 Task: Find connections with filter location Mallawī with filter topic #homedecor with filter profile language French with filter current company Agappe Diagnostics Ltd with filter school Dr. Harisingh Gour University (Sagar University) with filter industry Glass Product Manufacturing with filter service category Project Management with filter keywords title UPS Driver
Action: Mouse moved to (651, 91)
Screenshot: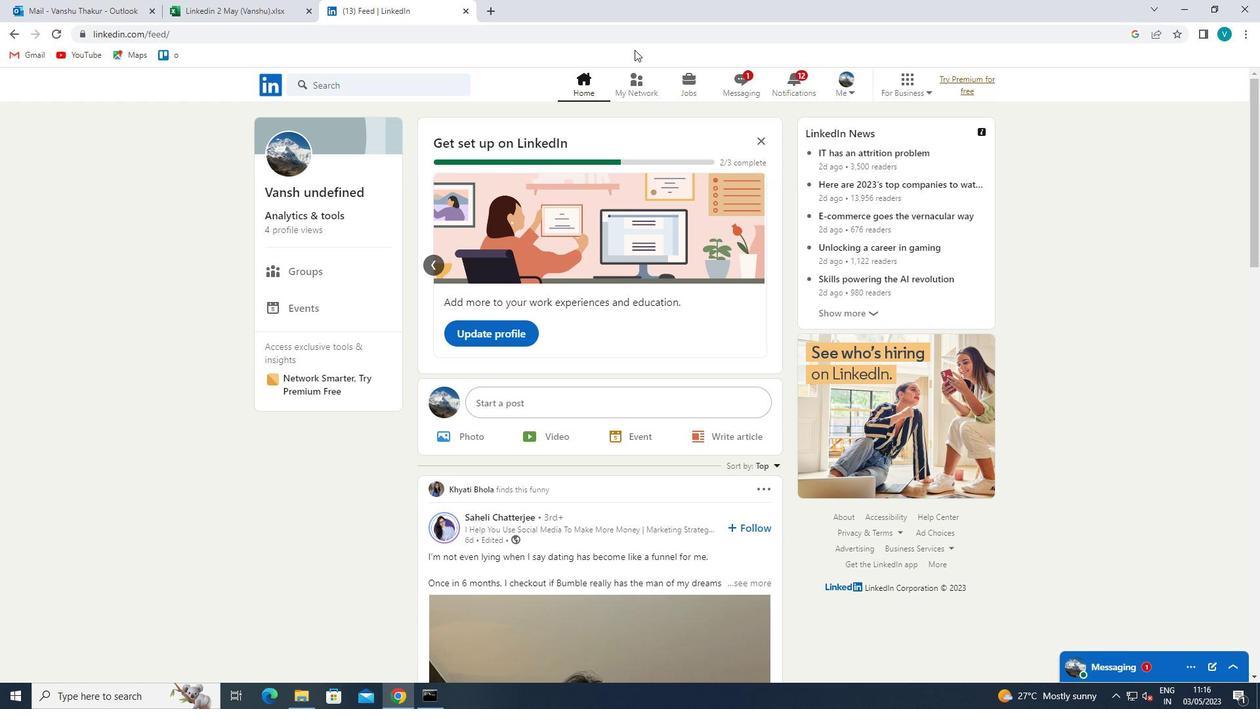 
Action: Mouse pressed left at (651, 91)
Screenshot: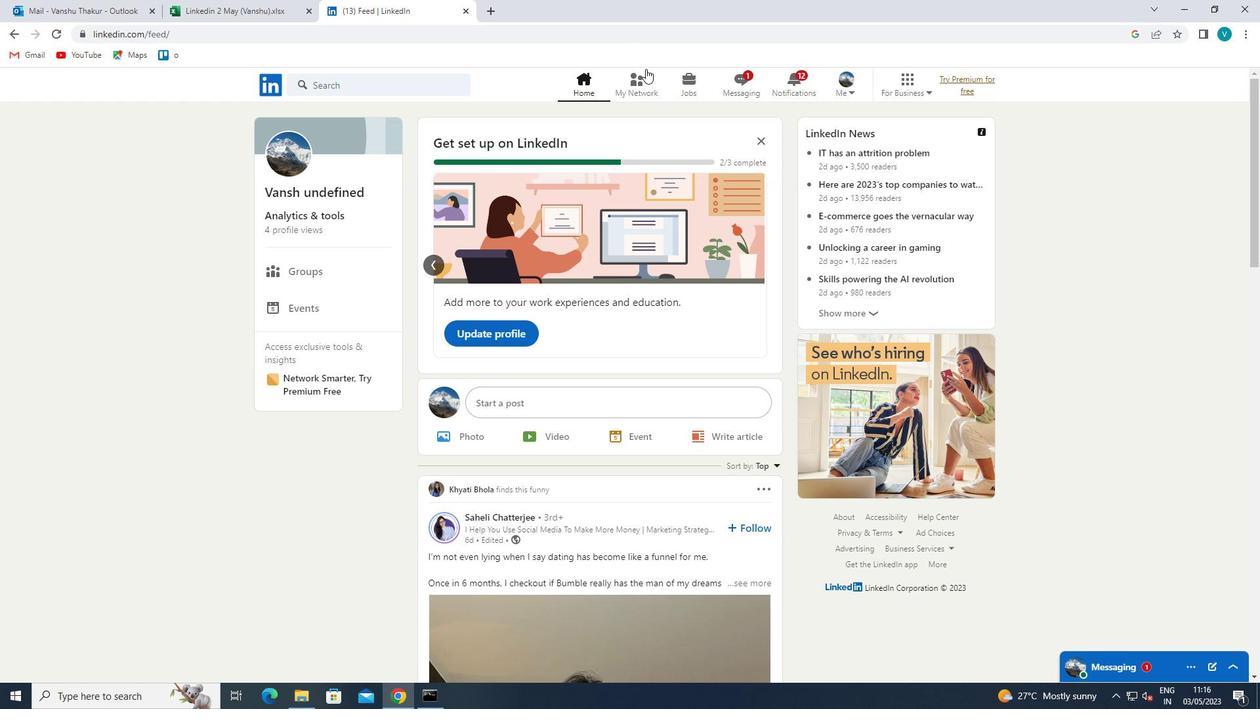 
Action: Mouse moved to (349, 158)
Screenshot: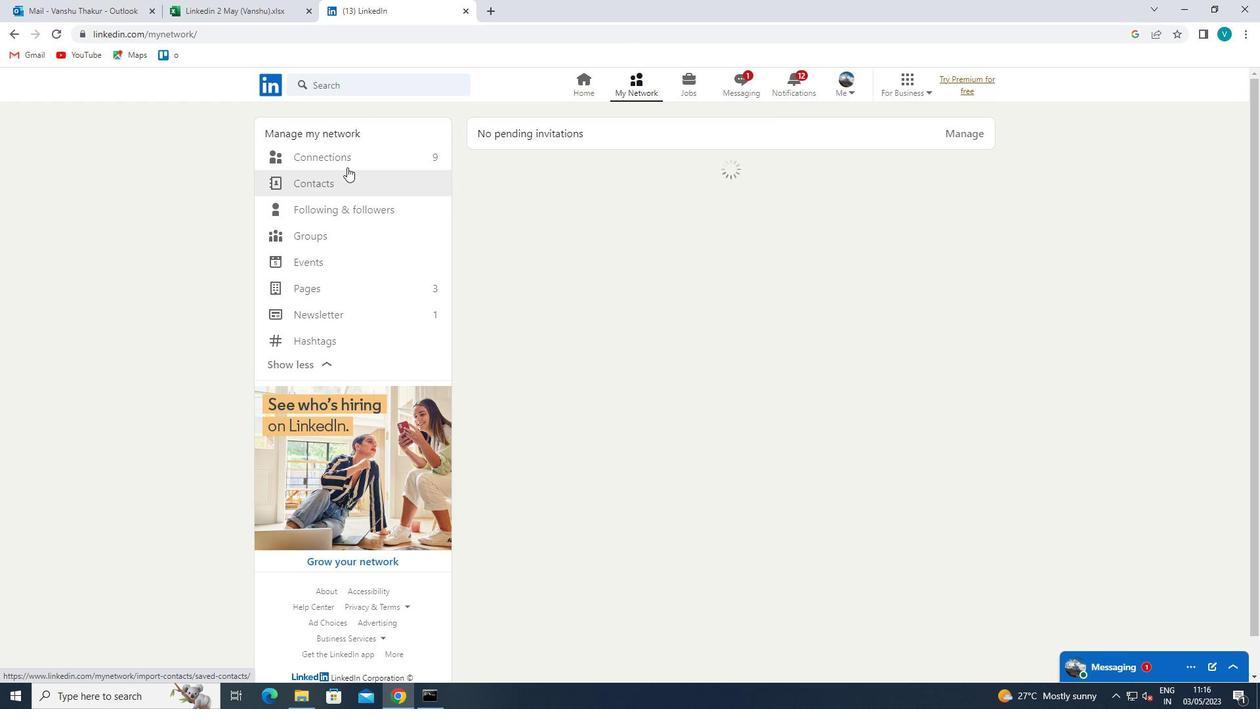 
Action: Mouse pressed left at (349, 158)
Screenshot: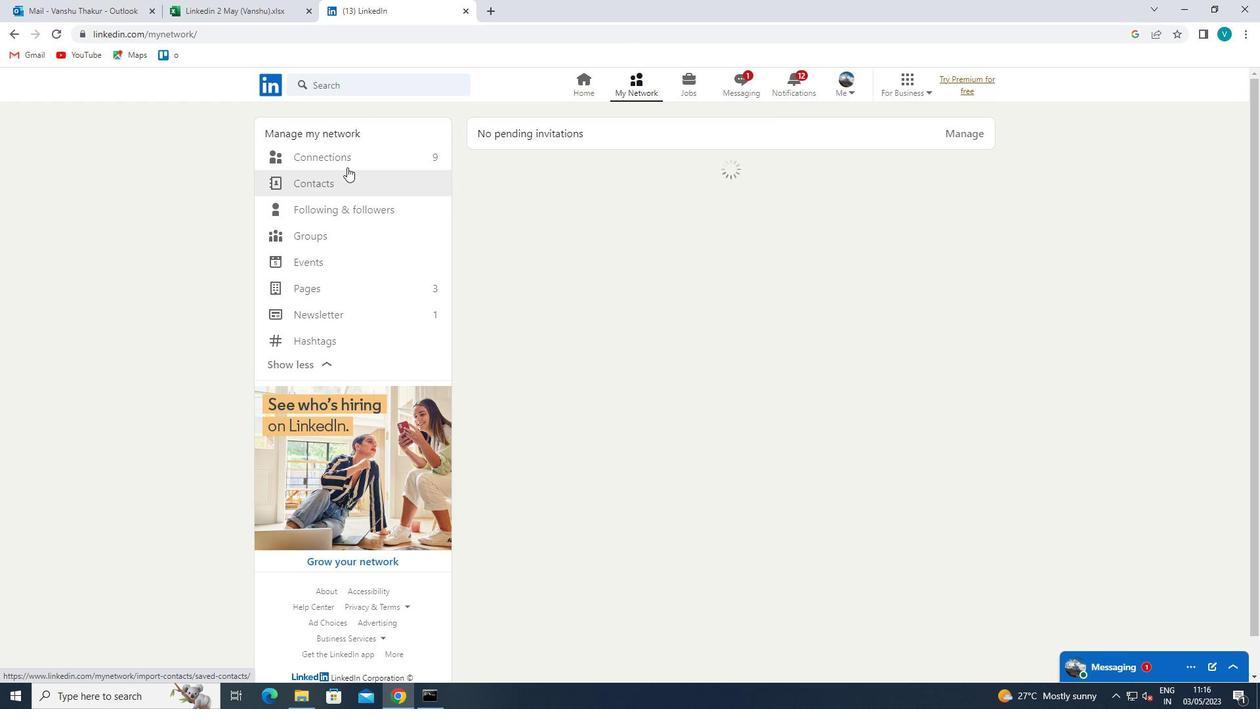 
Action: Mouse moved to (695, 158)
Screenshot: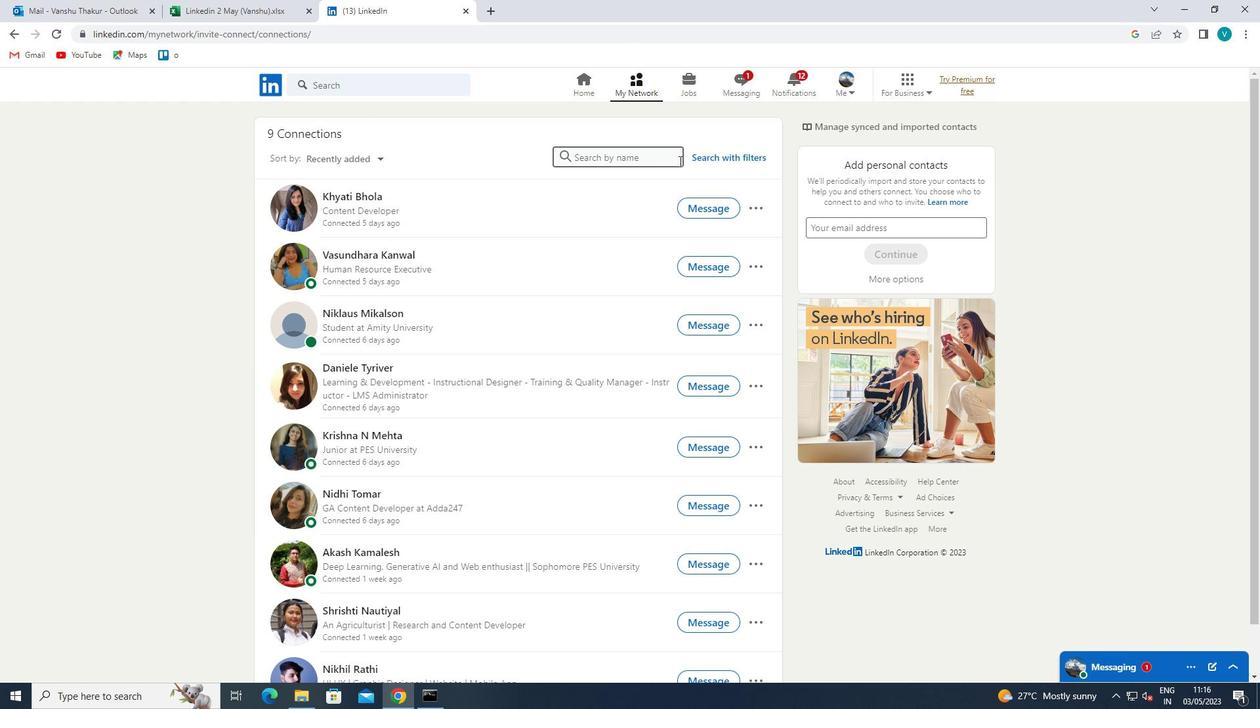 
Action: Mouse pressed left at (695, 158)
Screenshot: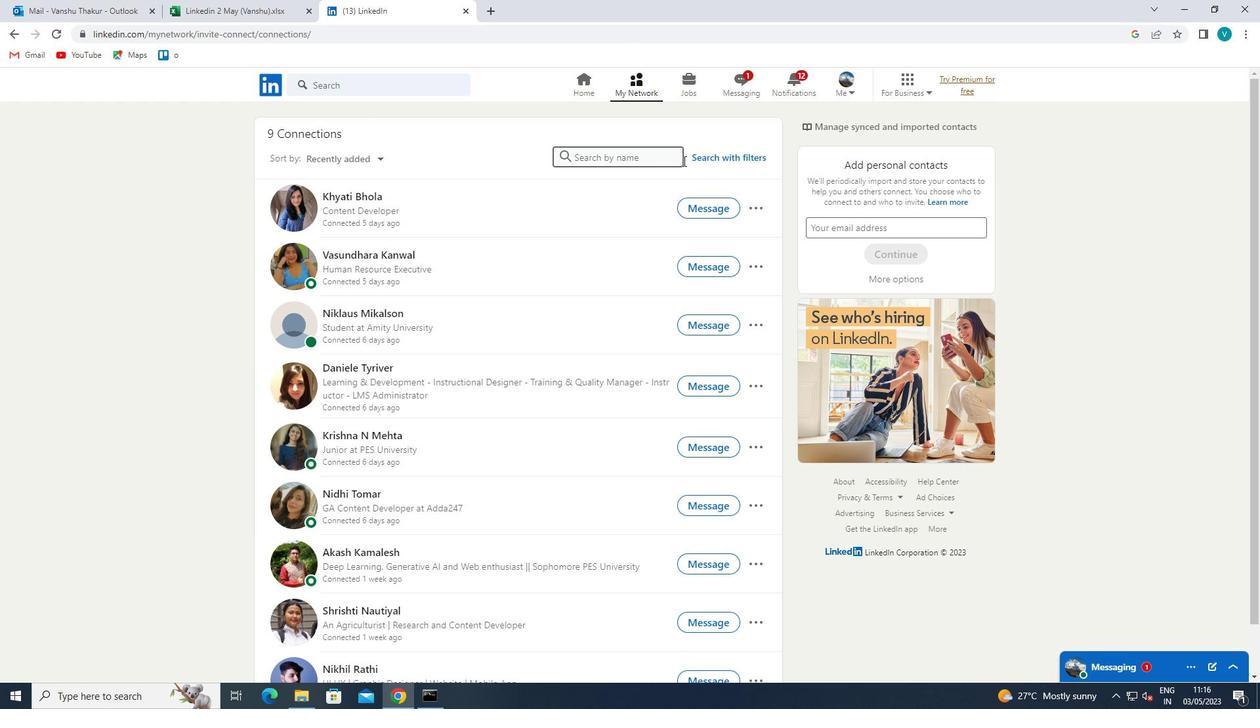 
Action: Mouse moved to (627, 127)
Screenshot: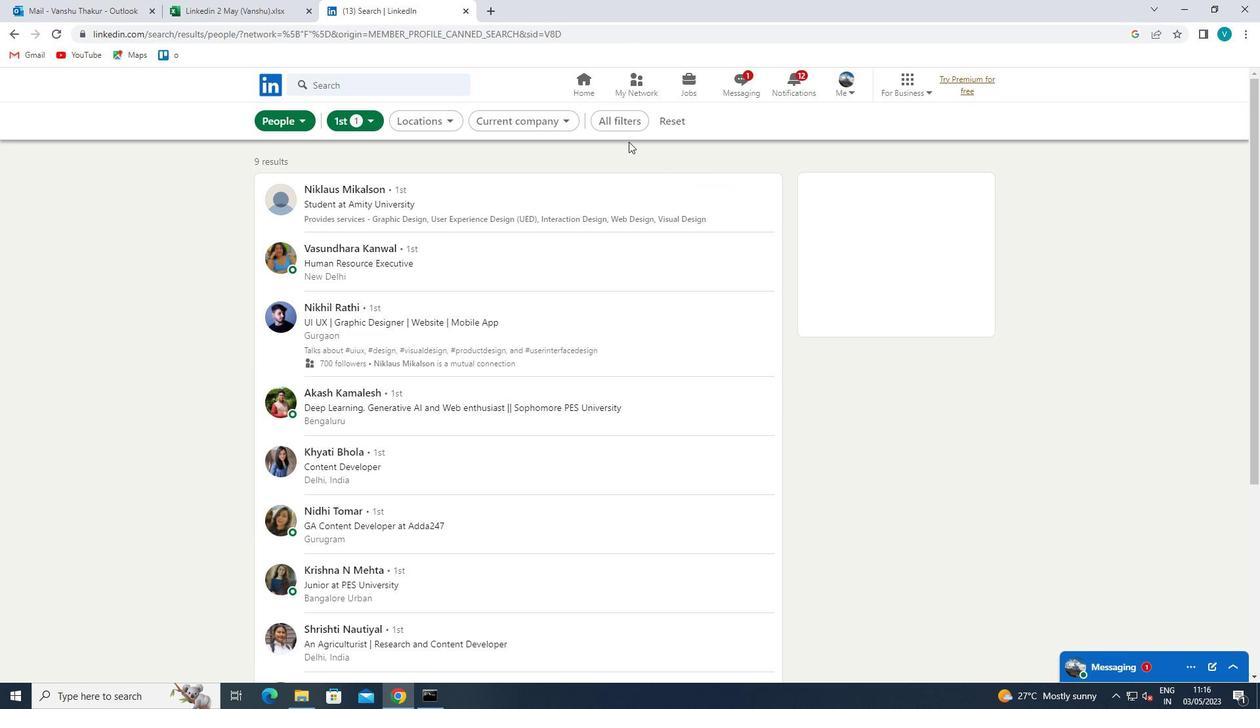
Action: Mouse pressed left at (627, 127)
Screenshot: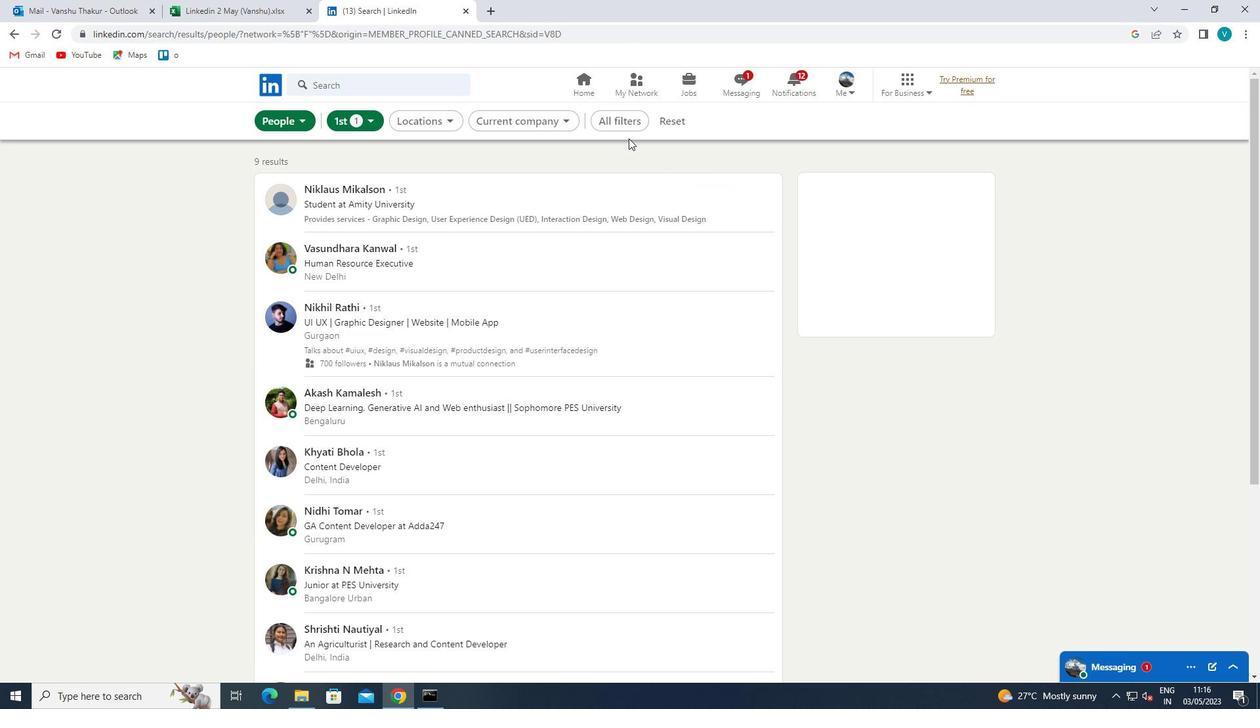 
Action: Mouse moved to (1016, 313)
Screenshot: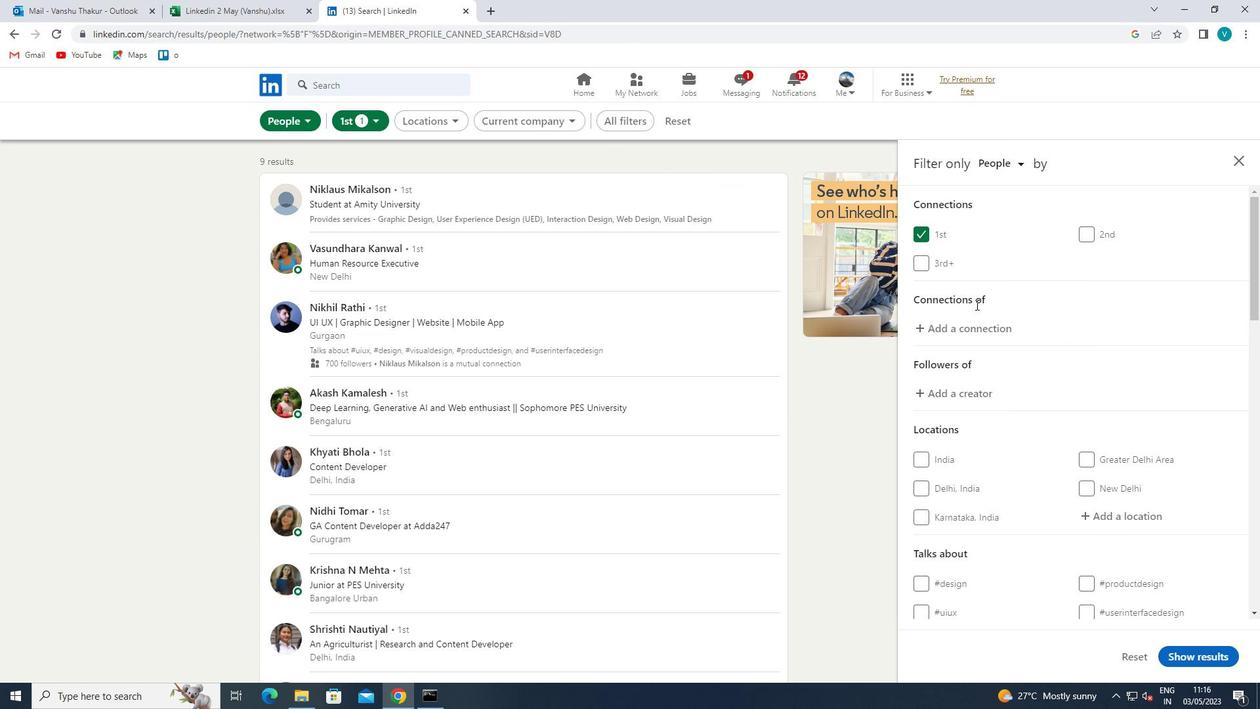 
Action: Mouse scrolled (1016, 313) with delta (0, 0)
Screenshot: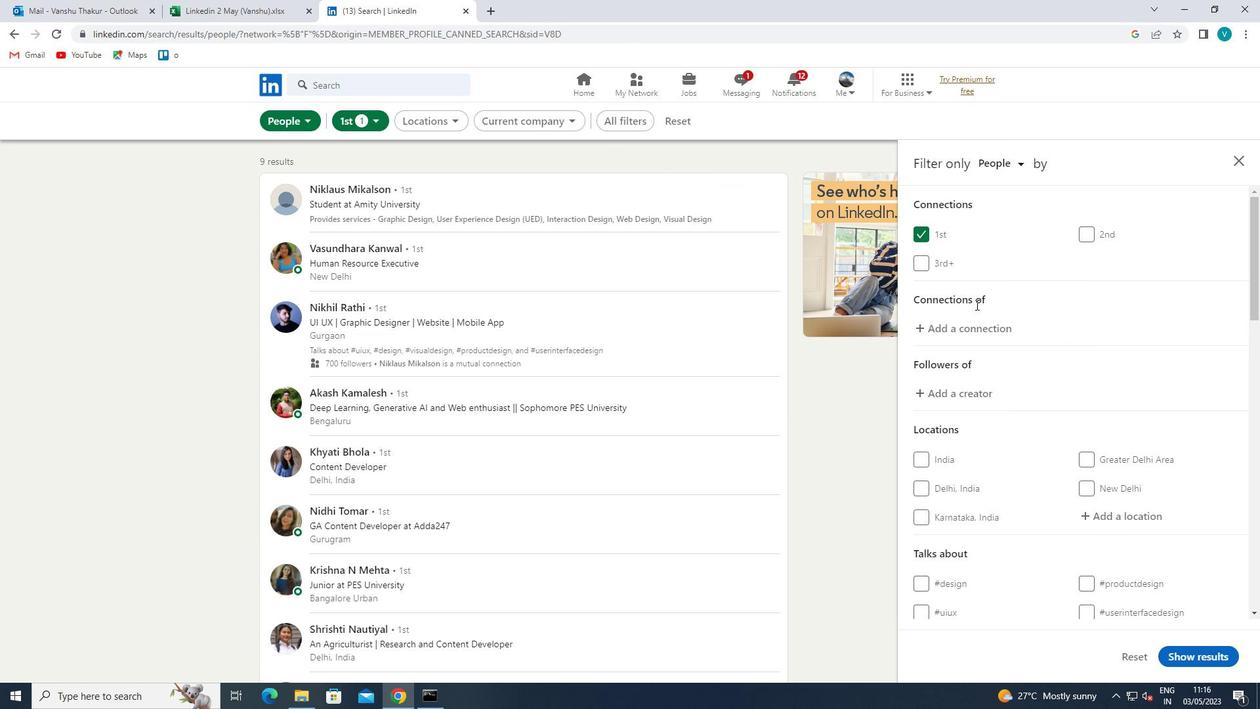 
Action: Mouse moved to (1023, 319)
Screenshot: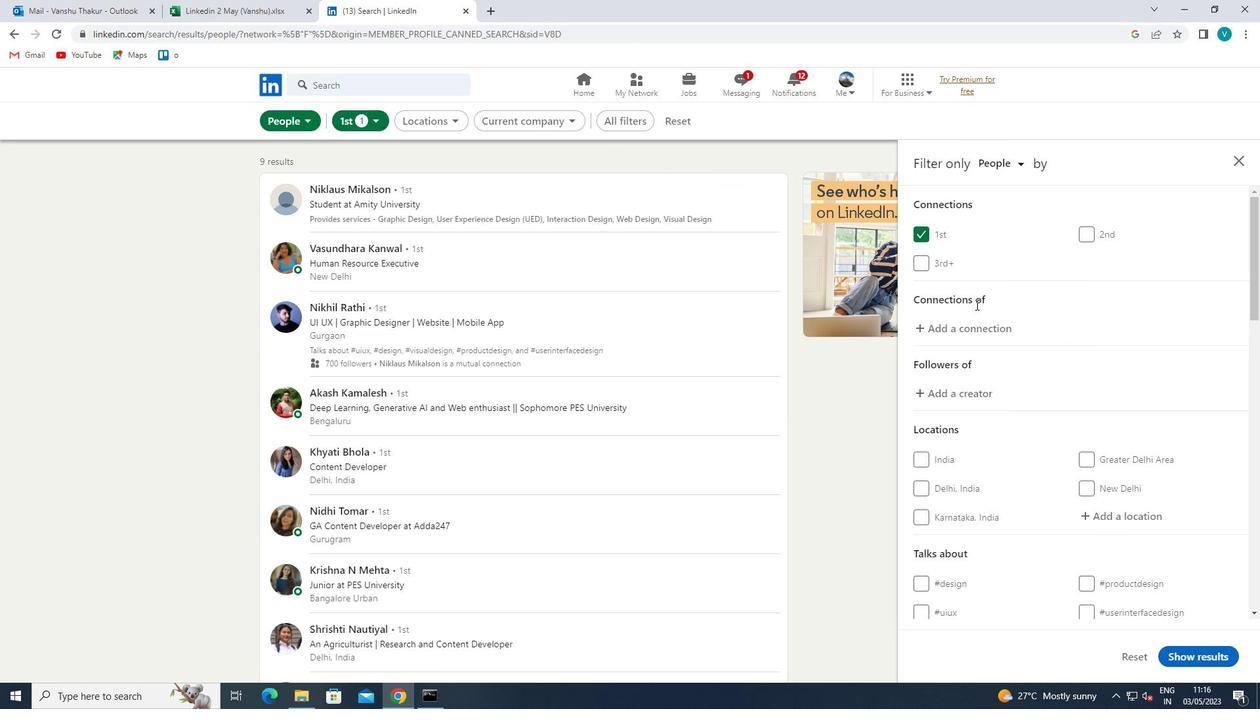 
Action: Mouse scrolled (1023, 319) with delta (0, 0)
Screenshot: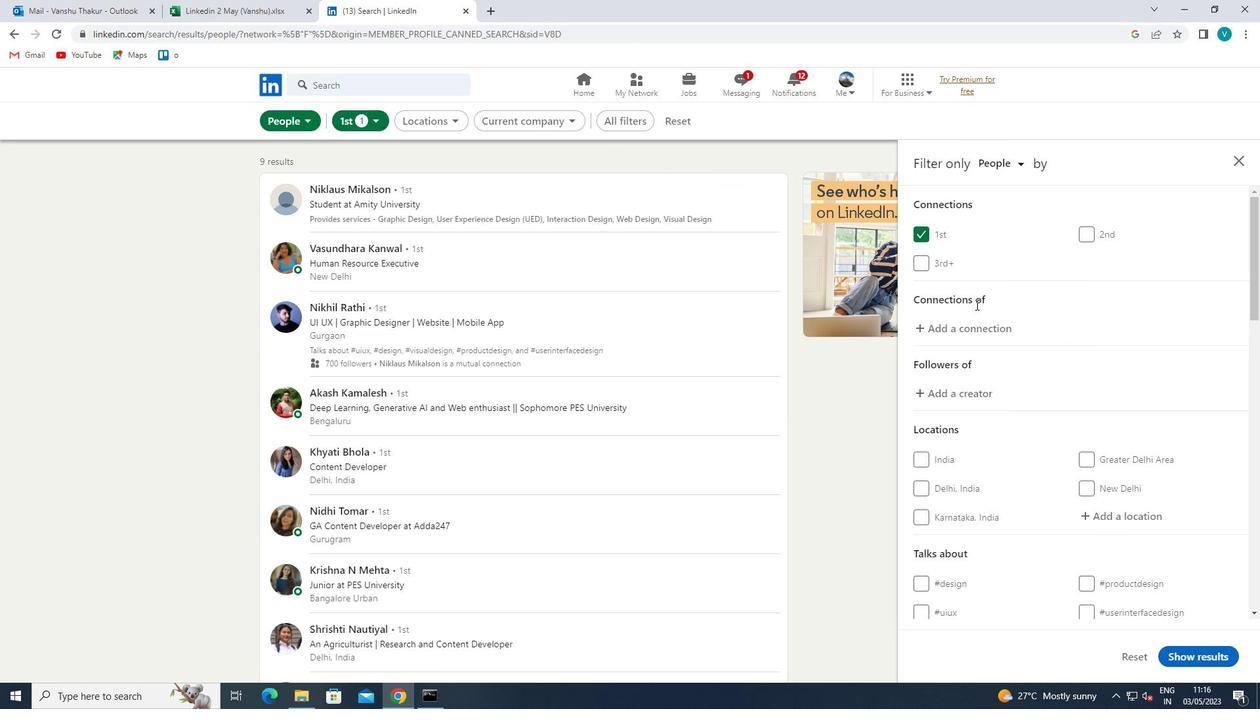 
Action: Mouse moved to (1098, 386)
Screenshot: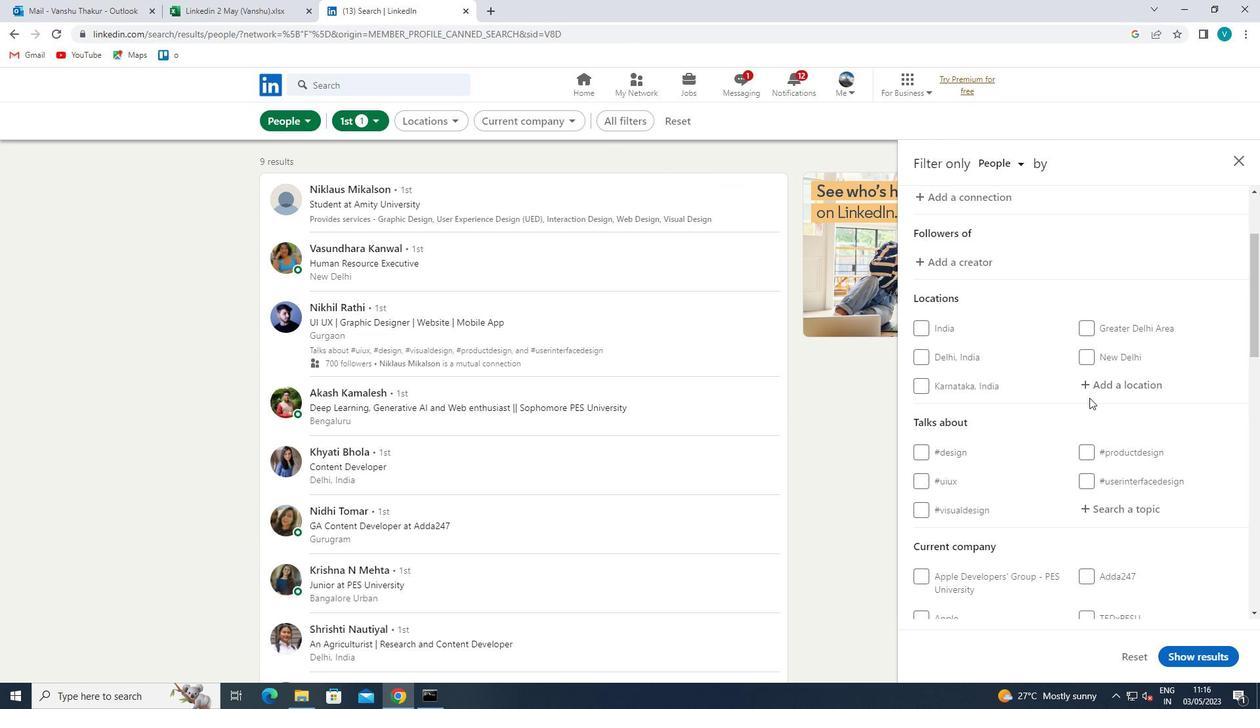 
Action: Mouse pressed left at (1098, 386)
Screenshot: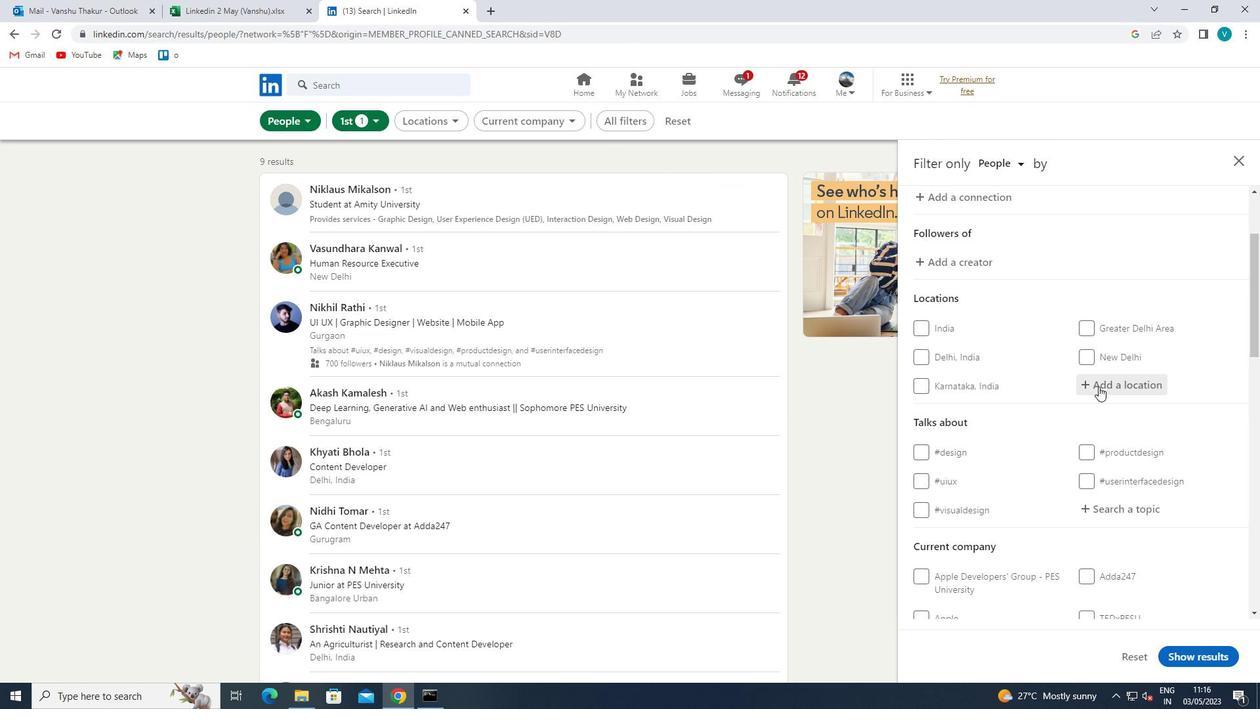 
Action: Mouse moved to (1083, 376)
Screenshot: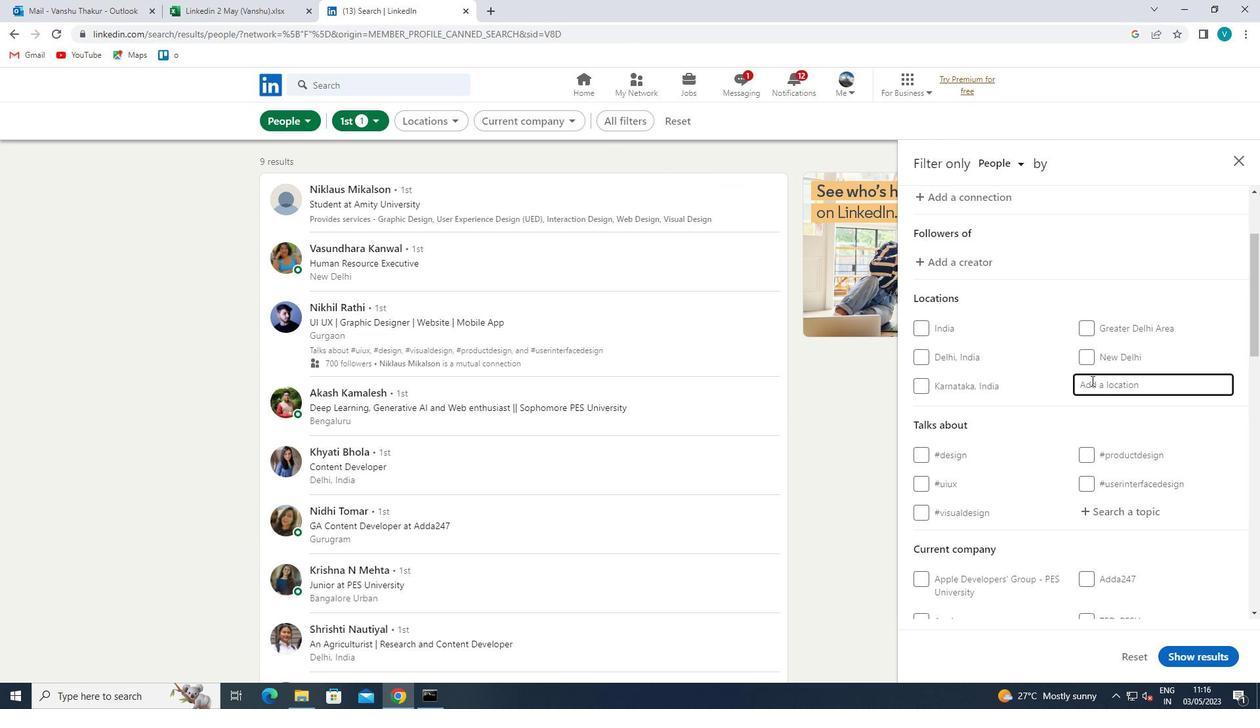 
Action: Key pressed <Key.shift>
Screenshot: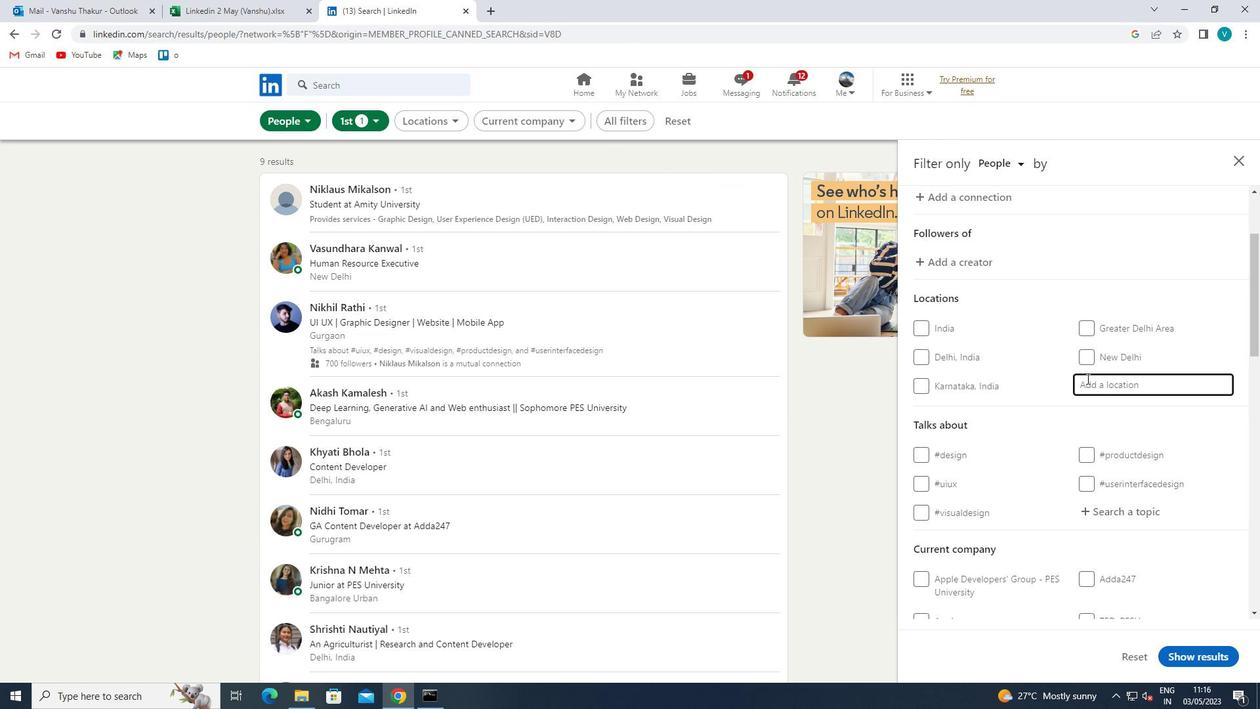 
Action: Mouse moved to (552, 90)
Screenshot: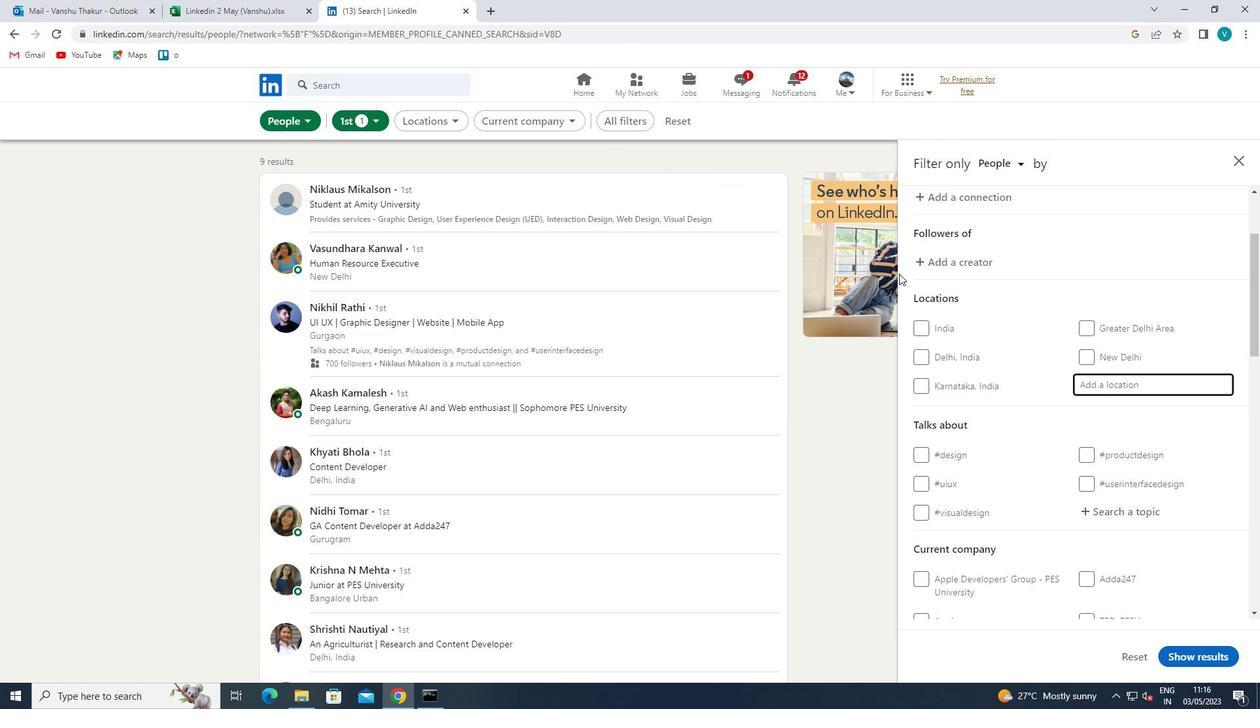 
Action: Key pressed <Key.shift><Key.shift>MALLAWI
Screenshot: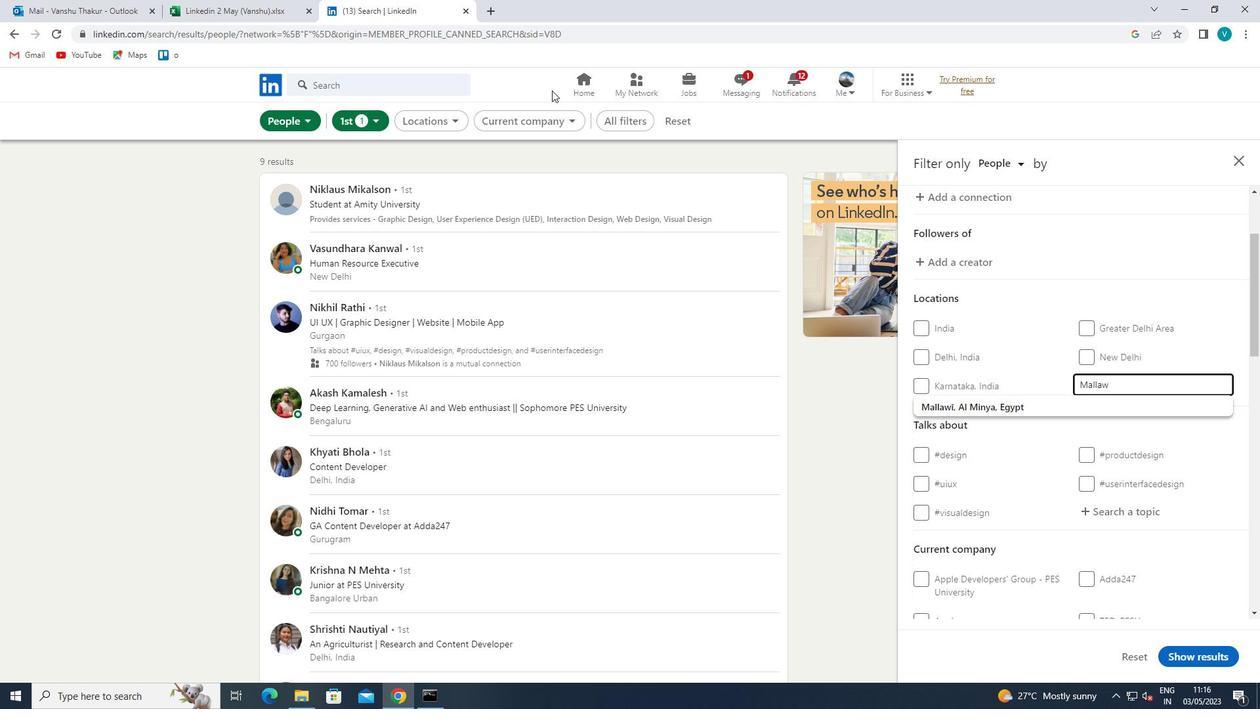 
Action: Mouse moved to (1028, 403)
Screenshot: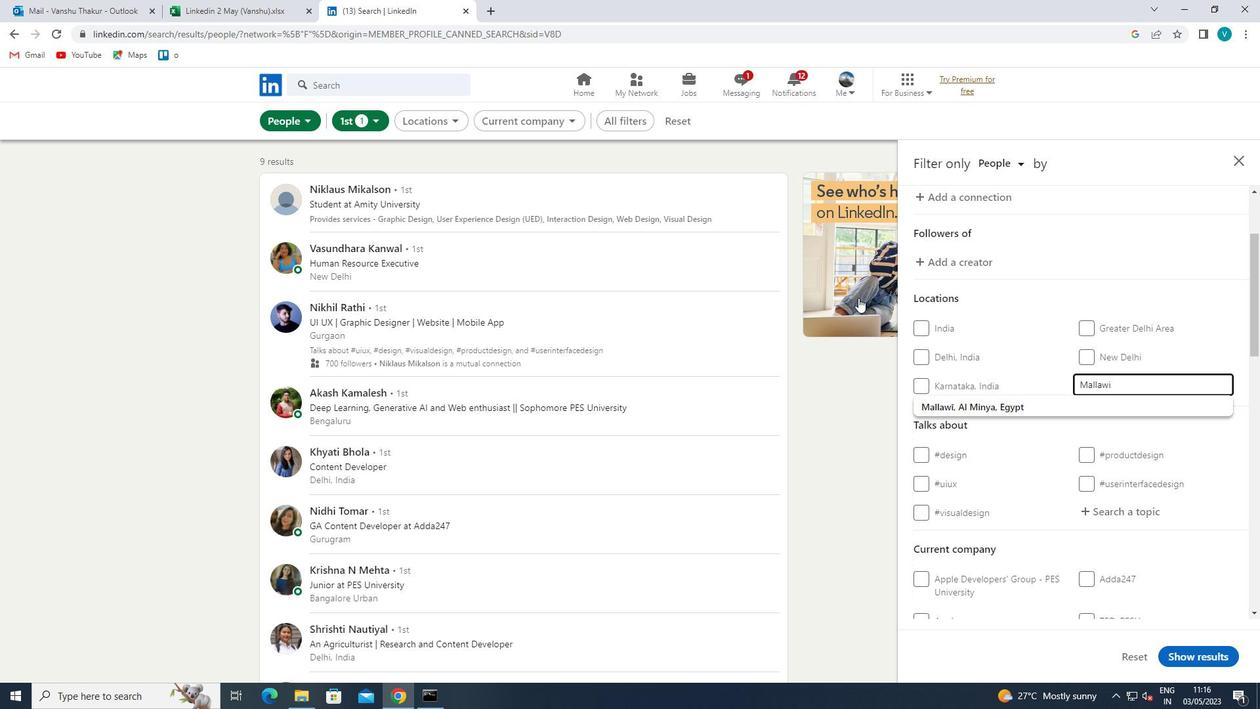 
Action: Mouse pressed left at (1028, 403)
Screenshot: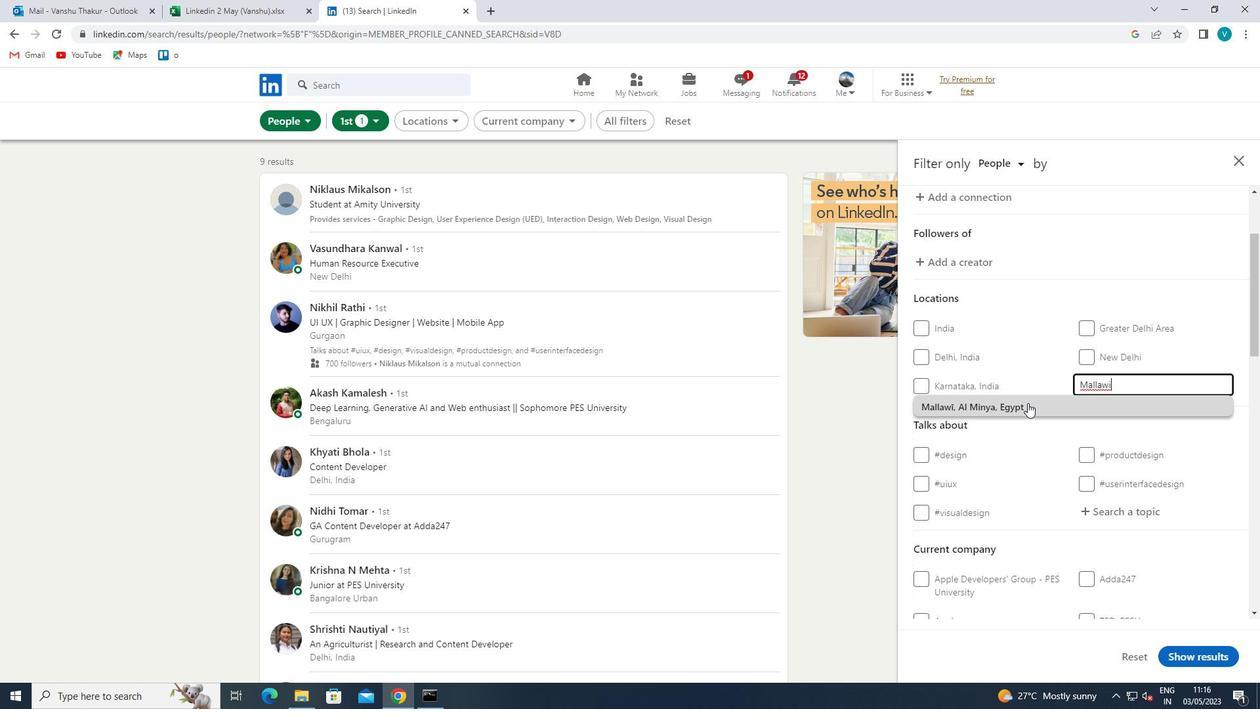 
Action: Mouse moved to (1196, 439)
Screenshot: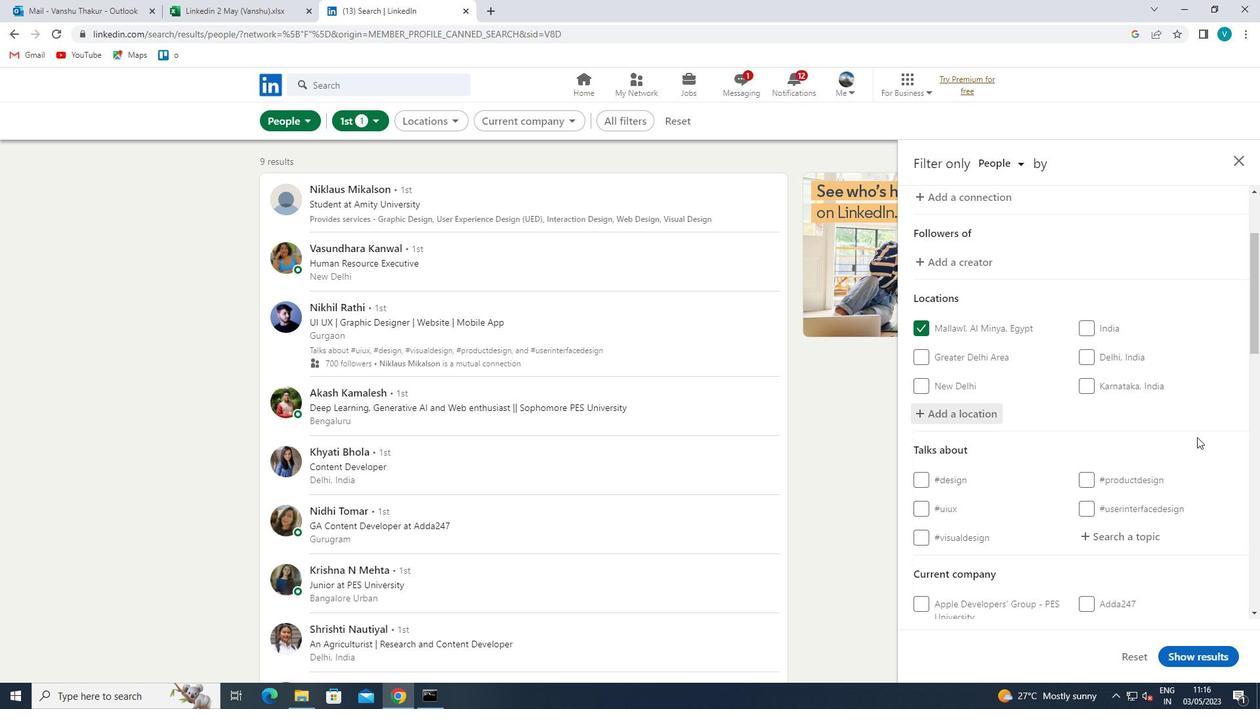 
Action: Mouse scrolled (1196, 438) with delta (0, 0)
Screenshot: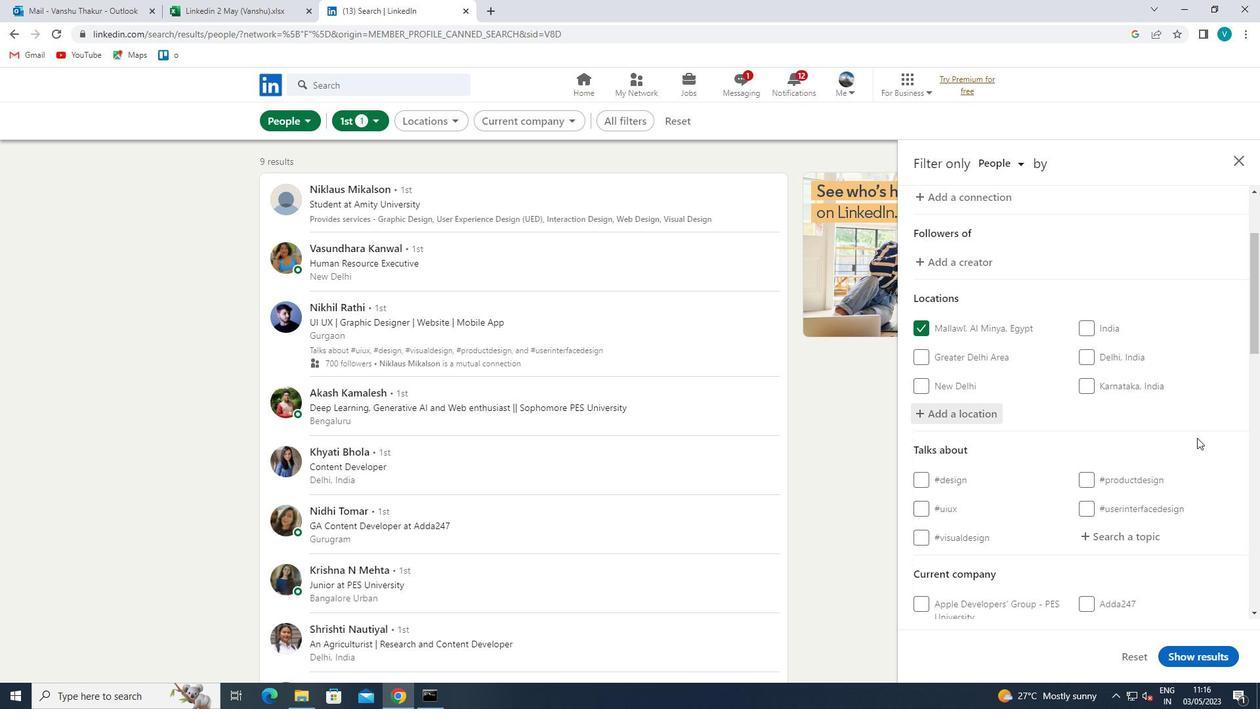 
Action: Mouse moved to (1194, 439)
Screenshot: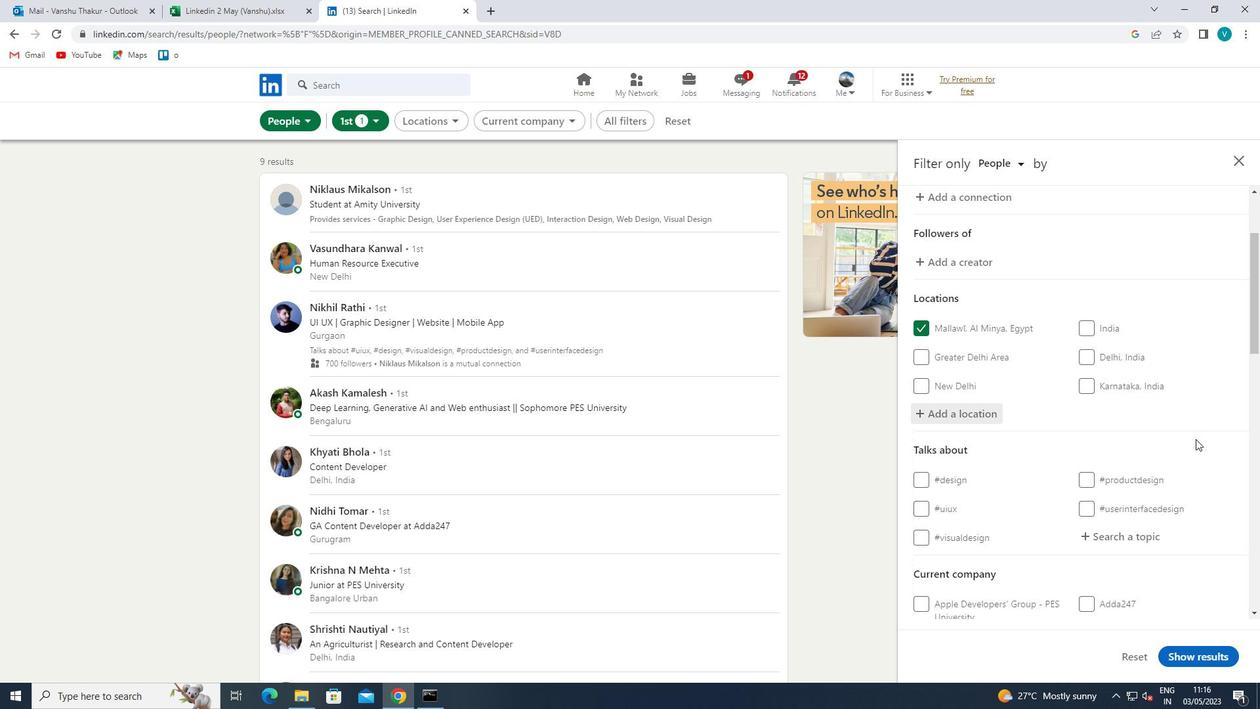
Action: Mouse scrolled (1194, 438) with delta (0, 0)
Screenshot: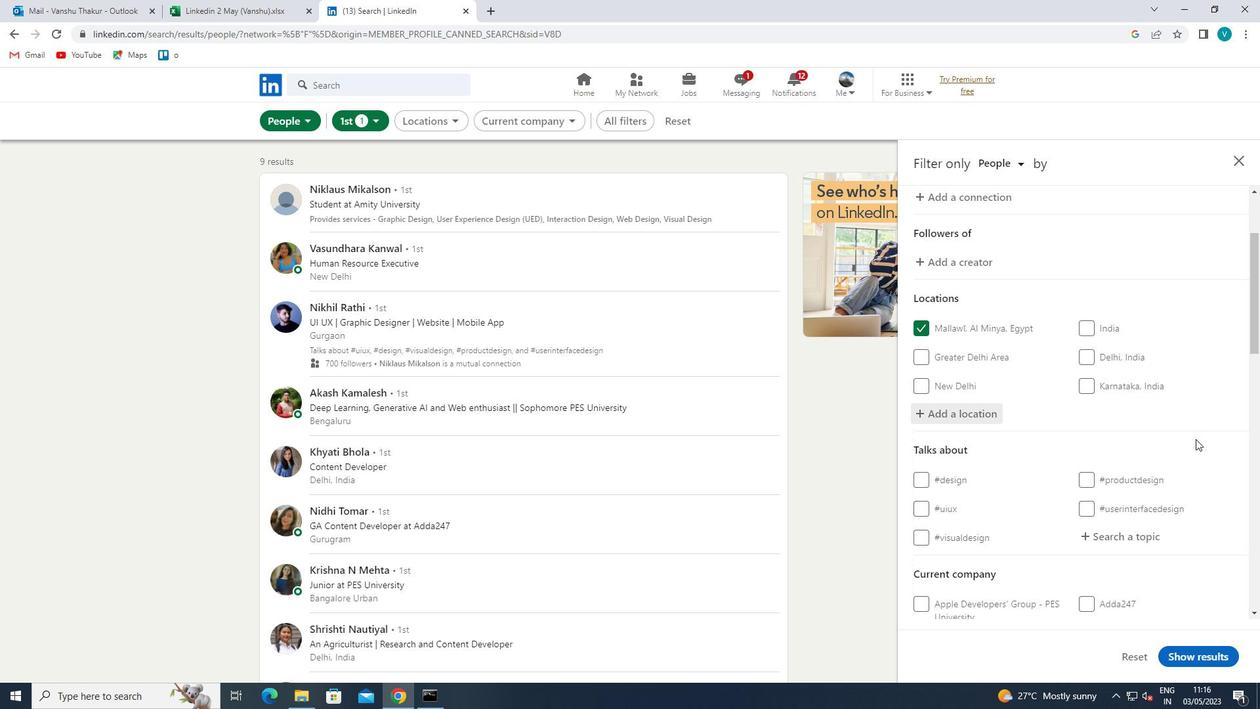 
Action: Mouse moved to (1146, 410)
Screenshot: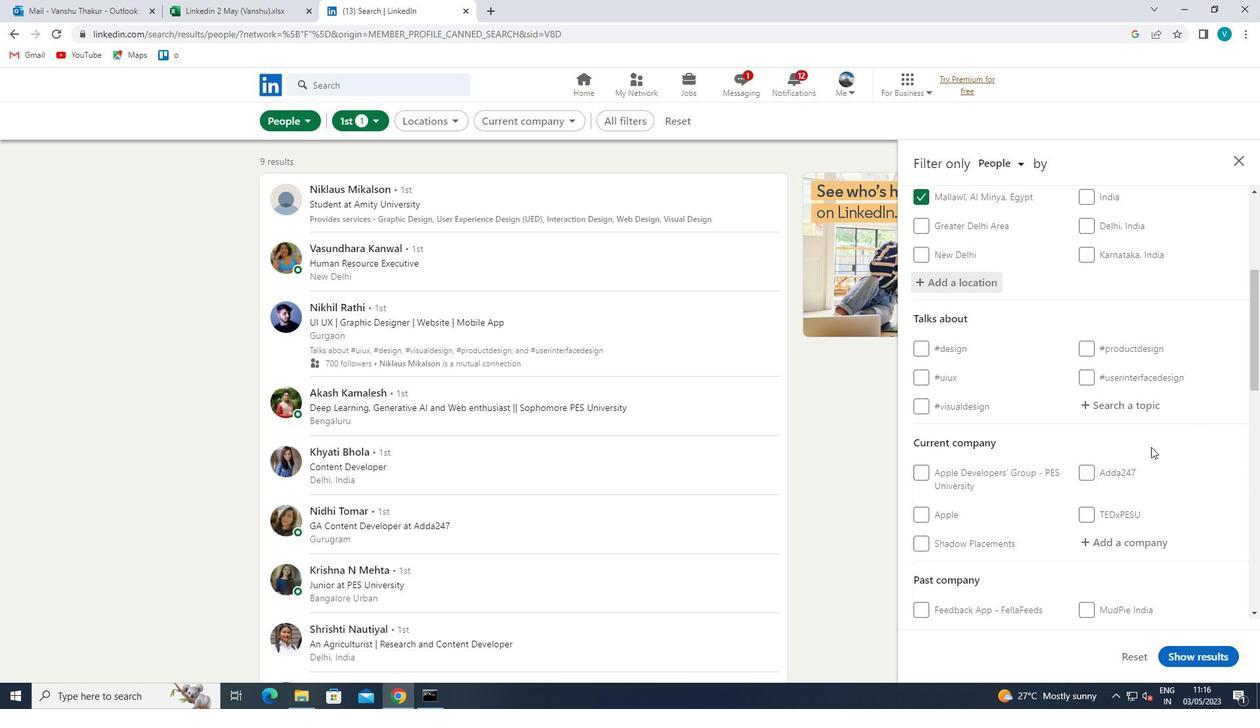 
Action: Mouse pressed left at (1146, 410)
Screenshot: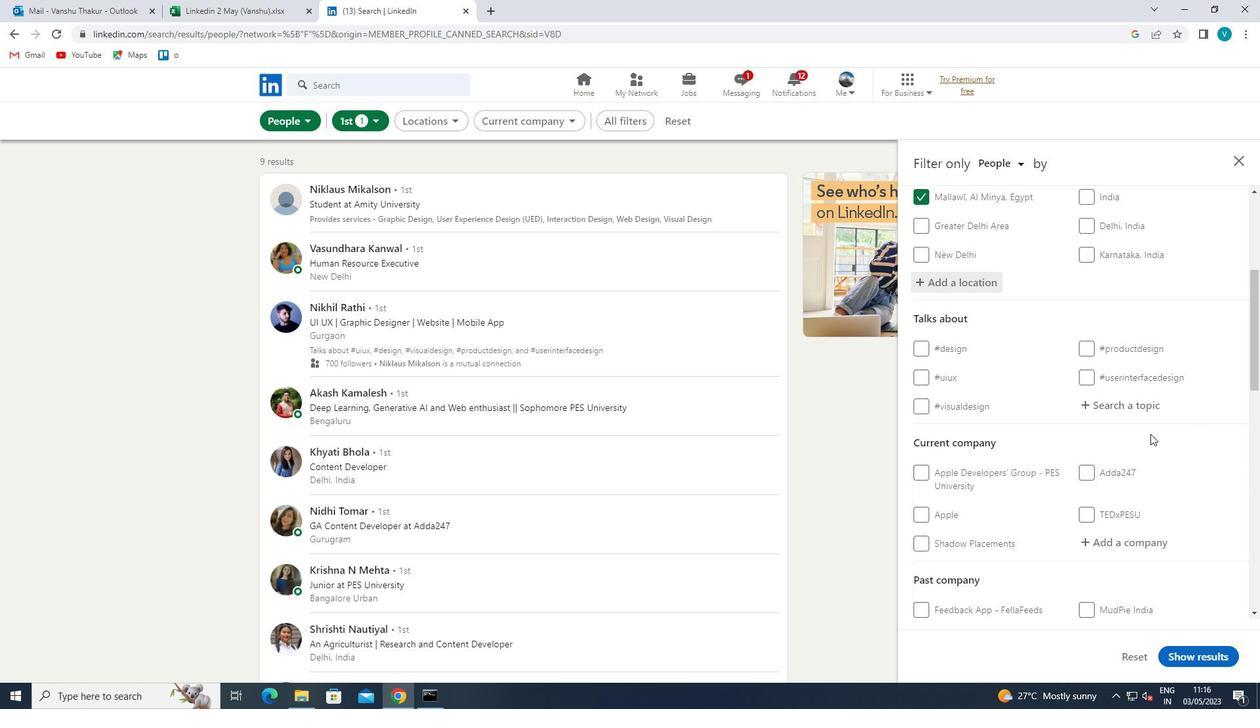 
Action: Mouse moved to (868, 563)
Screenshot: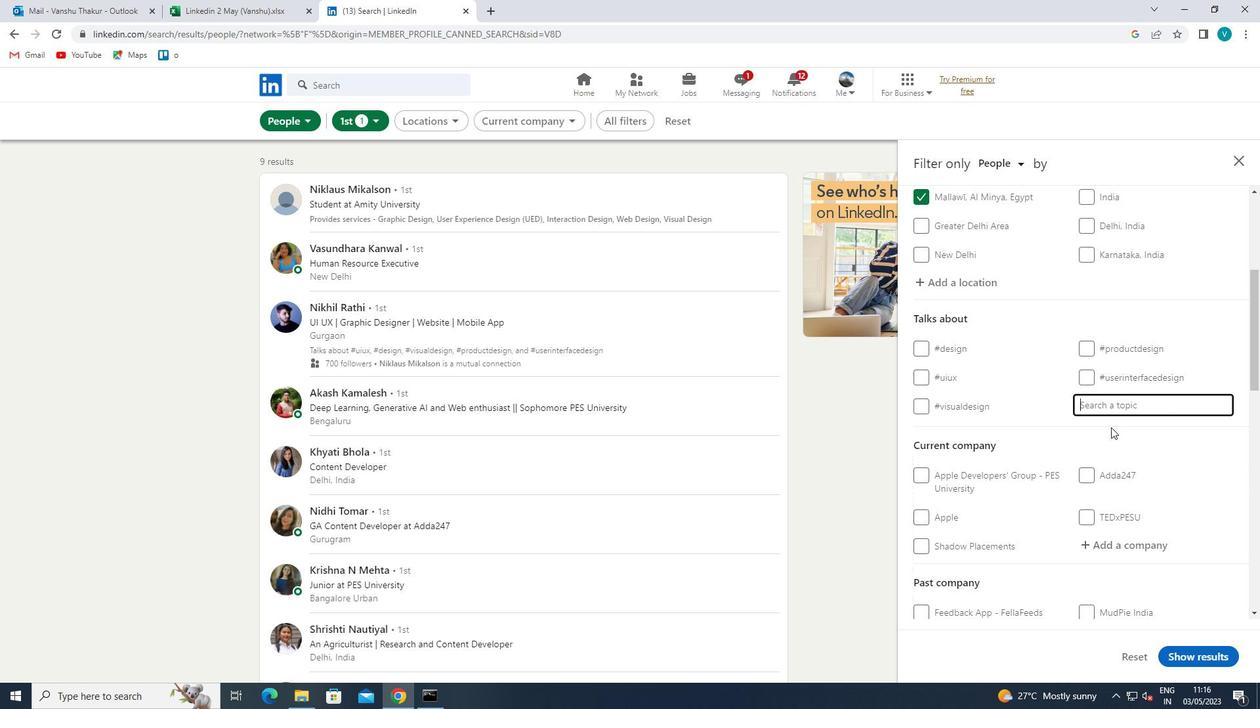 
Action: Key pressed HOMEDECOR
Screenshot: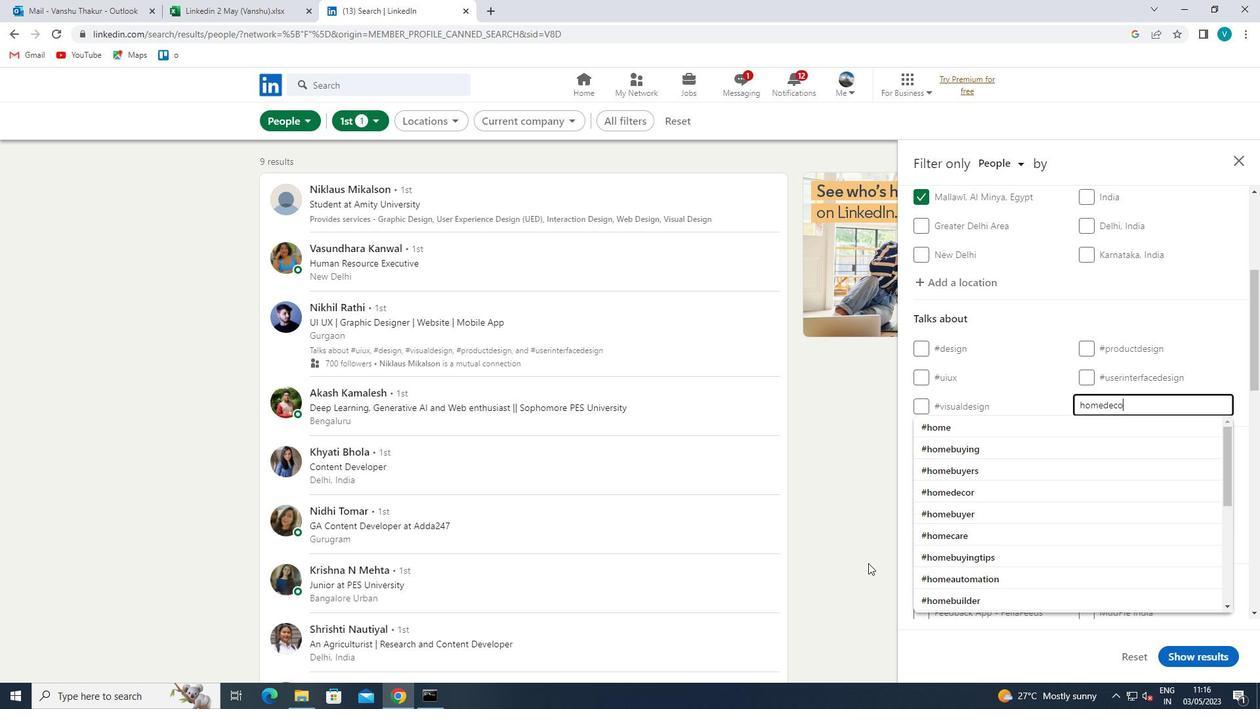 
Action: Mouse moved to (1014, 426)
Screenshot: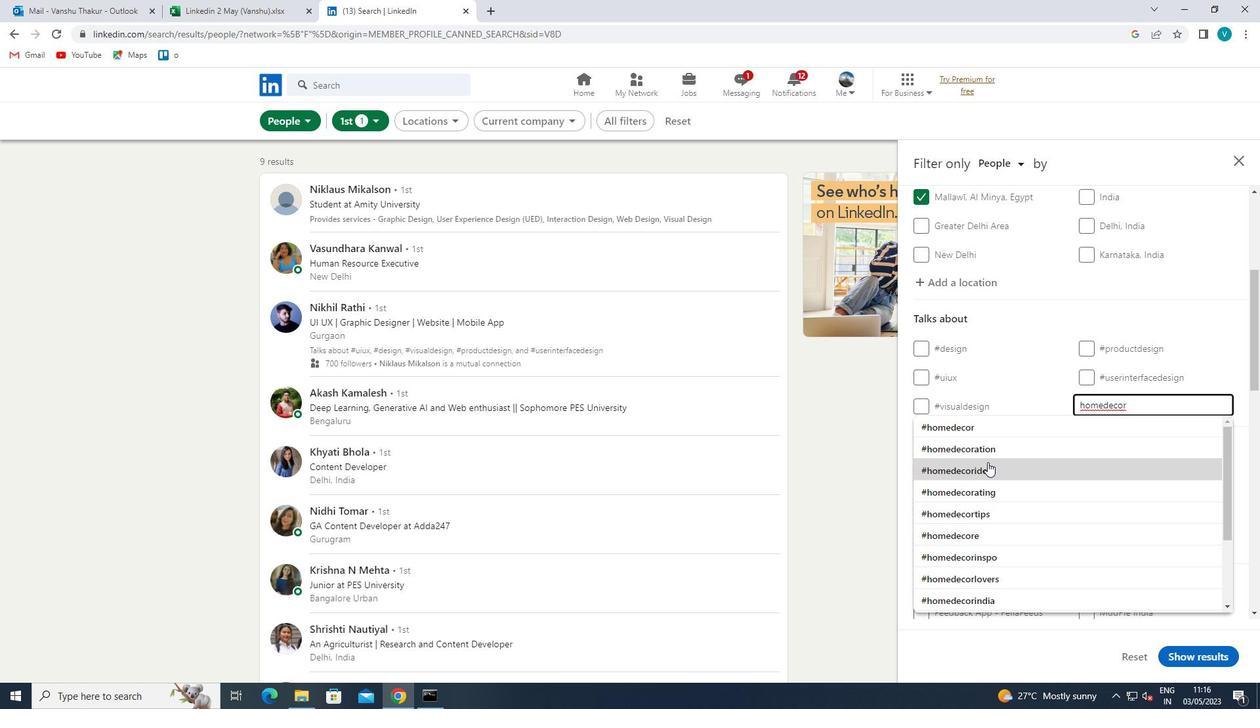 
Action: Mouse pressed left at (1014, 426)
Screenshot: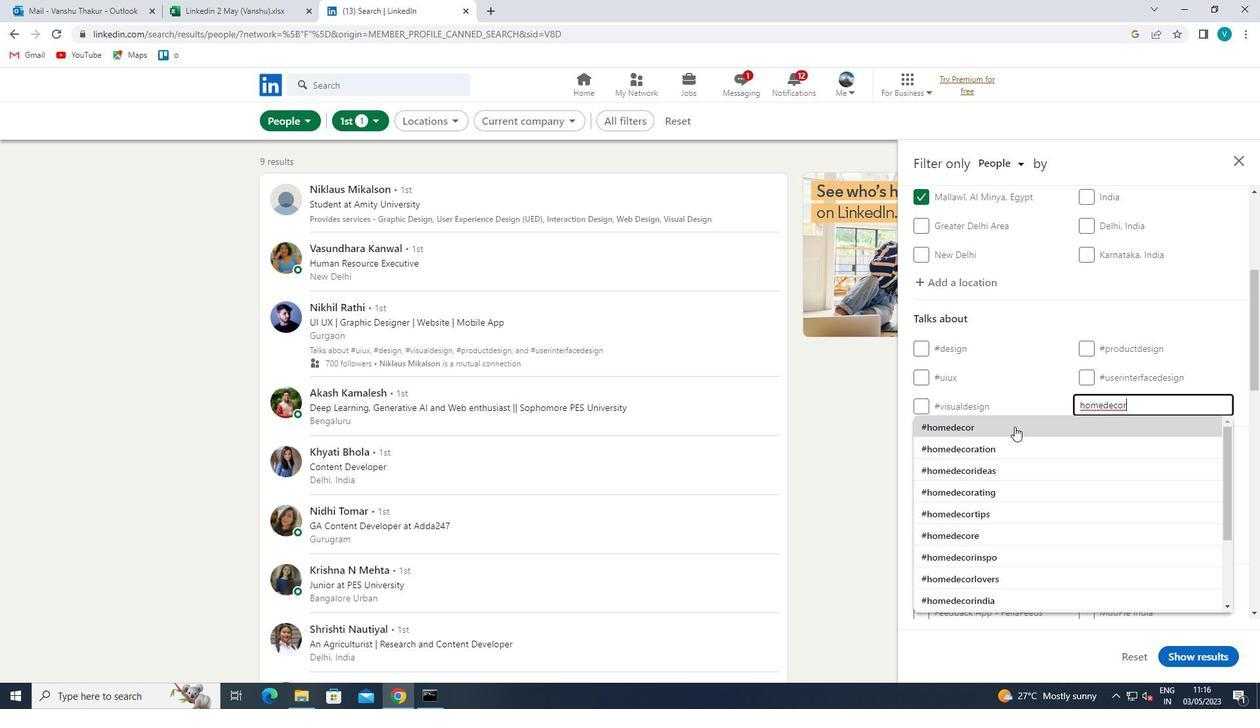 
Action: Mouse moved to (1085, 433)
Screenshot: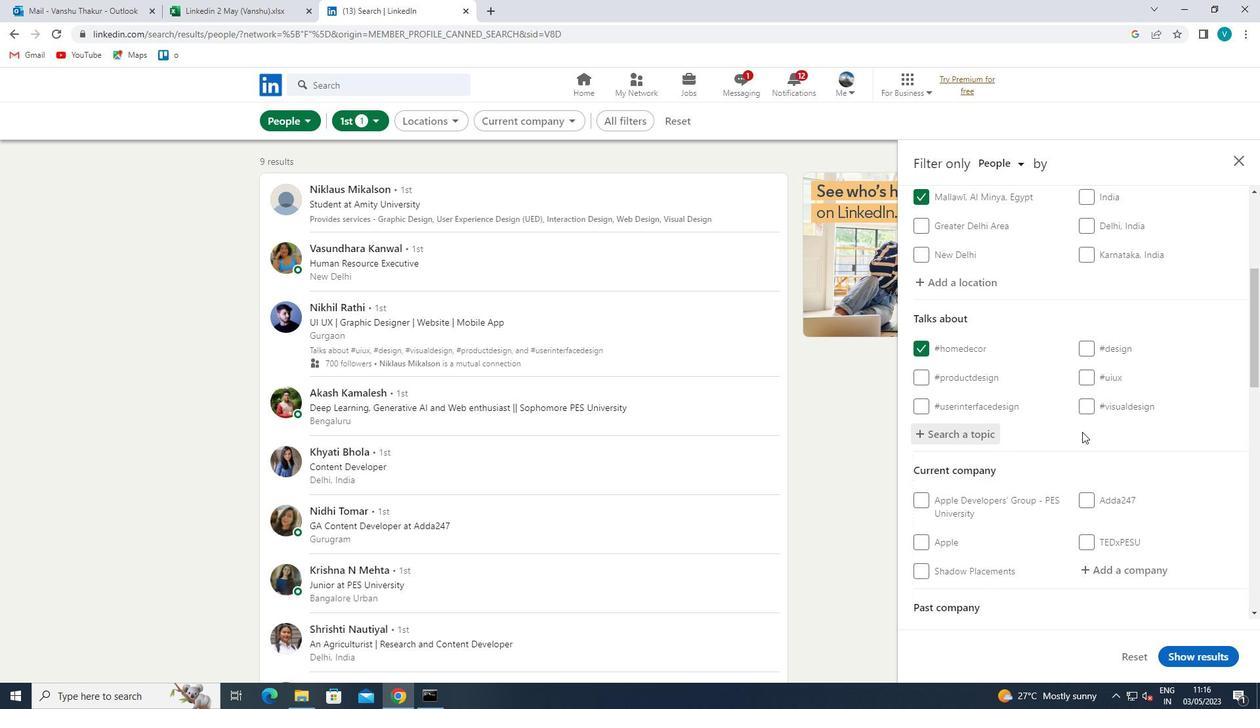 
Action: Mouse scrolled (1085, 433) with delta (0, 0)
Screenshot: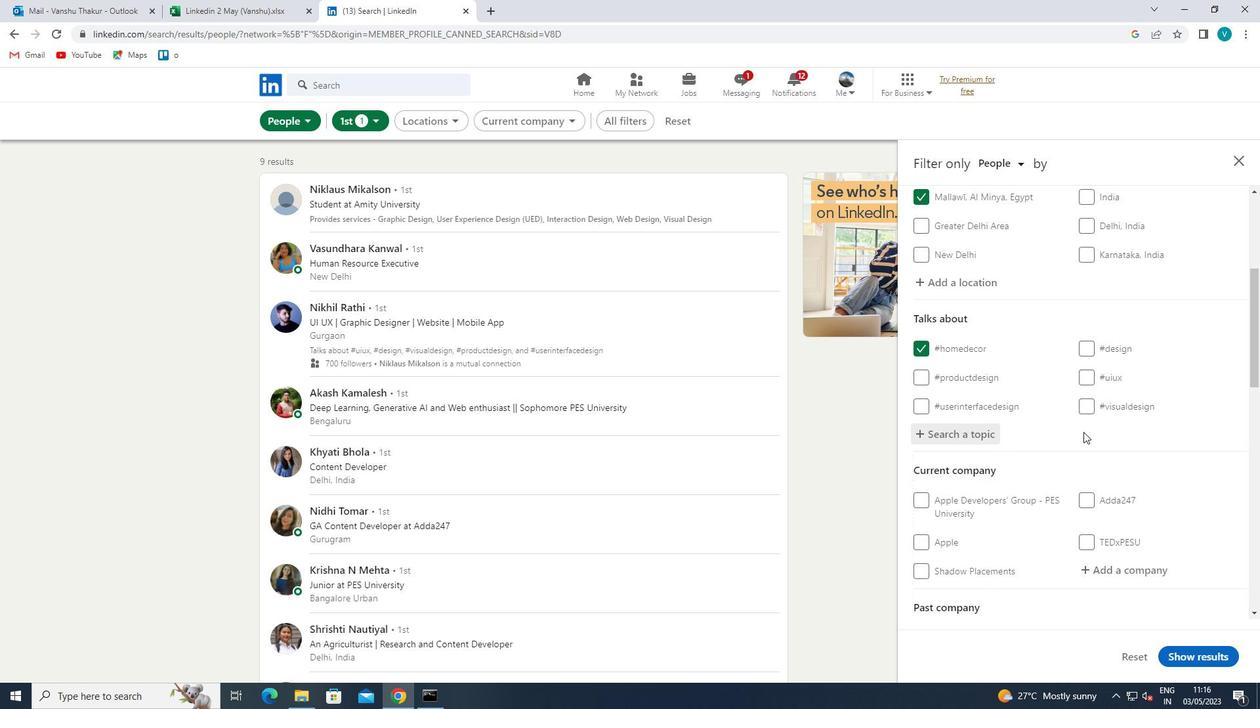 
Action: Mouse moved to (1086, 435)
Screenshot: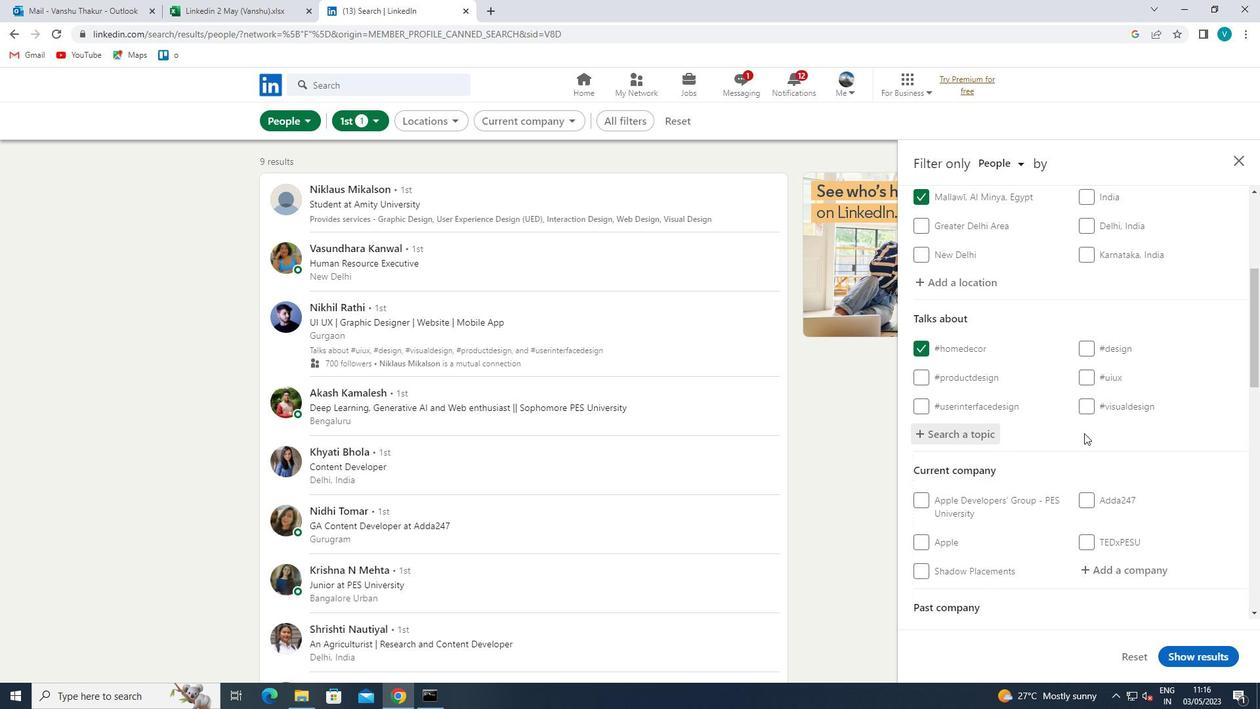 
Action: Mouse scrolled (1086, 434) with delta (0, 0)
Screenshot: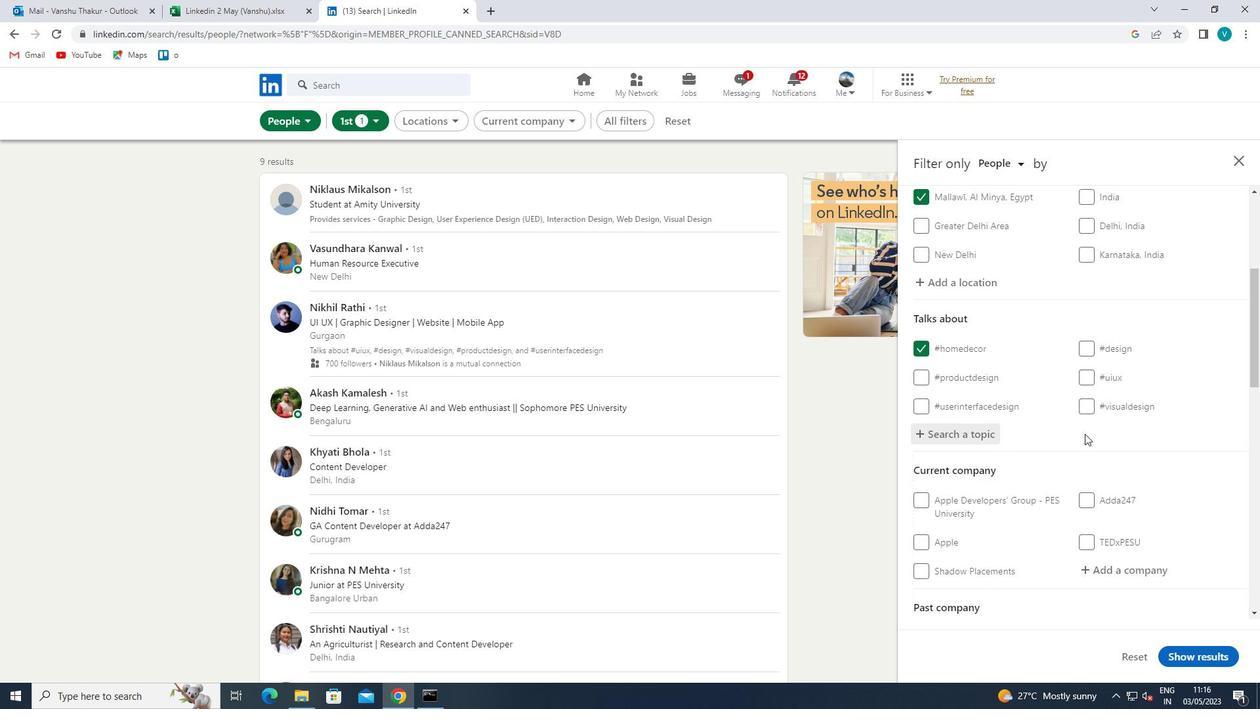 
Action: Mouse moved to (1106, 438)
Screenshot: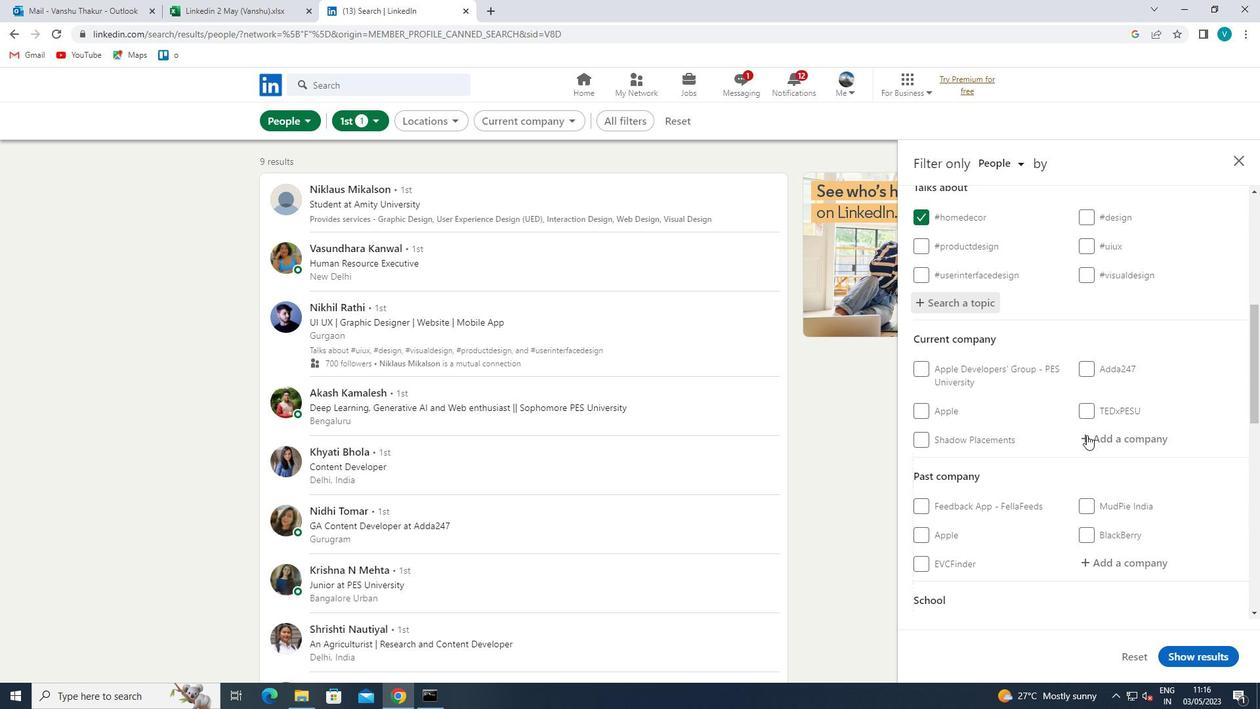 
Action: Mouse pressed left at (1106, 438)
Screenshot: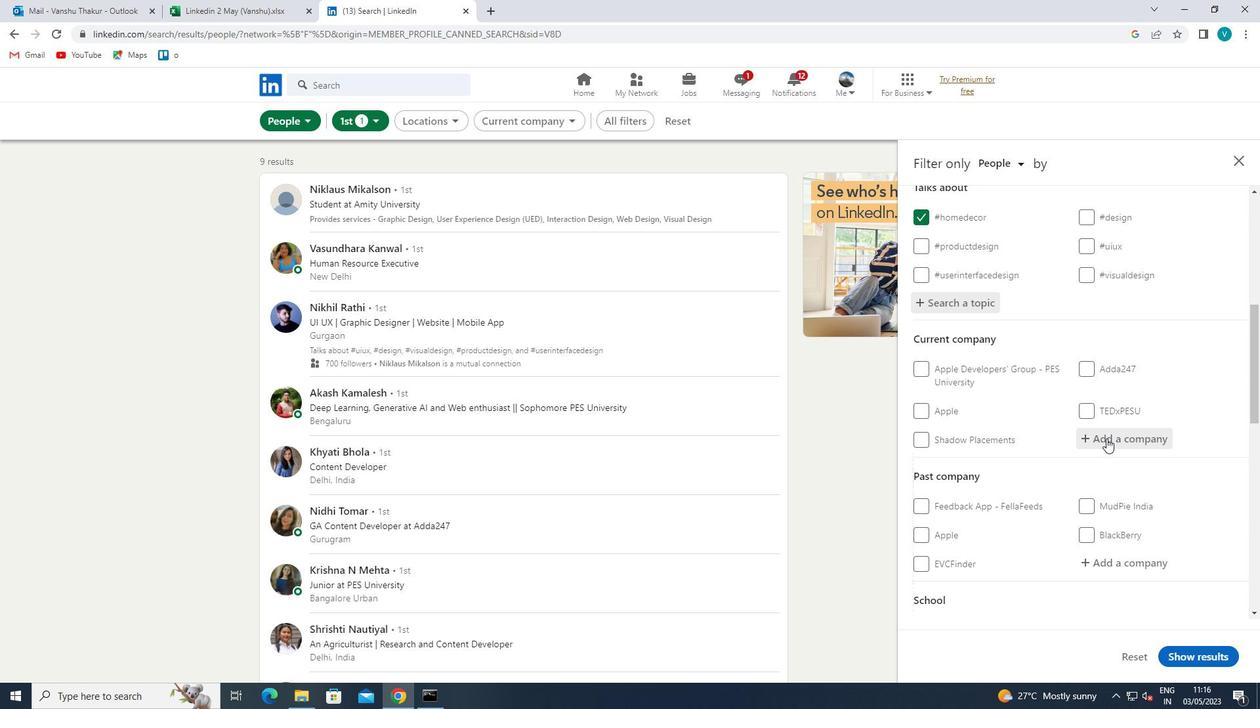 
Action: Key pressed <Key.shift>
Screenshot: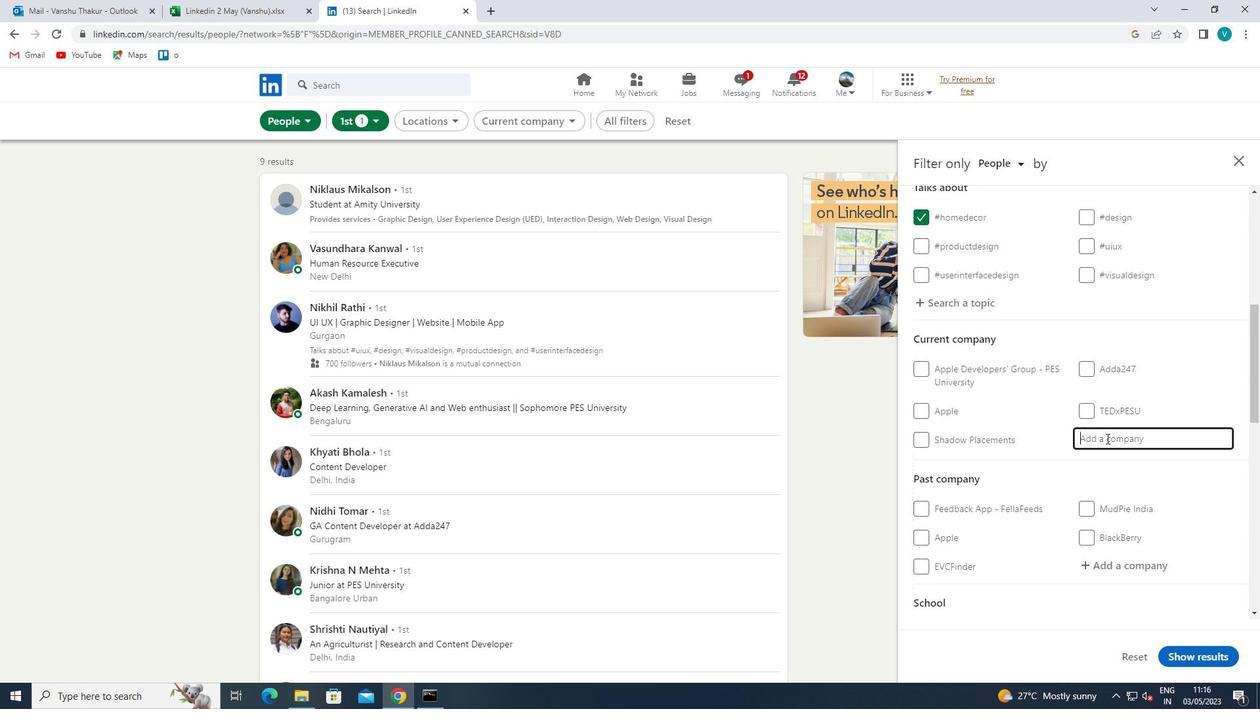 
Action: Mouse moved to (854, 566)
Screenshot: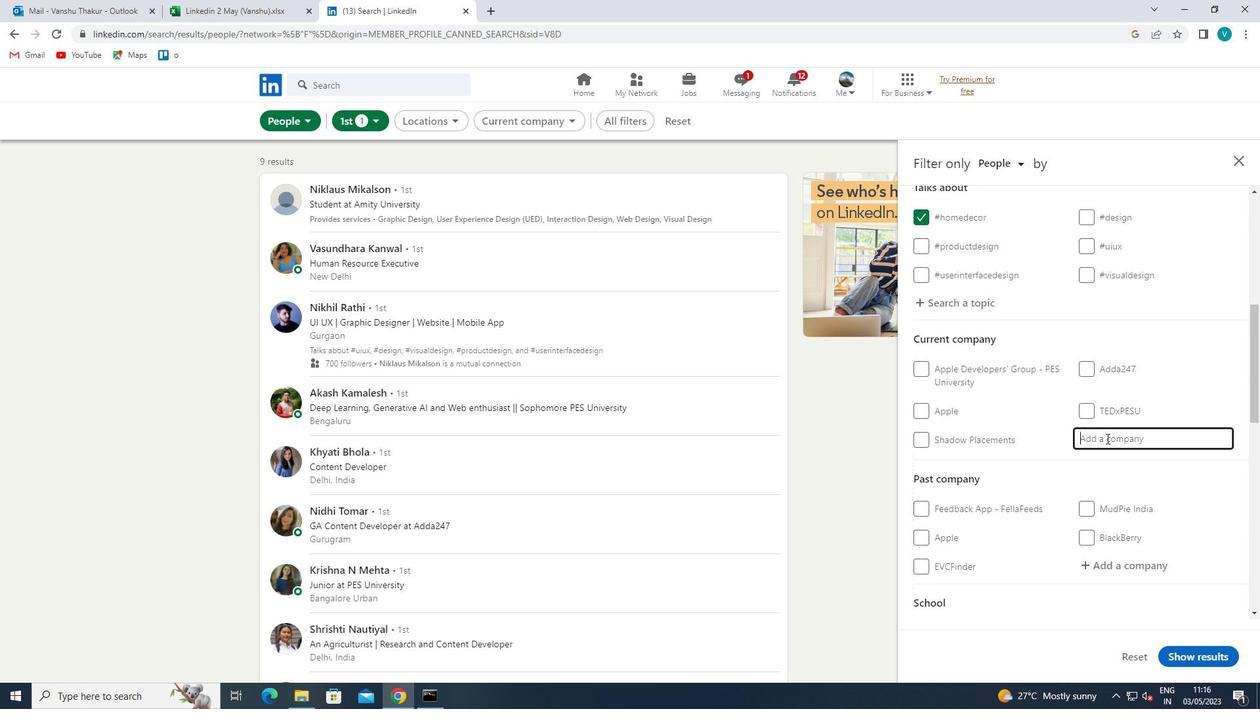 
Action: Key pressed <Key.shift><Key.shift><Key.shift><Key.shift><Key.shift>AGAPPE
Screenshot: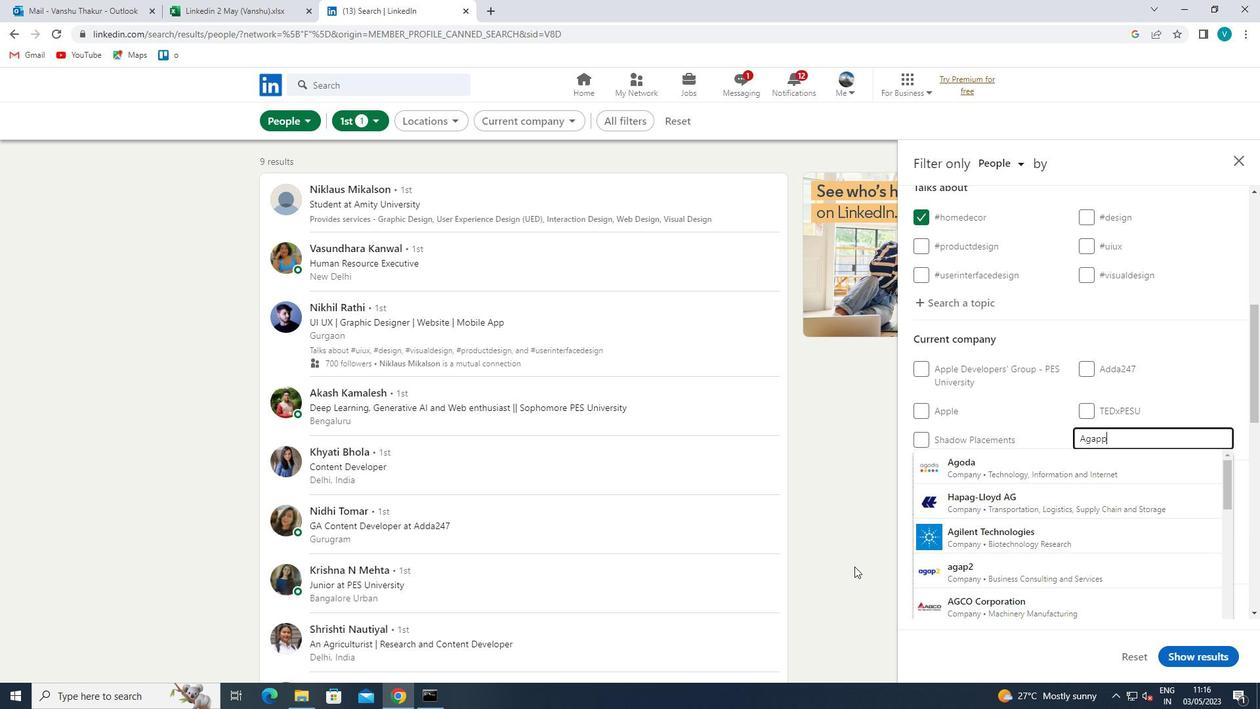 
Action: Mouse moved to (1043, 461)
Screenshot: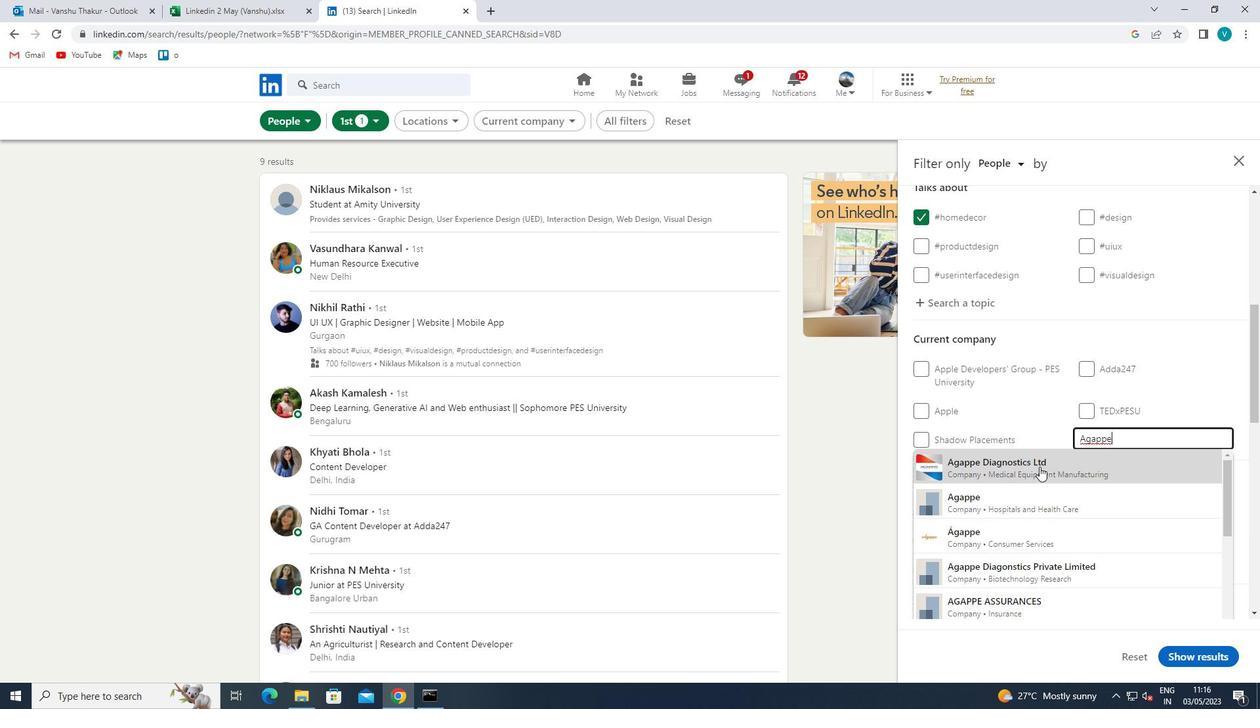 
Action: Mouse pressed left at (1043, 461)
Screenshot: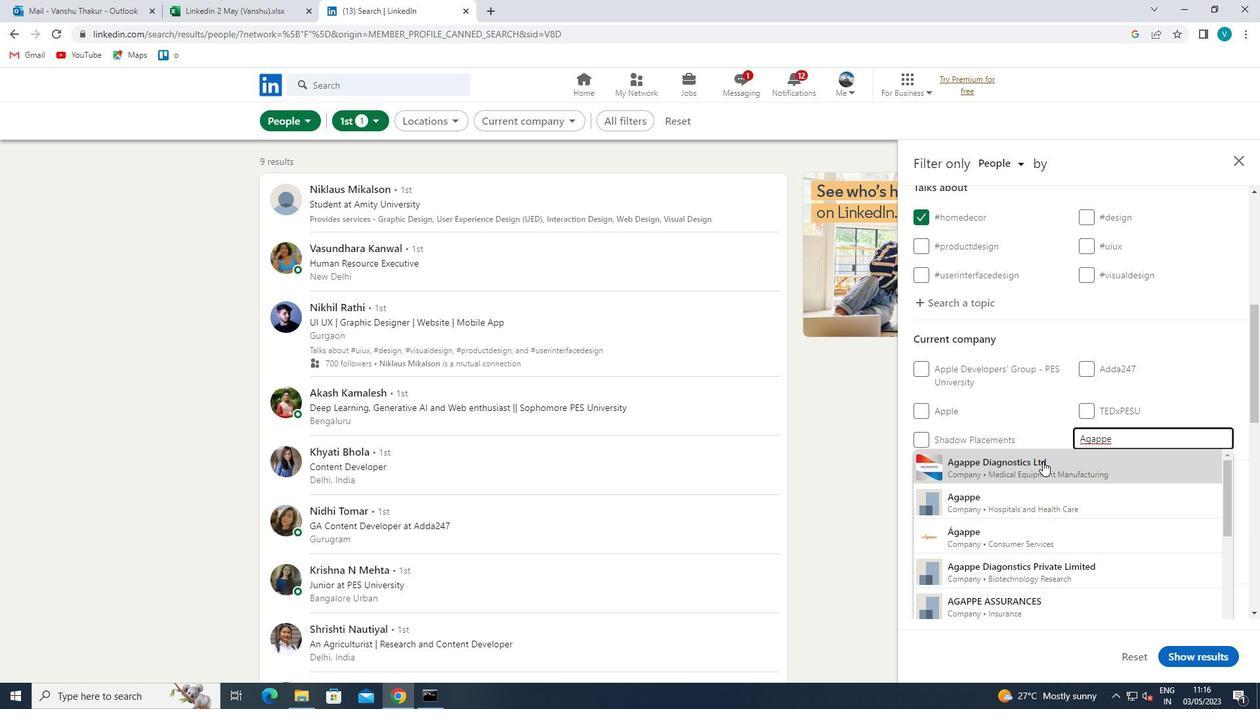 
Action: Mouse scrolled (1043, 460) with delta (0, 0)
Screenshot: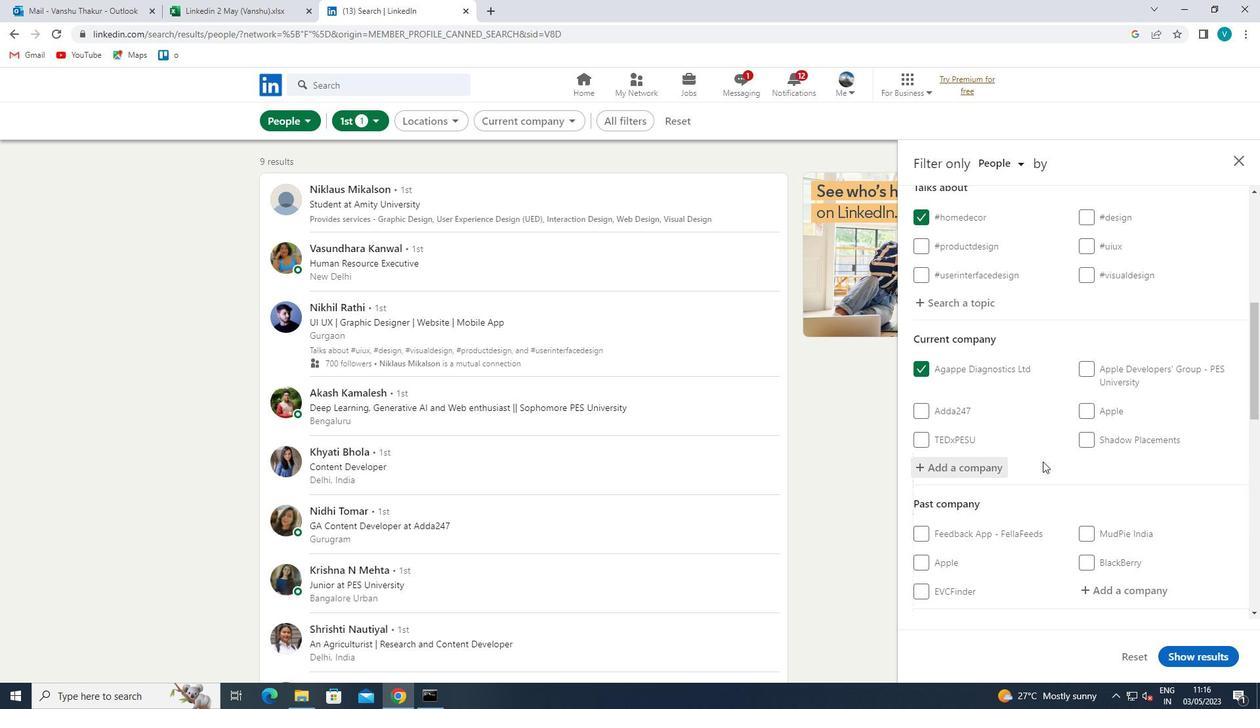 
Action: Mouse scrolled (1043, 460) with delta (0, 0)
Screenshot: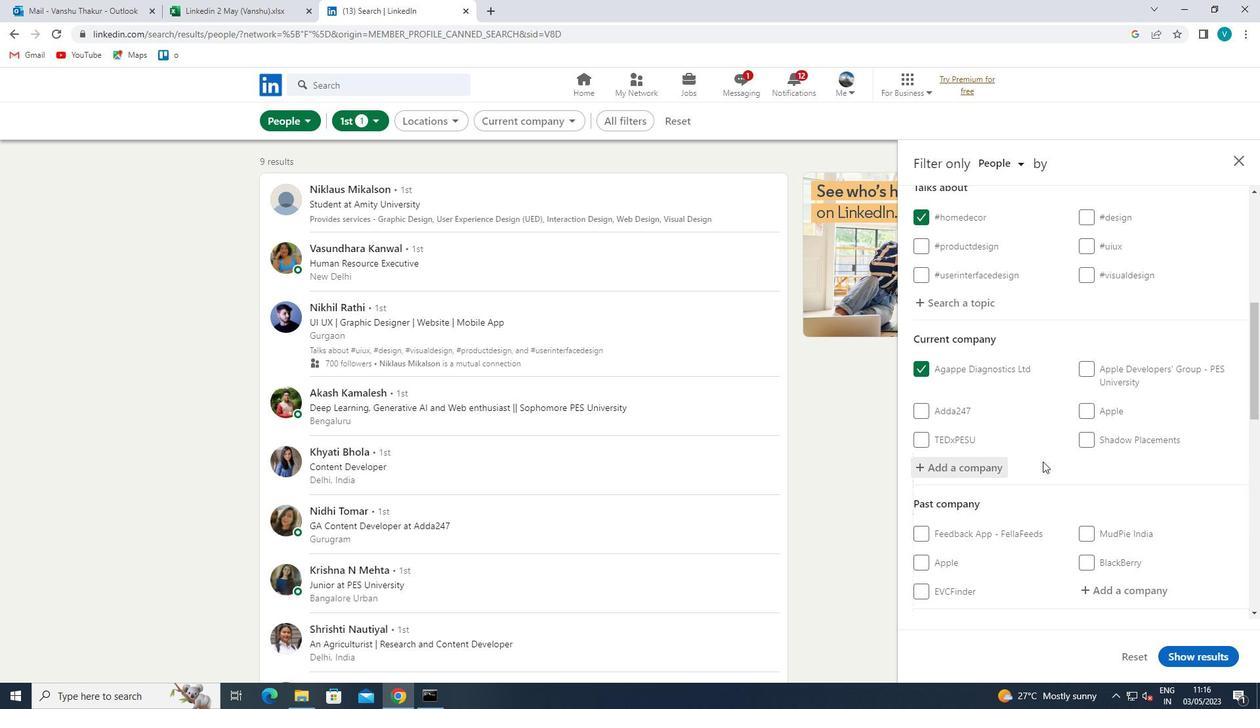 
Action: Mouse scrolled (1043, 460) with delta (0, 0)
Screenshot: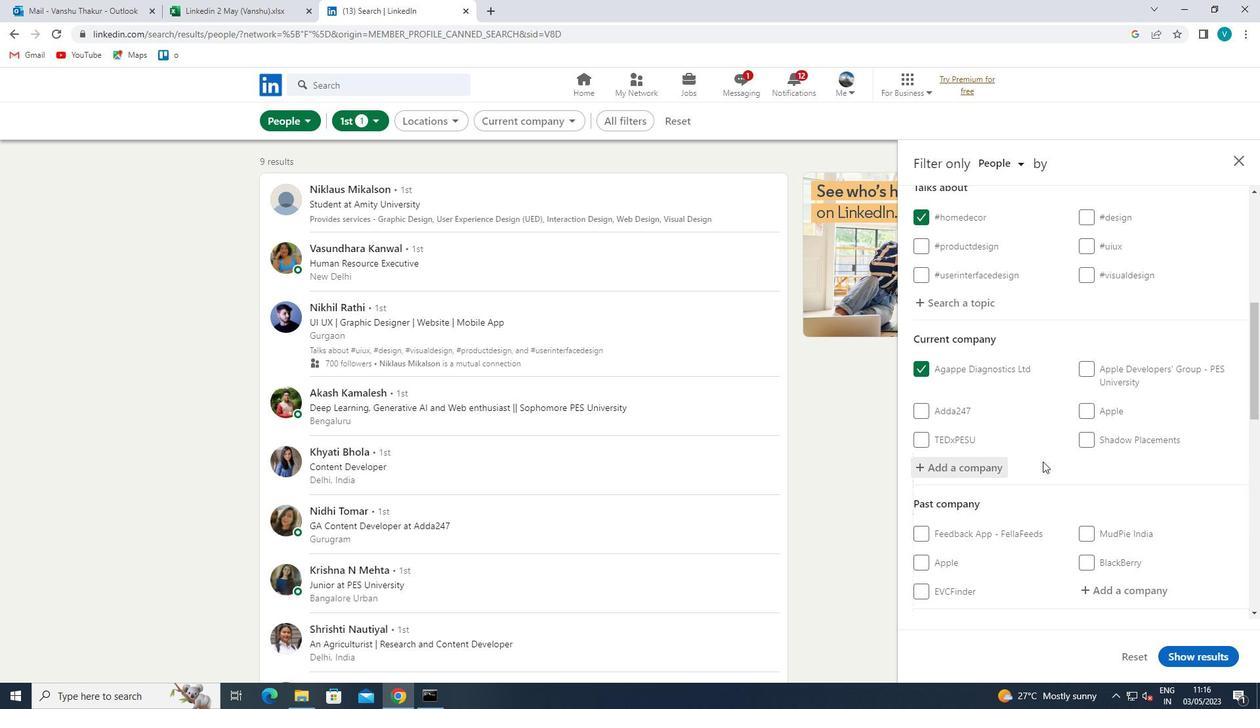 
Action: Mouse scrolled (1043, 460) with delta (0, 0)
Screenshot: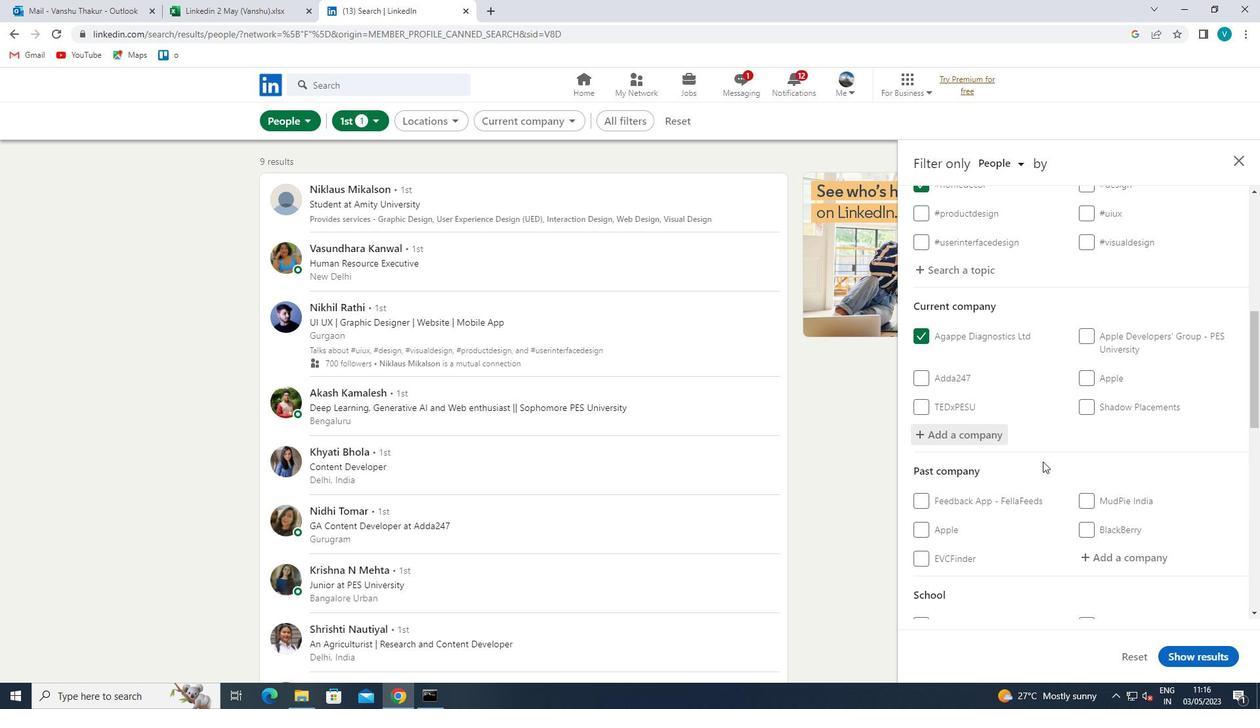 
Action: Mouse moved to (1102, 448)
Screenshot: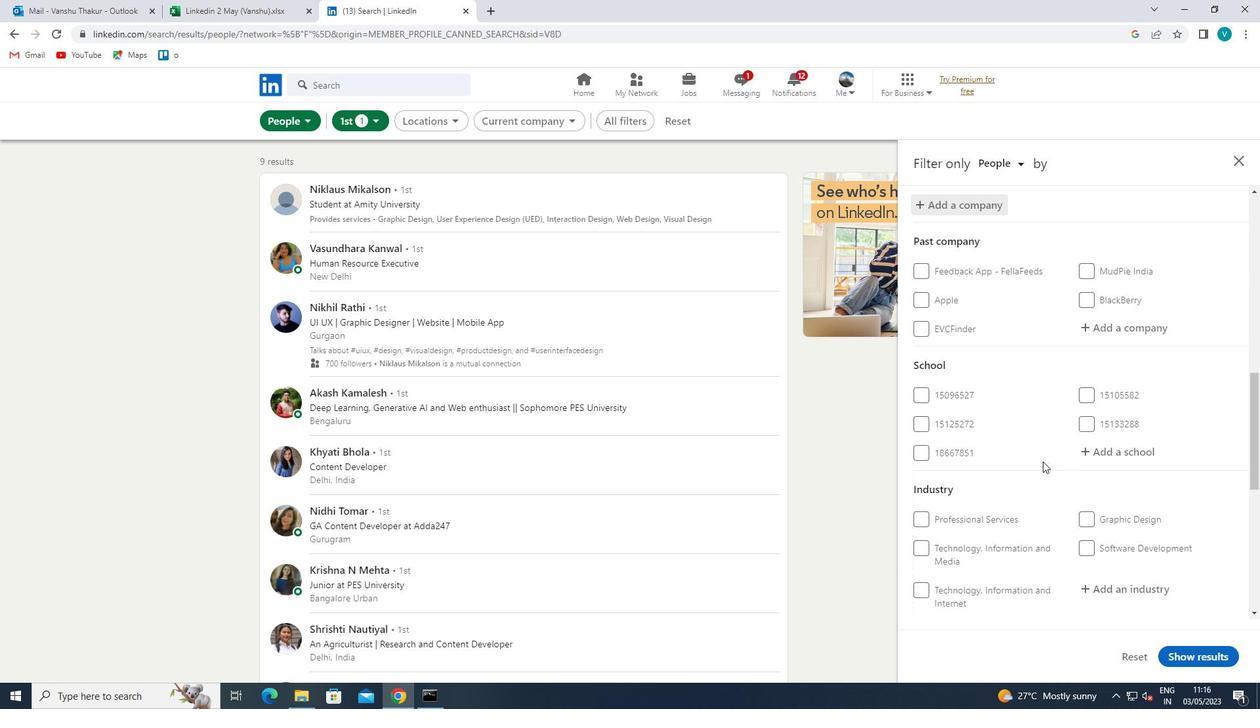 
Action: Mouse pressed left at (1102, 448)
Screenshot: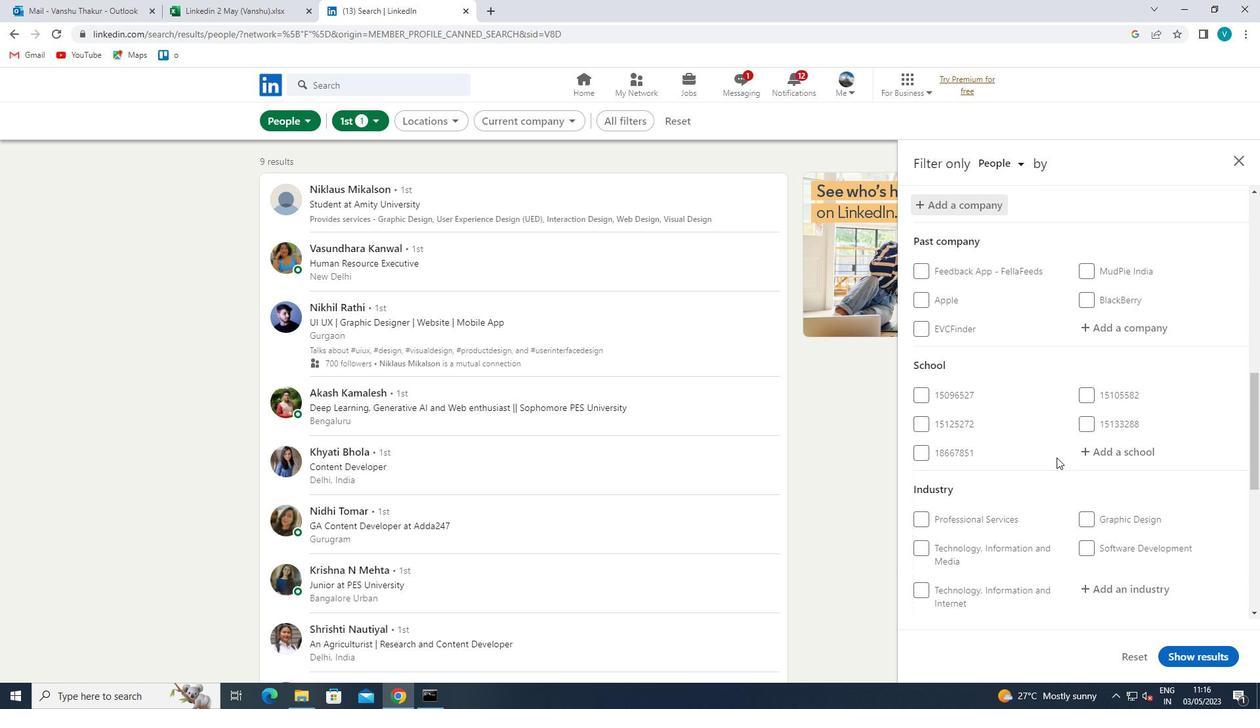 
Action: Mouse moved to (1056, 458)
Screenshot: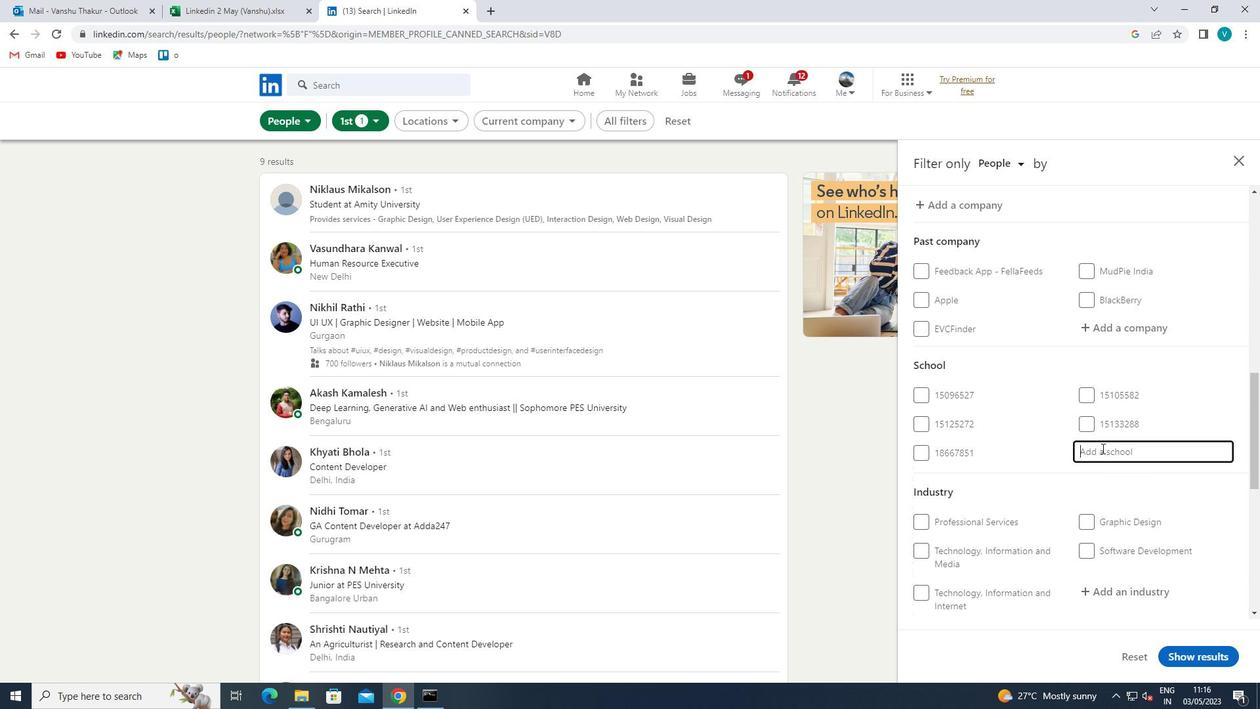 
Action: Key pressed <Key.shift>DR.<Key.space>
Screenshot: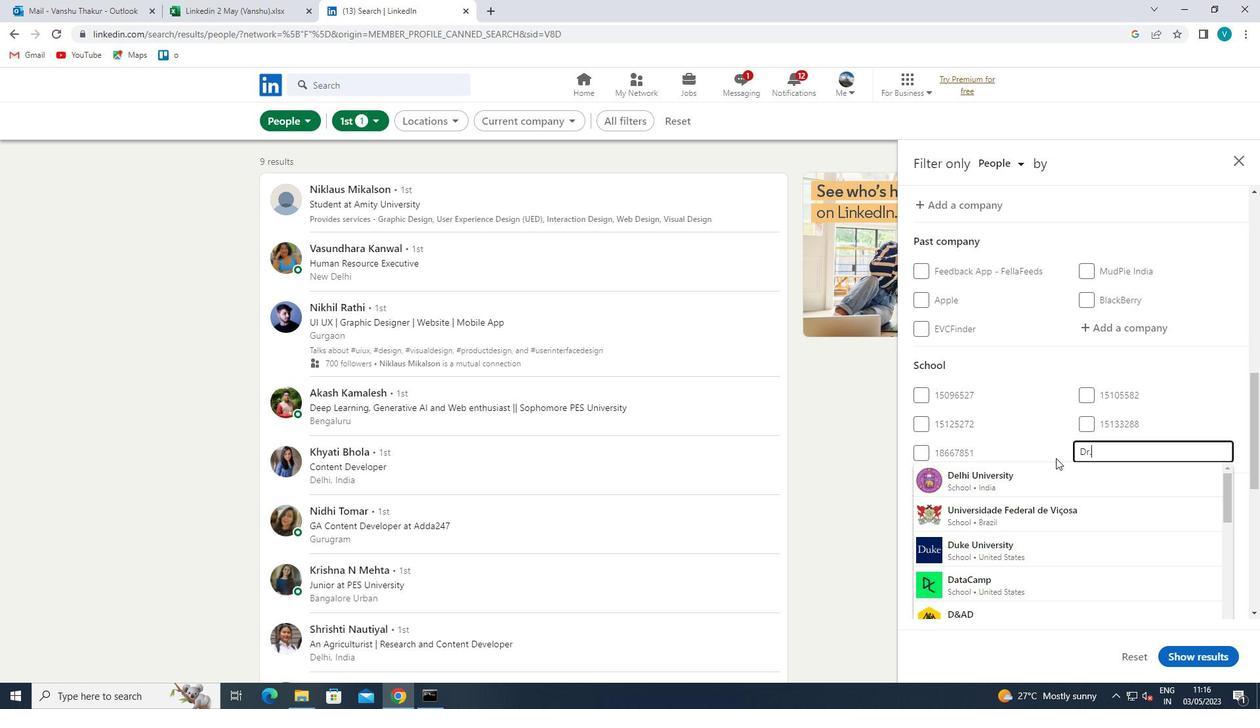 
Action: Mouse moved to (1056, 458)
Screenshot: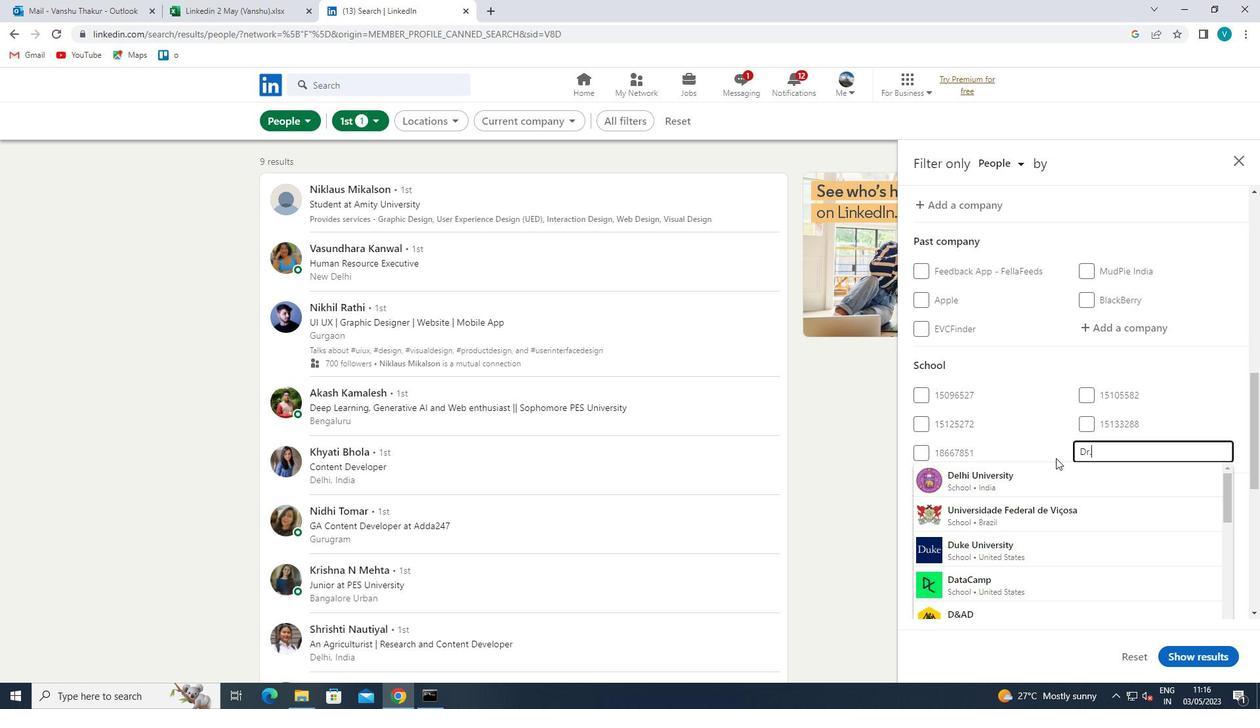 
Action: Key pressed <Key.shift><Key.shift>HARISINGH
Screenshot: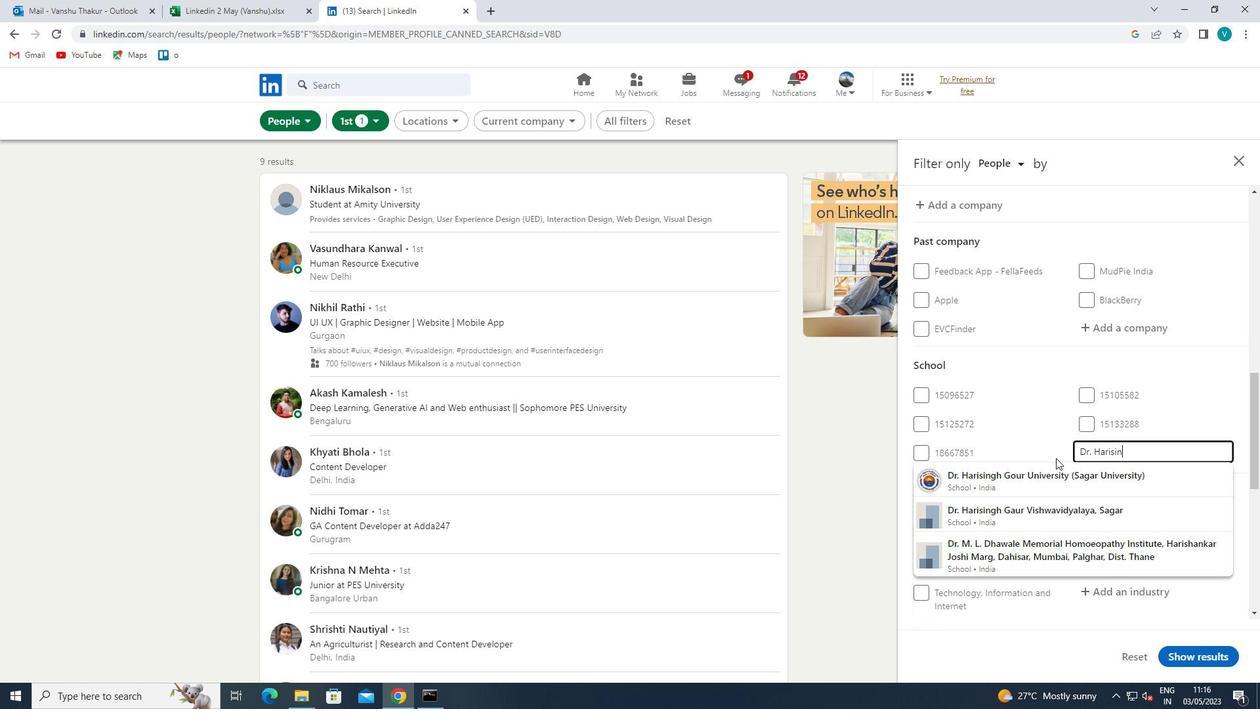 
Action: Mouse moved to (1053, 472)
Screenshot: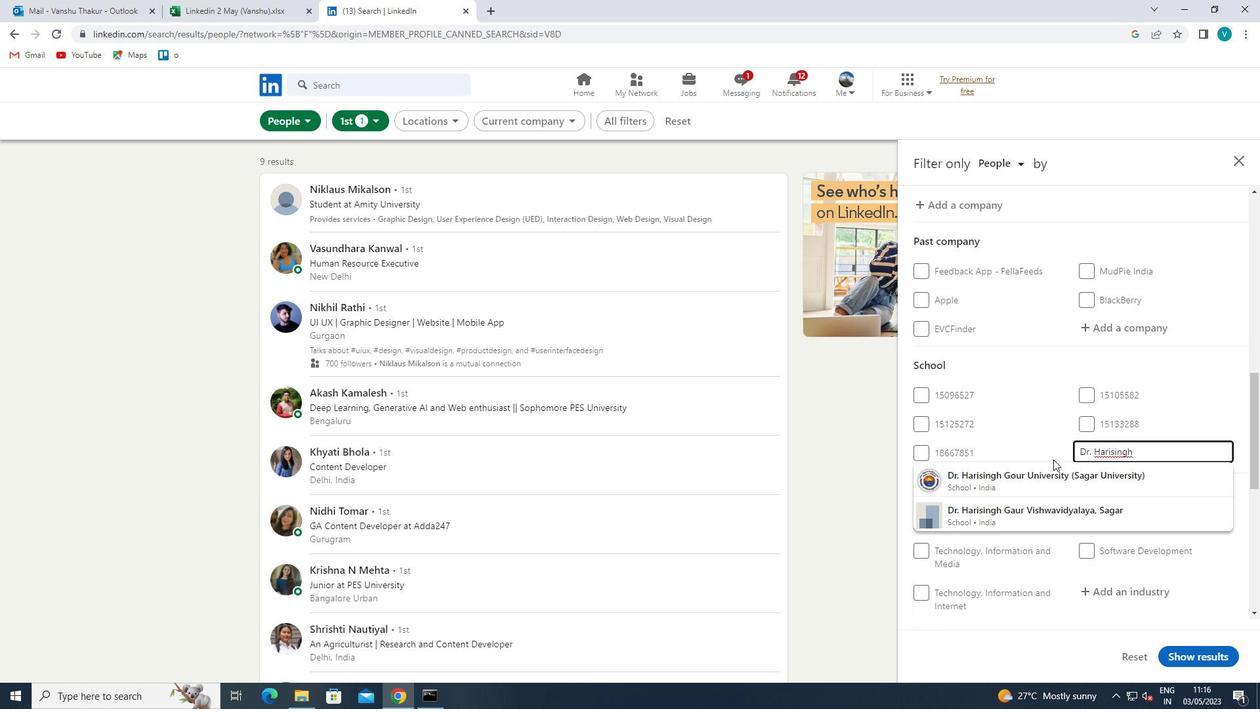 
Action: Mouse pressed left at (1053, 472)
Screenshot: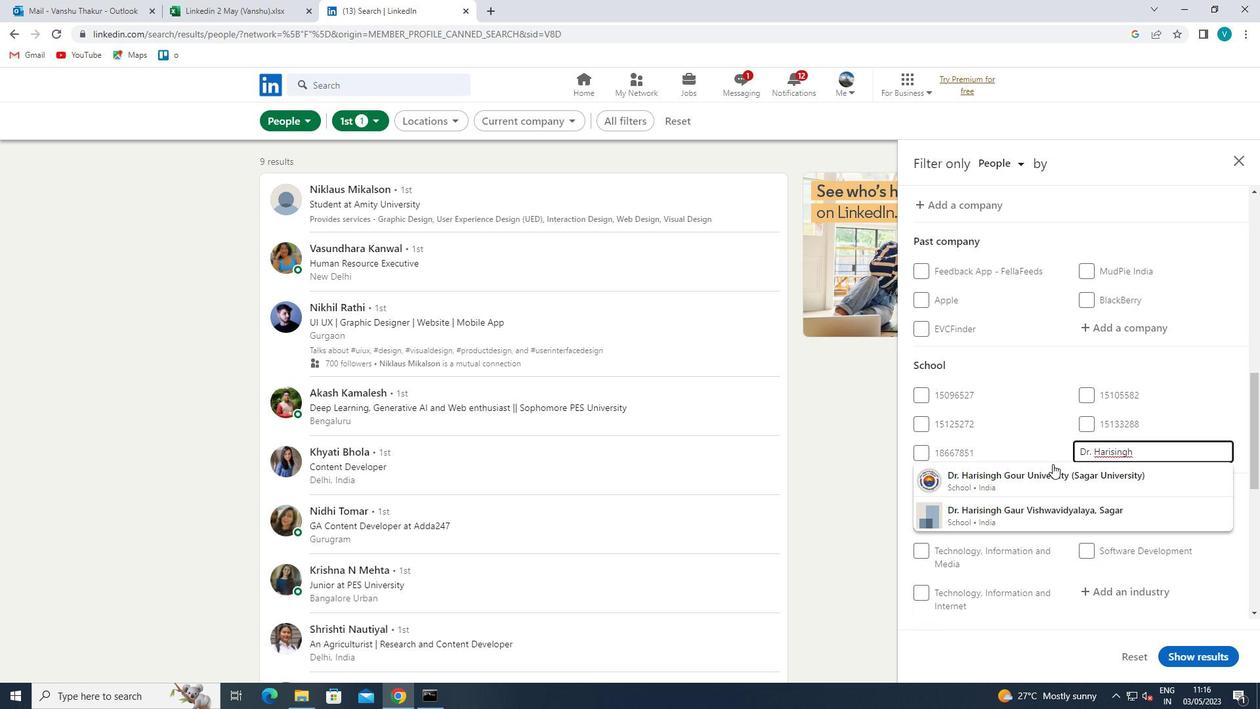 
Action: Mouse scrolled (1053, 472) with delta (0, 0)
Screenshot: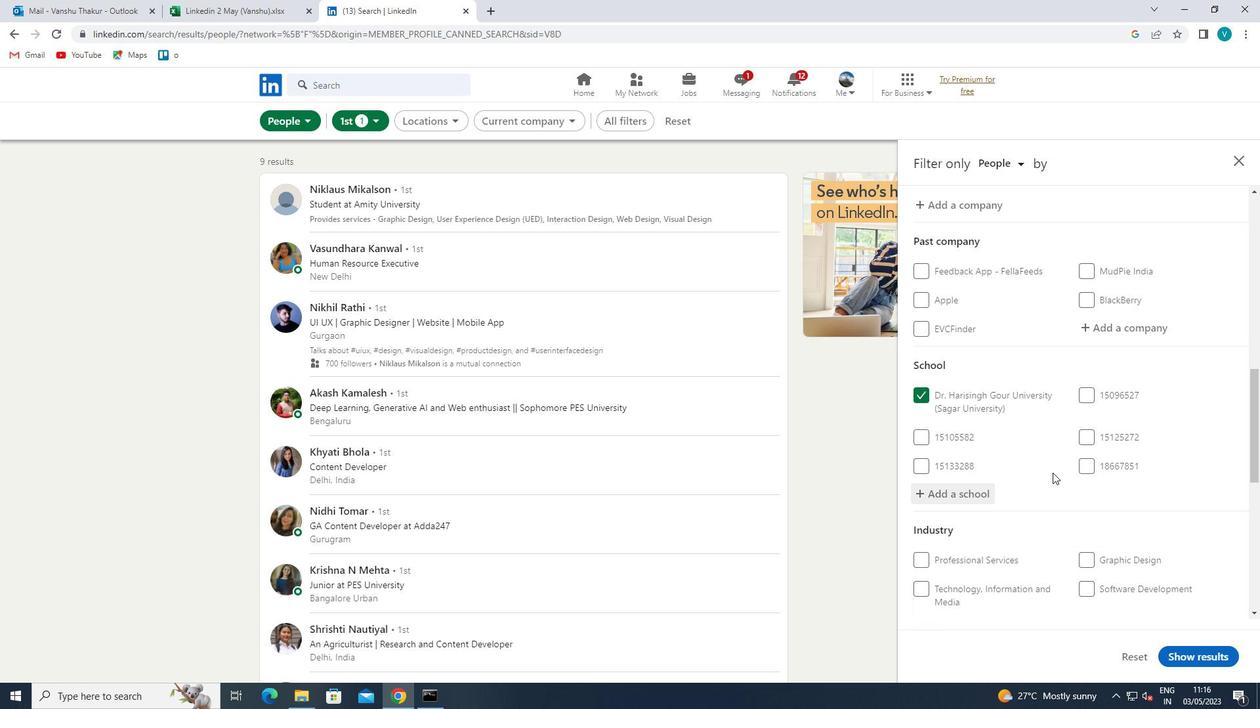 
Action: Mouse scrolled (1053, 472) with delta (0, 0)
Screenshot: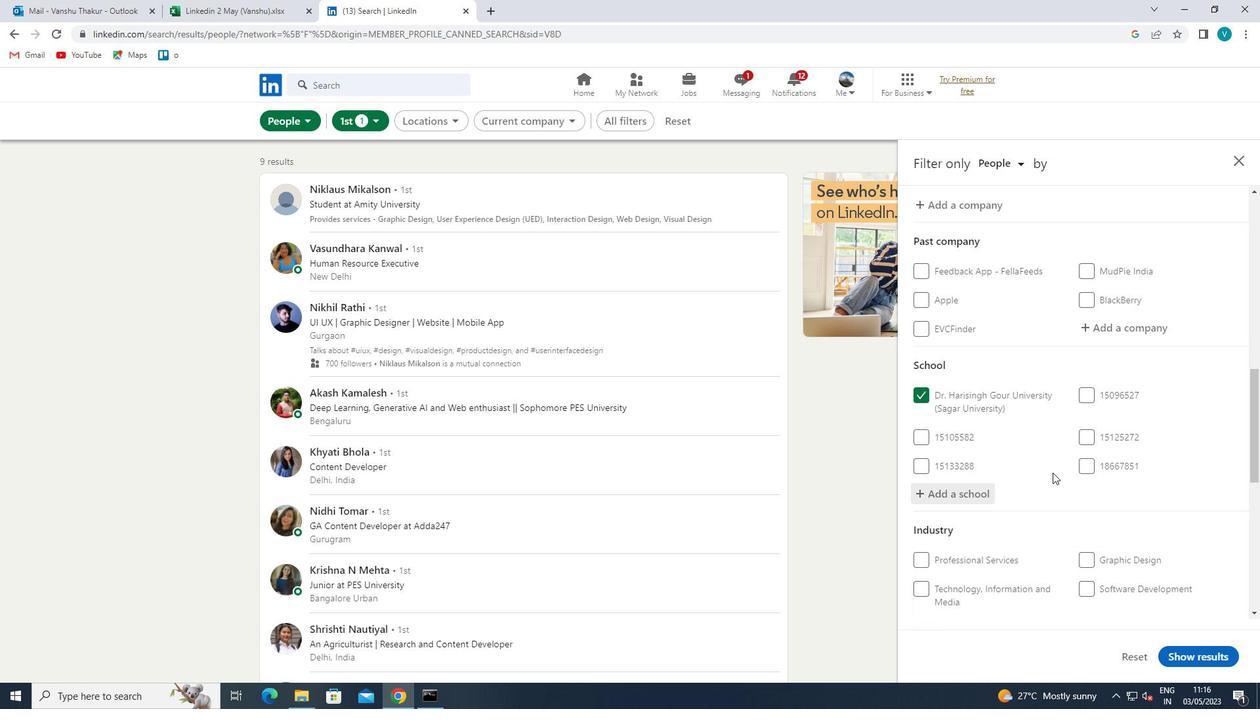 
Action: Mouse scrolled (1053, 472) with delta (0, 0)
Screenshot: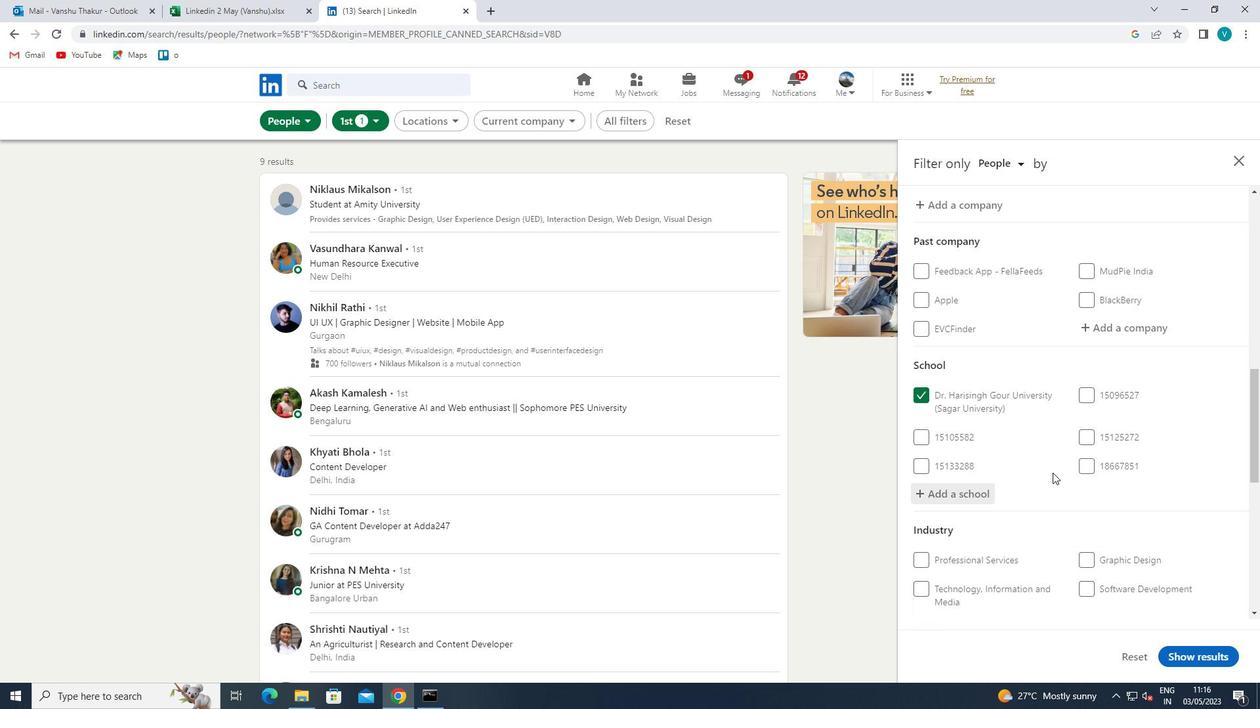 
Action: Mouse scrolled (1053, 472) with delta (0, 0)
Screenshot: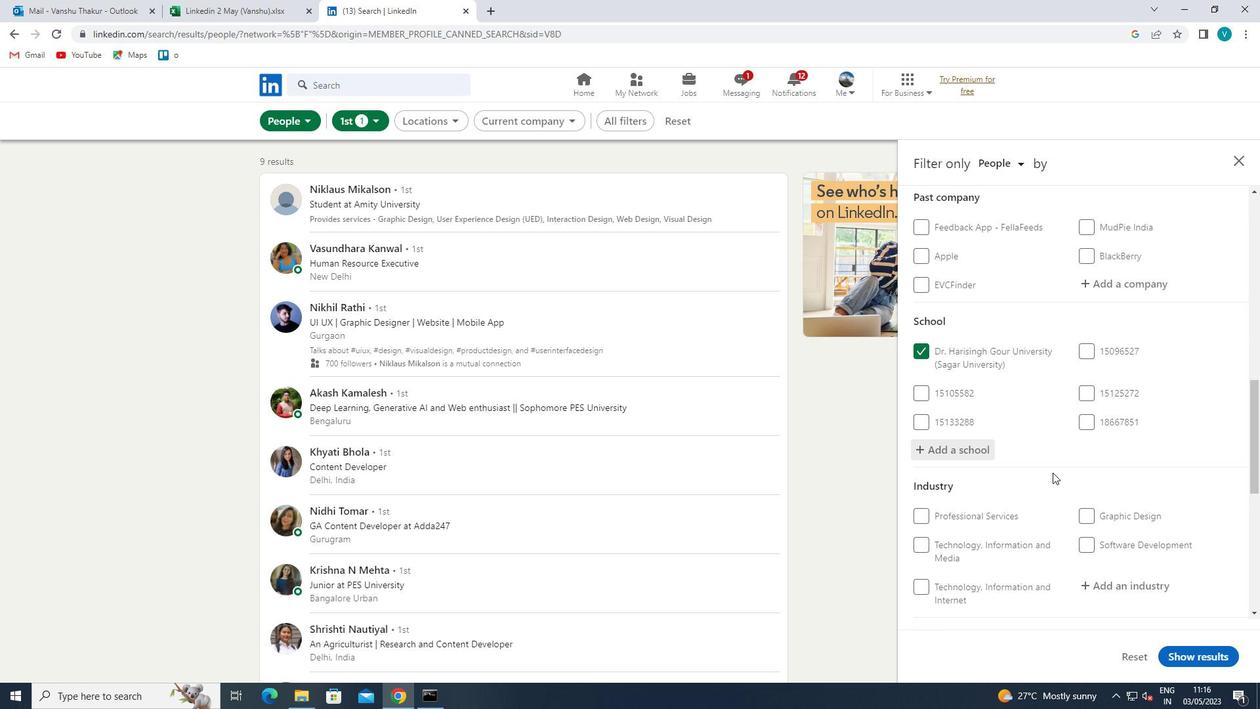 
Action: Mouse moved to (1139, 365)
Screenshot: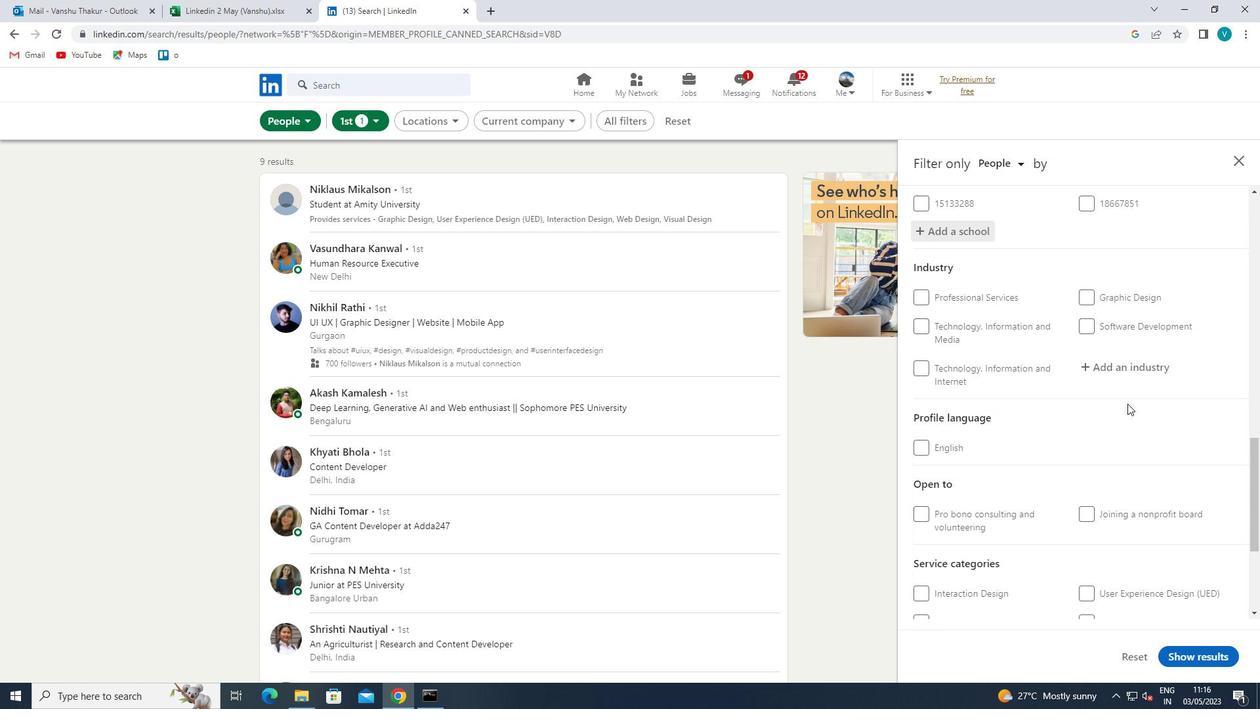 
Action: Mouse pressed left at (1139, 365)
Screenshot: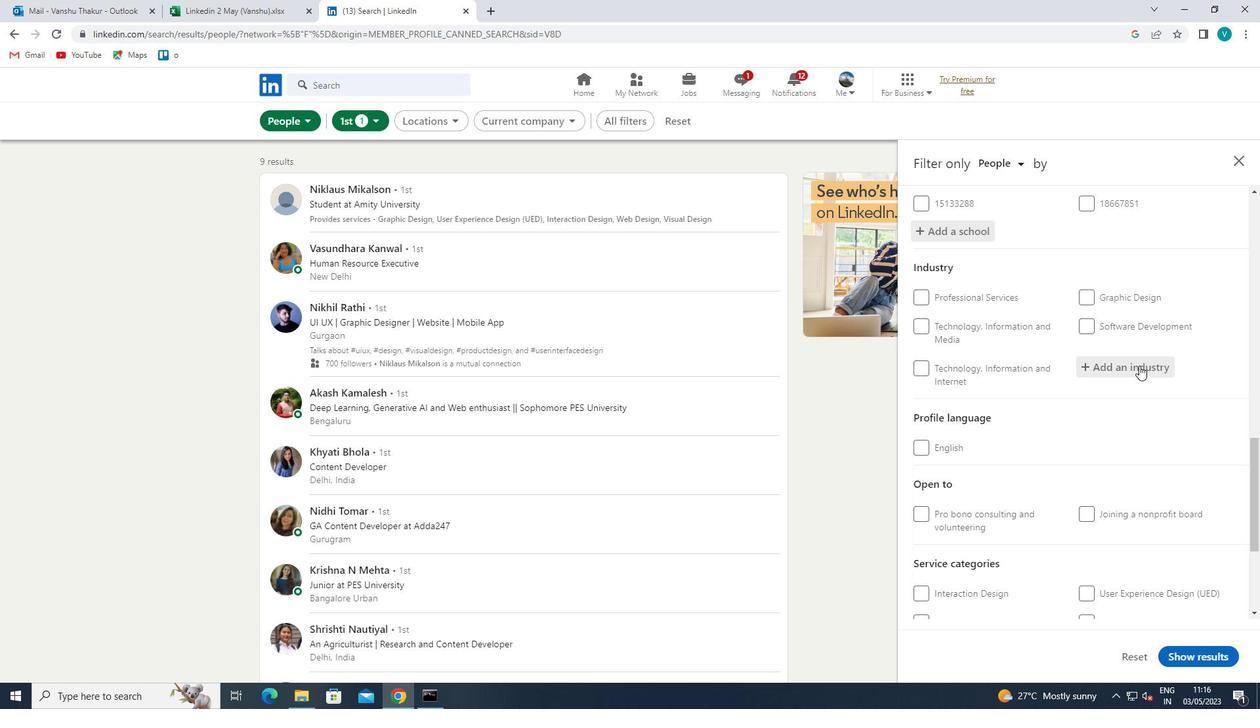 
Action: Mouse moved to (1055, 413)
Screenshot: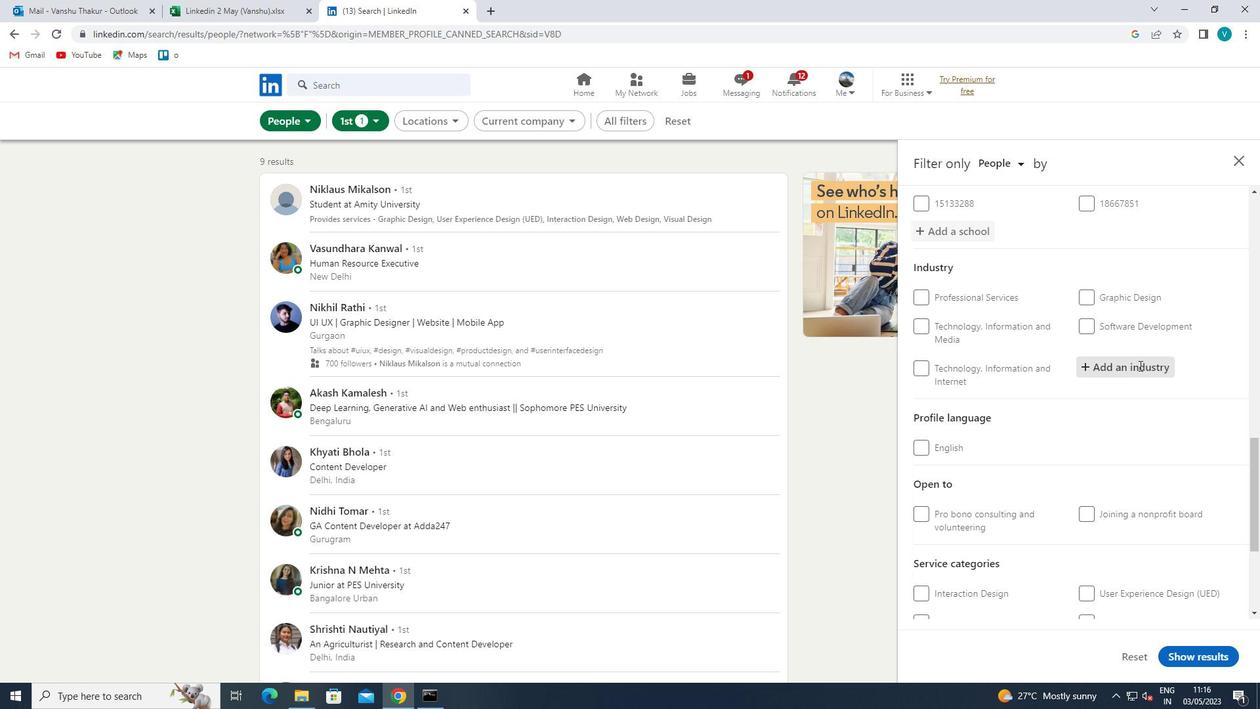 
Action: Key pressed <Key.shift>GLASS<Key.space><Key.shift>PROD
Screenshot: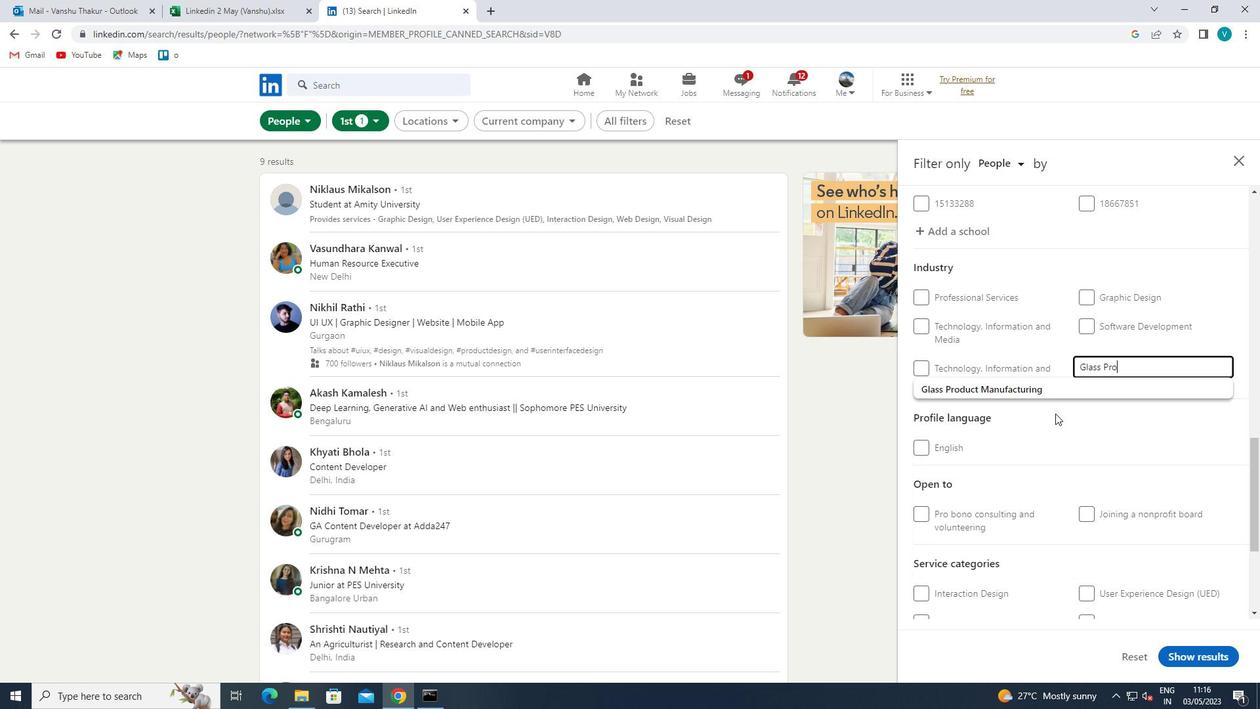 
Action: Mouse moved to (1076, 375)
Screenshot: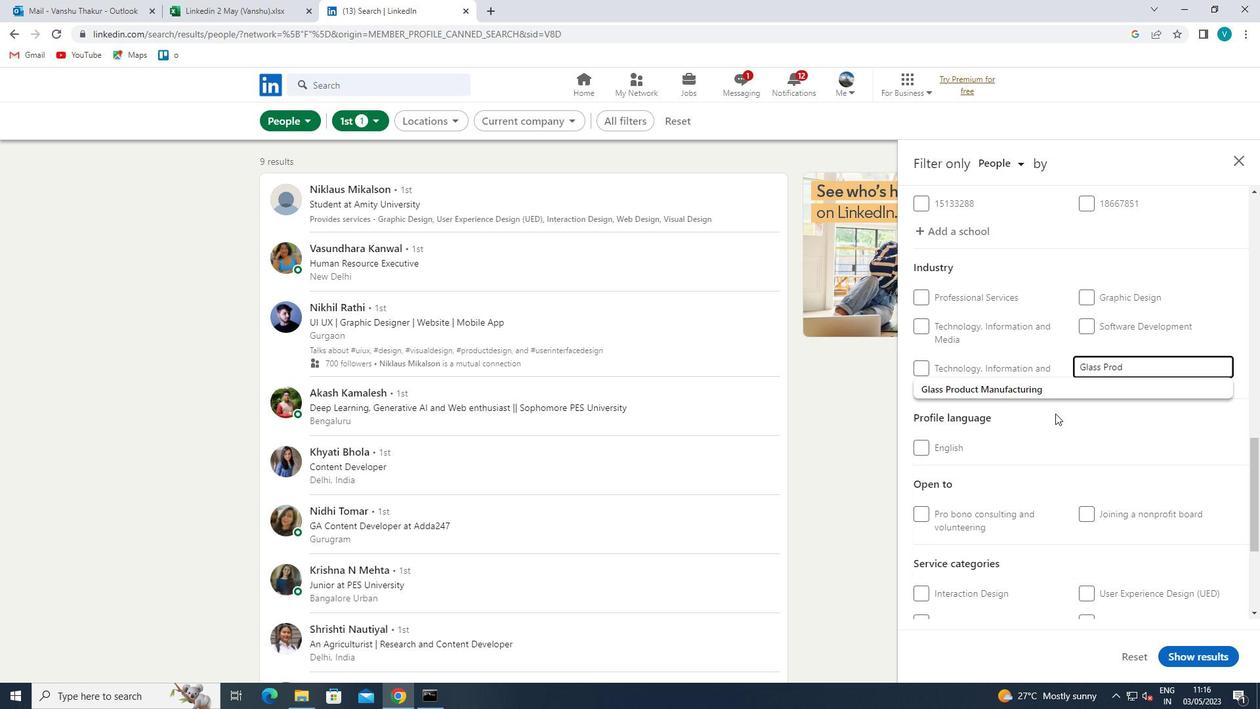 
Action: Mouse pressed left at (1076, 375)
Screenshot: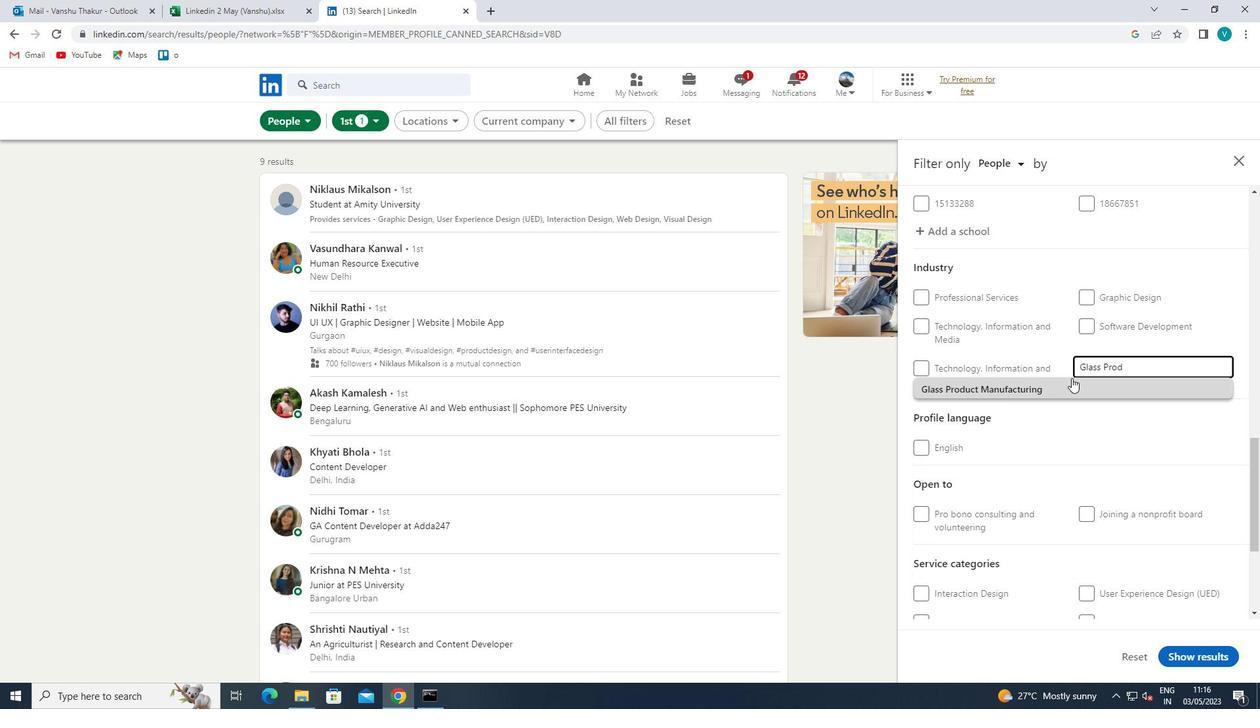 
Action: Mouse moved to (1072, 378)
Screenshot: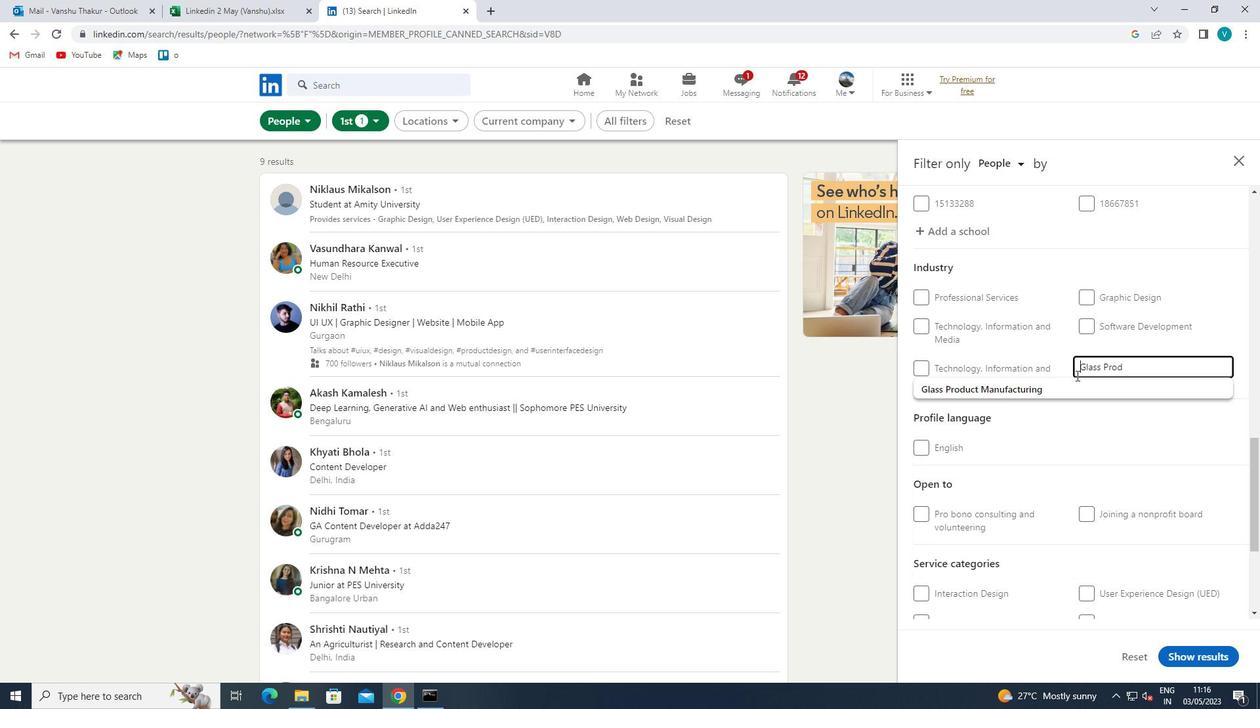 
Action: Mouse pressed left at (1072, 378)
Screenshot: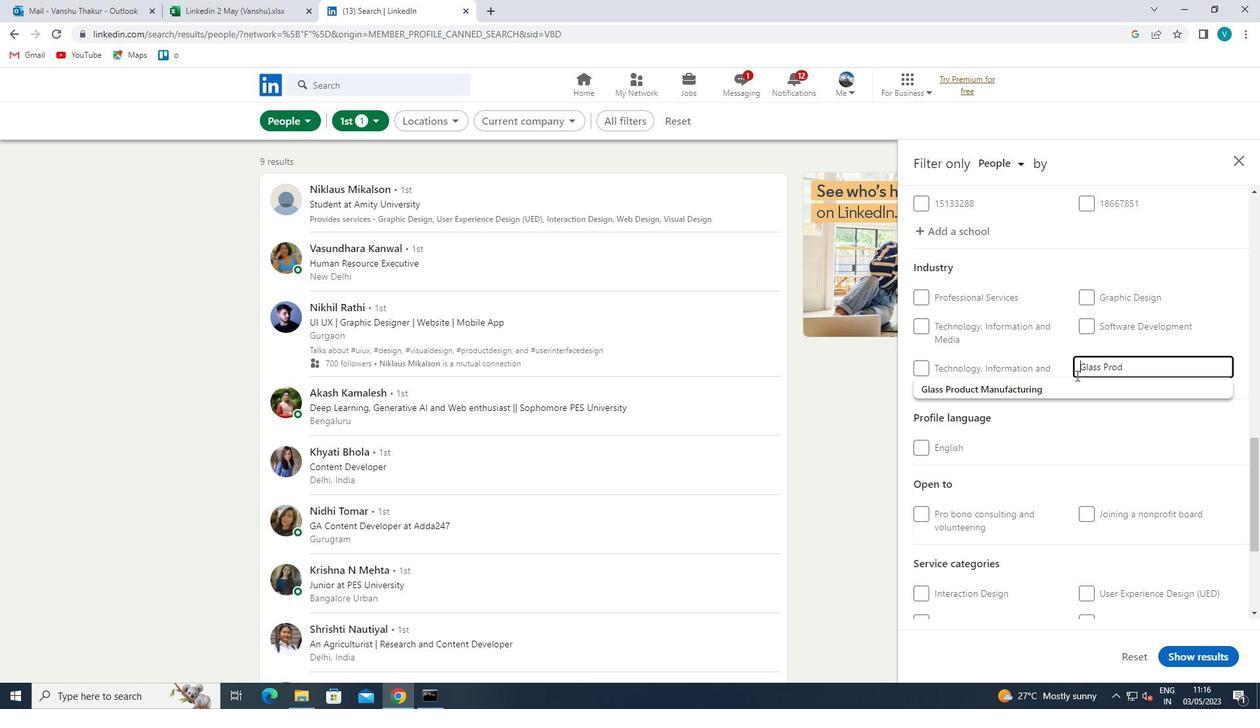 
Action: Mouse moved to (1071, 378)
Screenshot: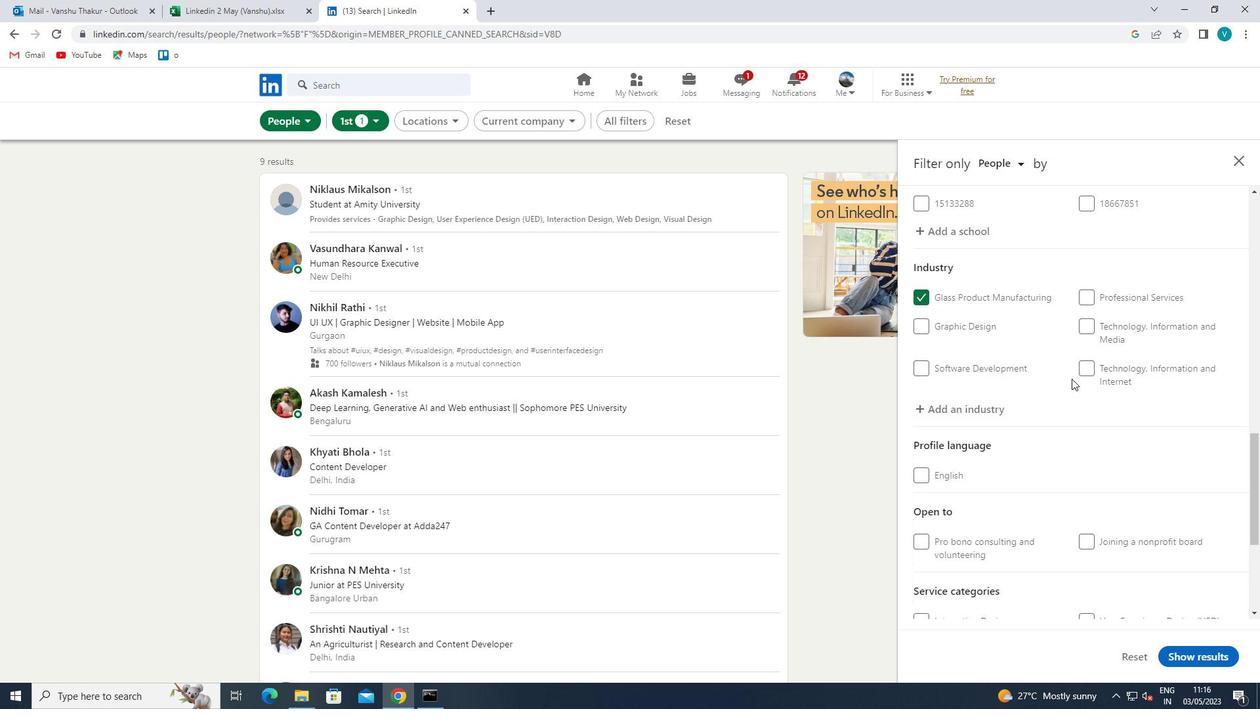 
Action: Mouse scrolled (1071, 378) with delta (0, 0)
Screenshot: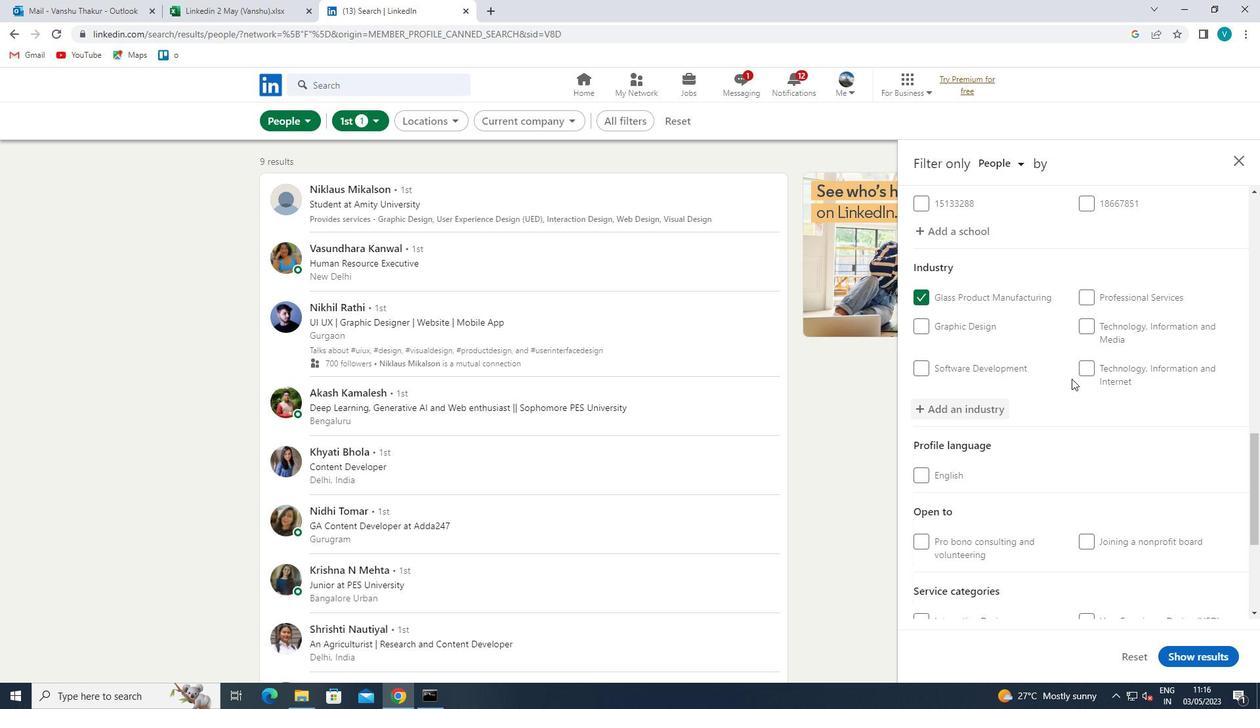 
Action: Mouse moved to (1070, 386)
Screenshot: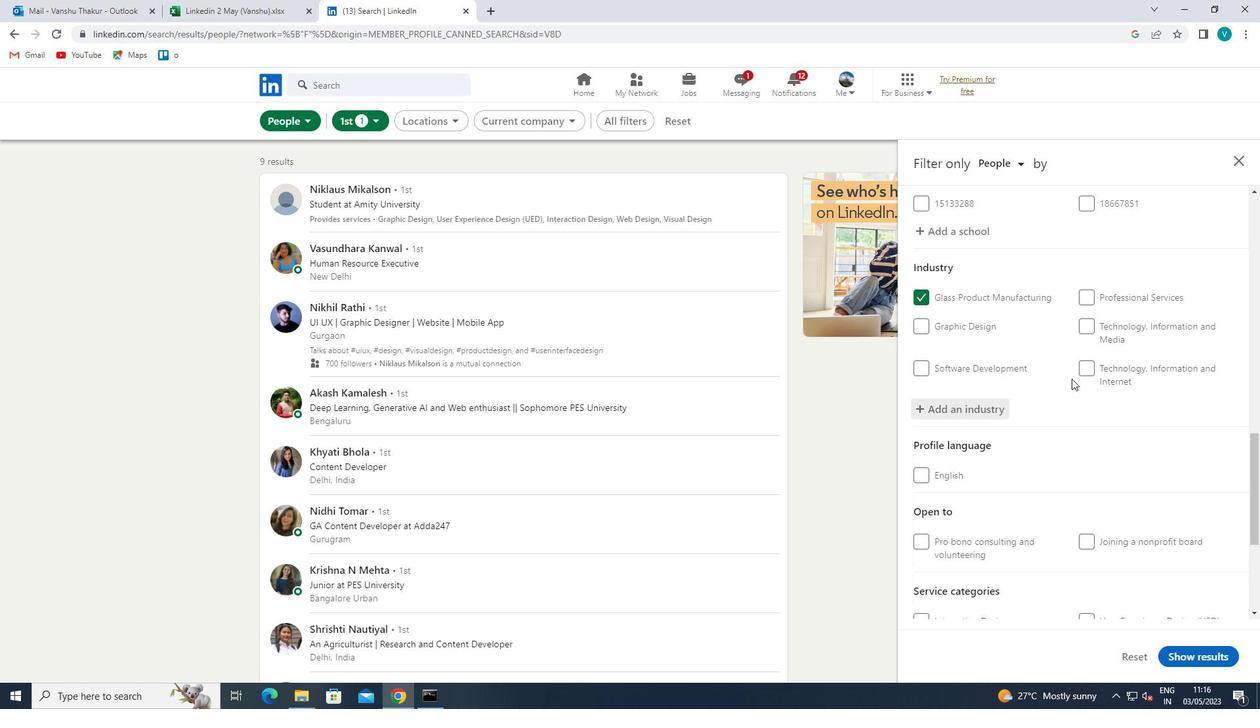 
Action: Mouse scrolled (1070, 385) with delta (0, 0)
Screenshot: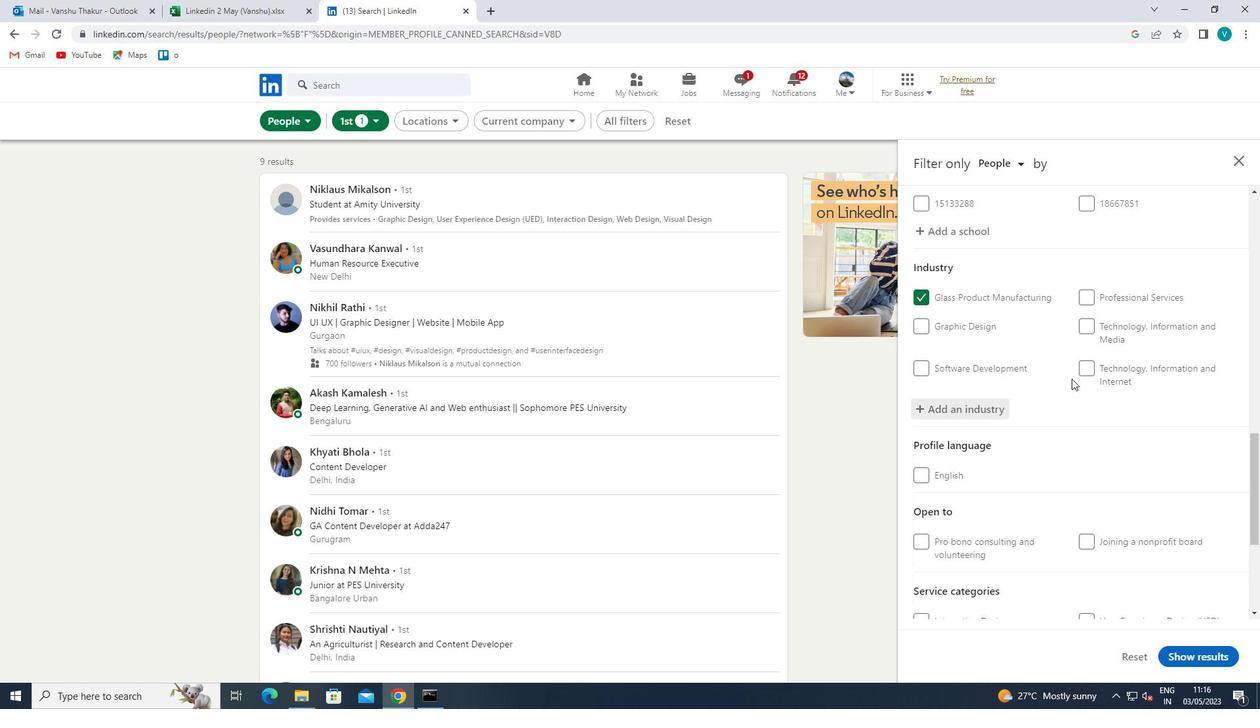 
Action: Mouse moved to (1073, 396)
Screenshot: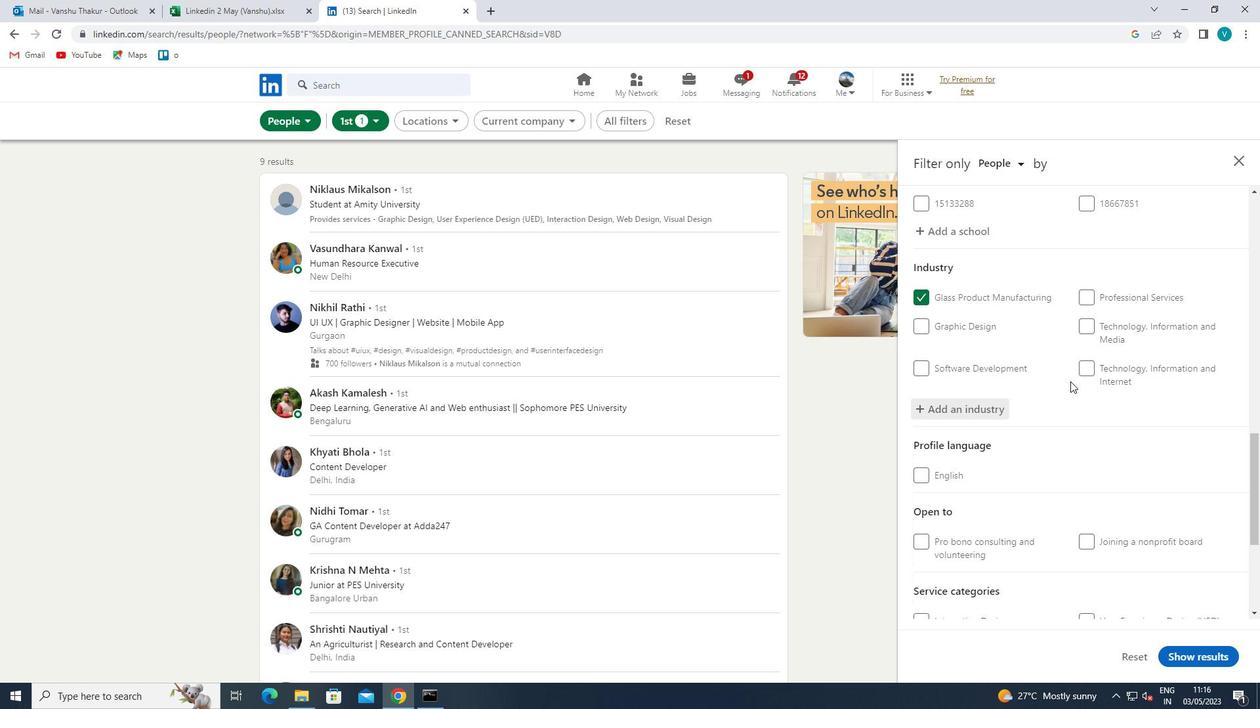 
Action: Mouse scrolled (1073, 395) with delta (0, 0)
Screenshot: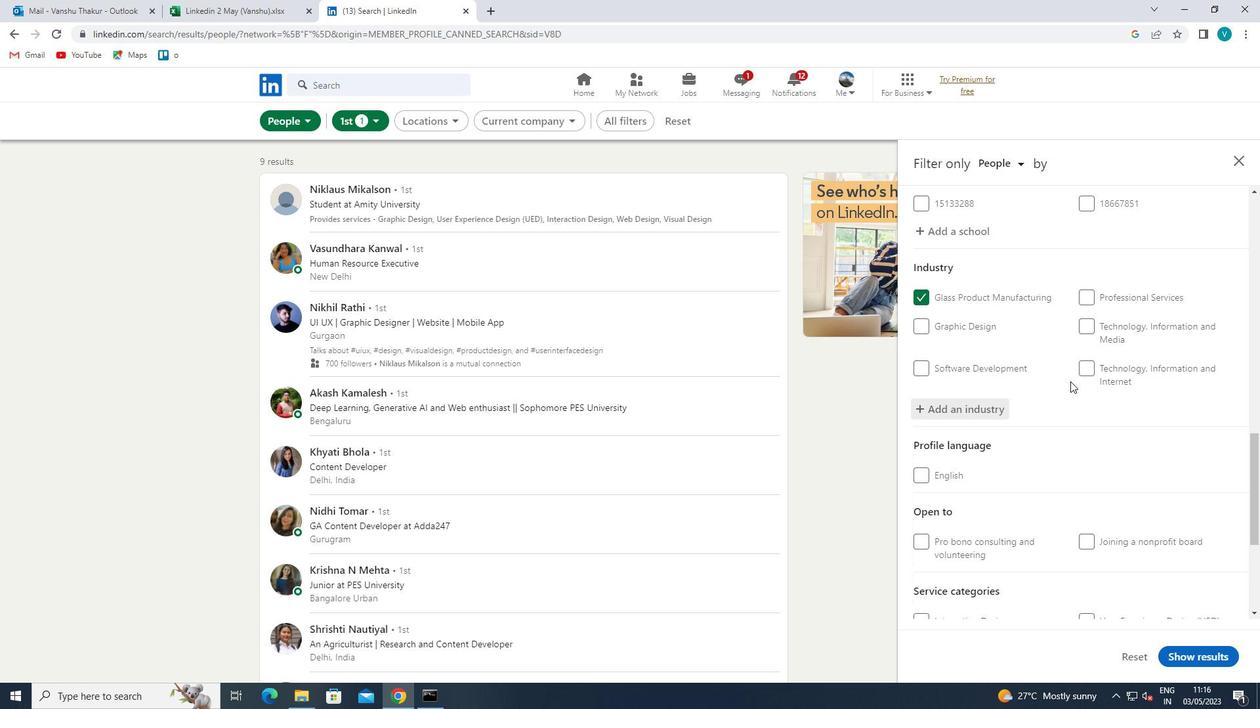 
Action: Mouse moved to (1079, 413)
Screenshot: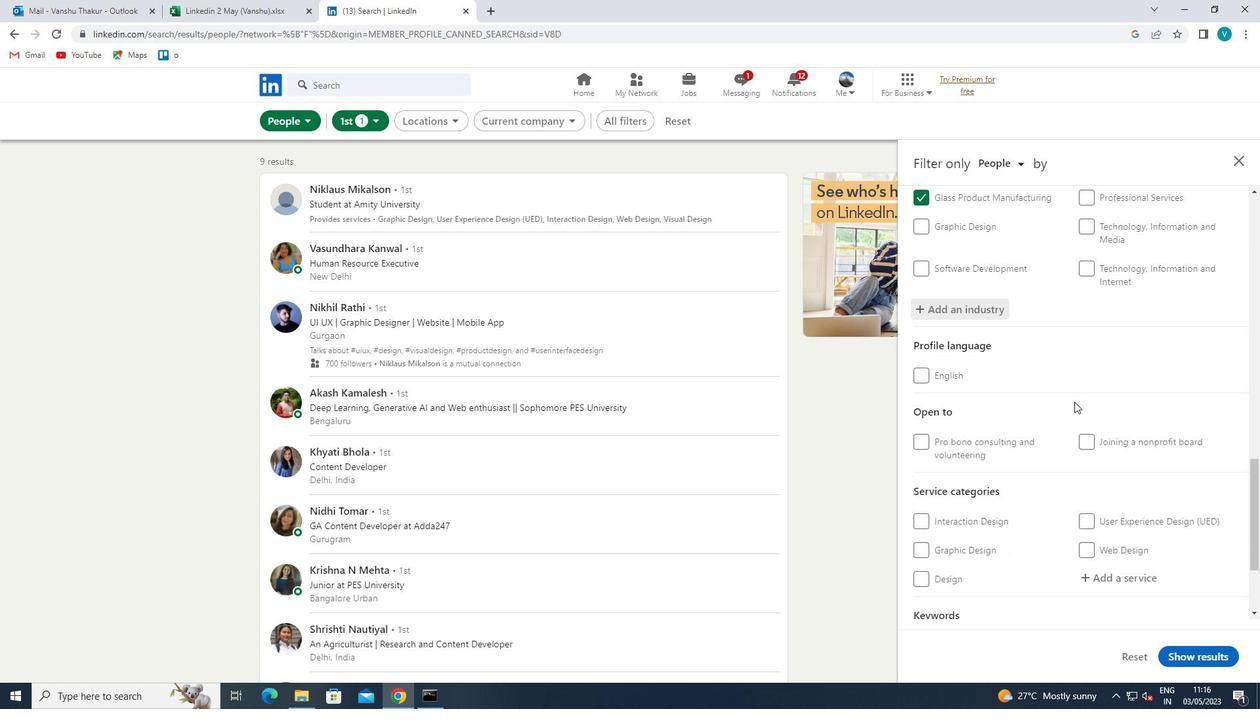 
Action: Mouse scrolled (1079, 412) with delta (0, 0)
Screenshot: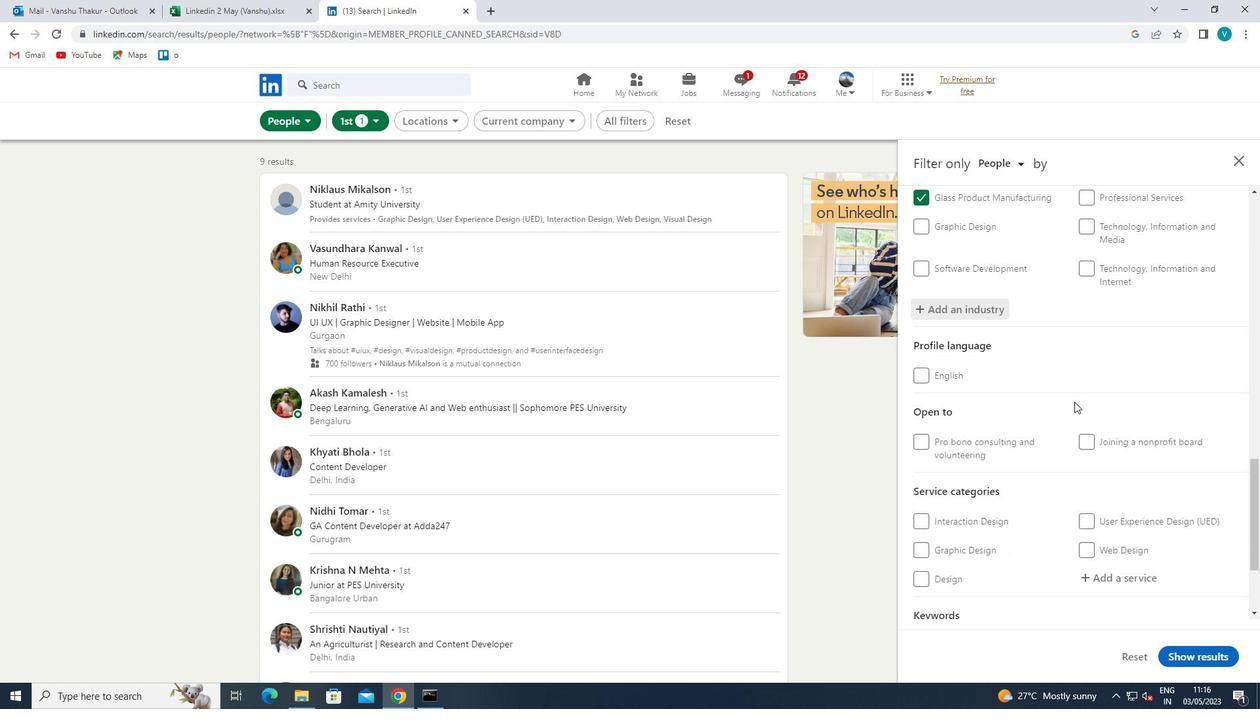 
Action: Mouse moved to (1081, 417)
Screenshot: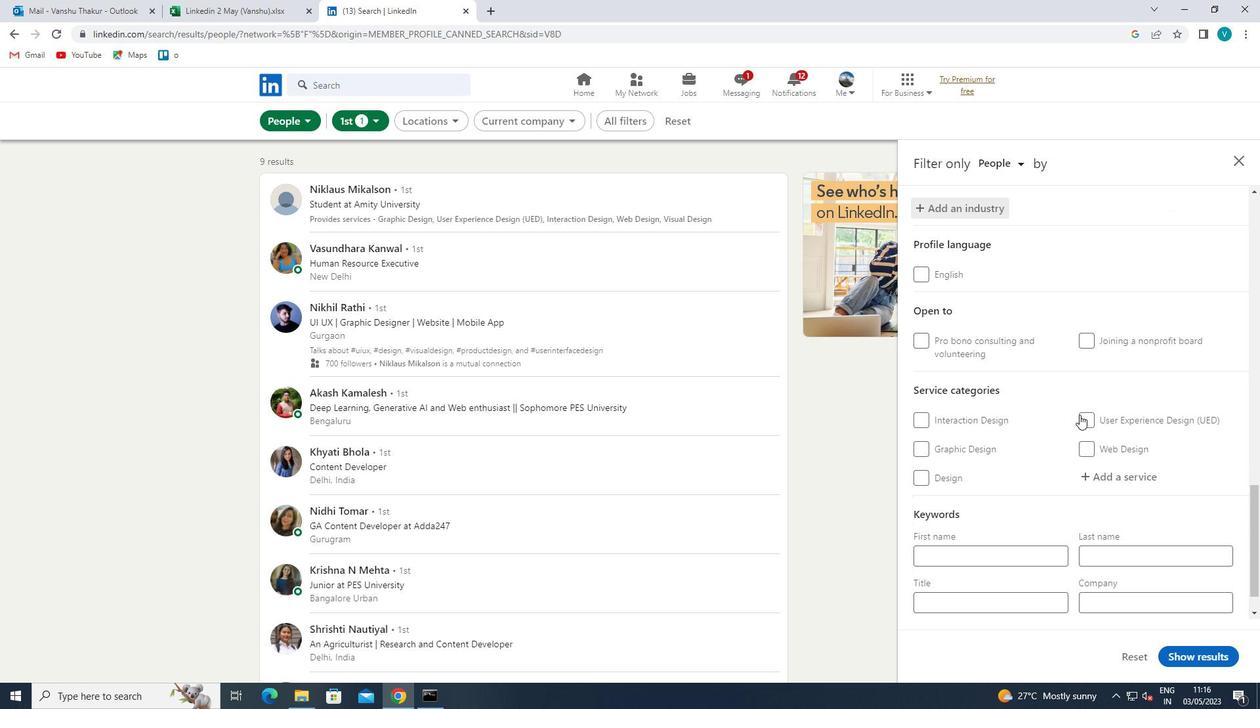 
Action: Mouse scrolled (1081, 416) with delta (0, 0)
Screenshot: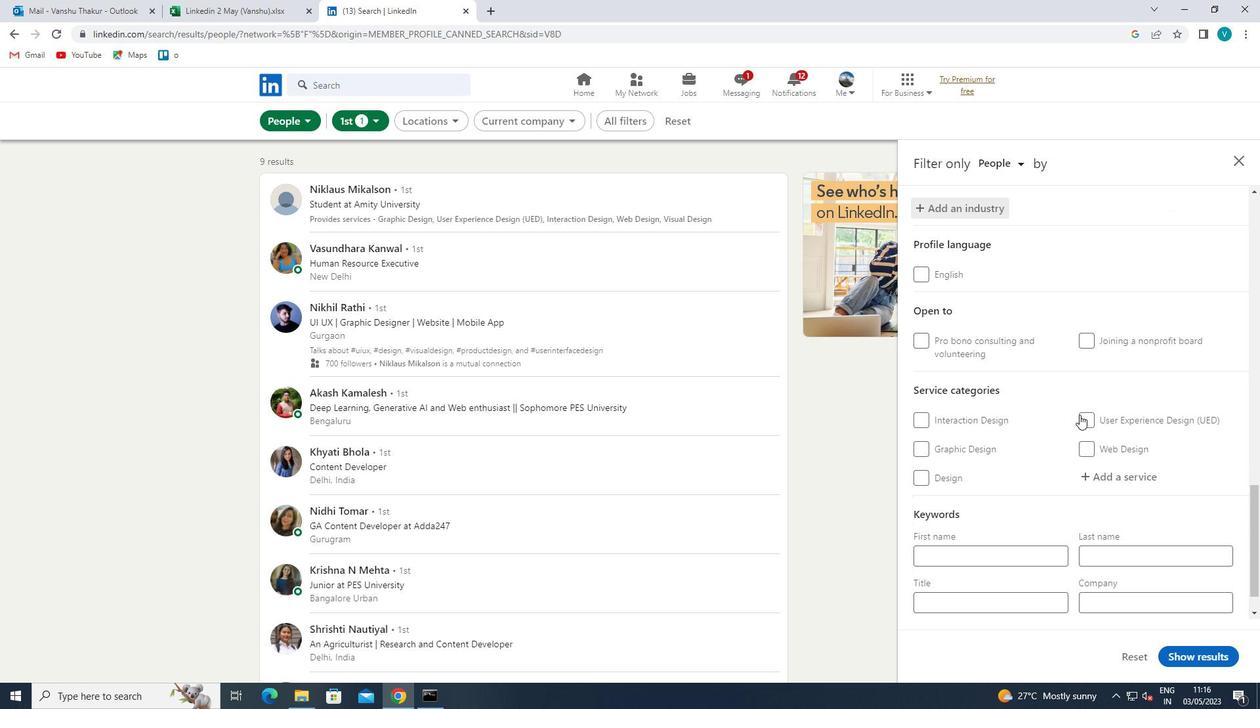 
Action: Mouse moved to (1096, 440)
Screenshot: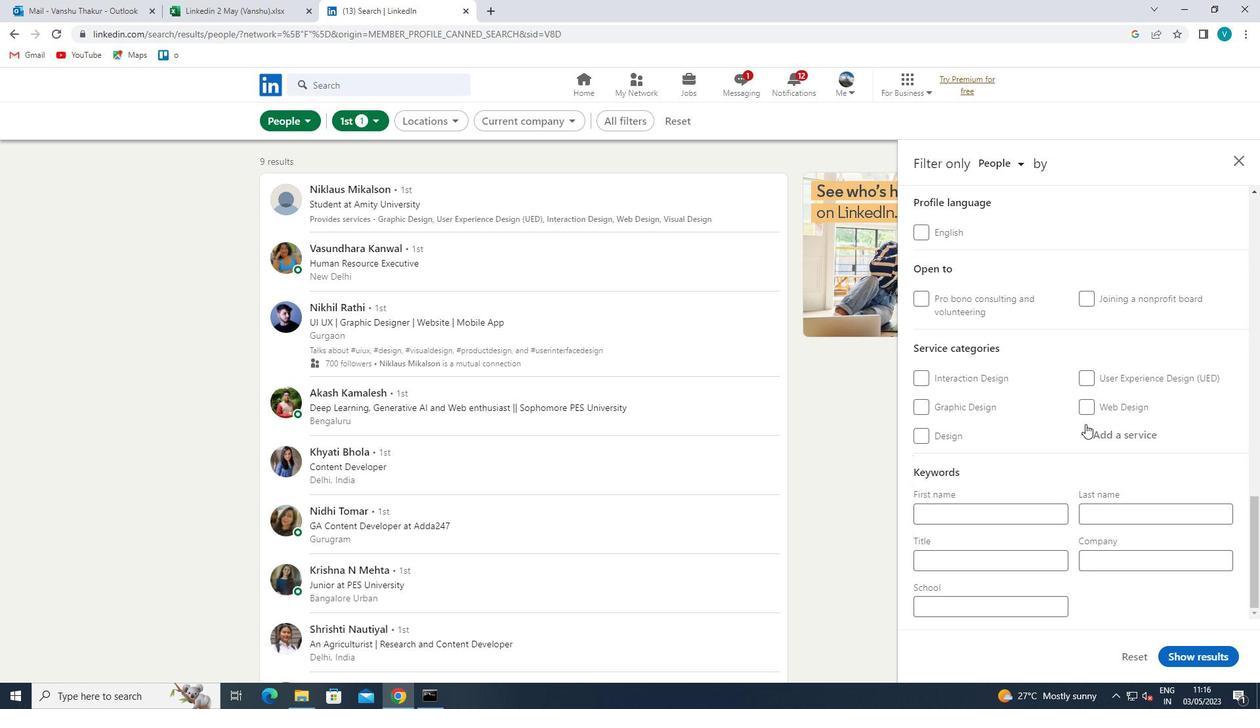 
Action: Mouse pressed left at (1096, 440)
Screenshot: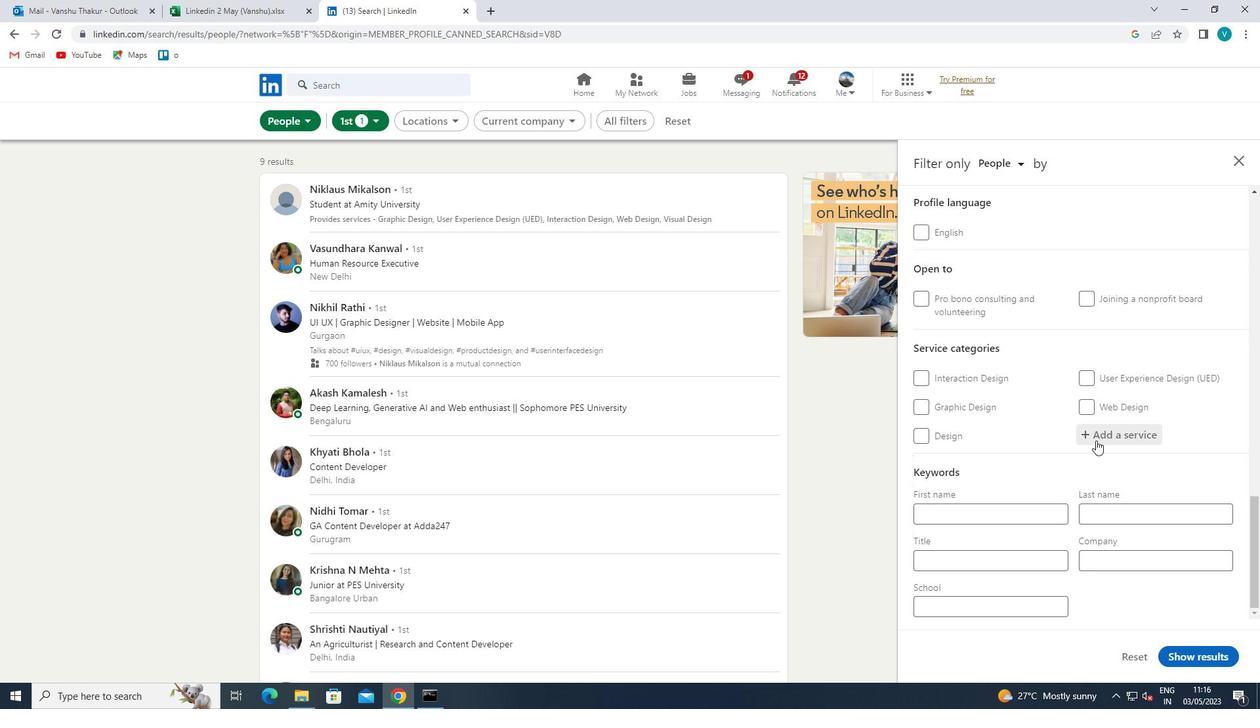 
Action: Mouse moved to (1096, 440)
Screenshot: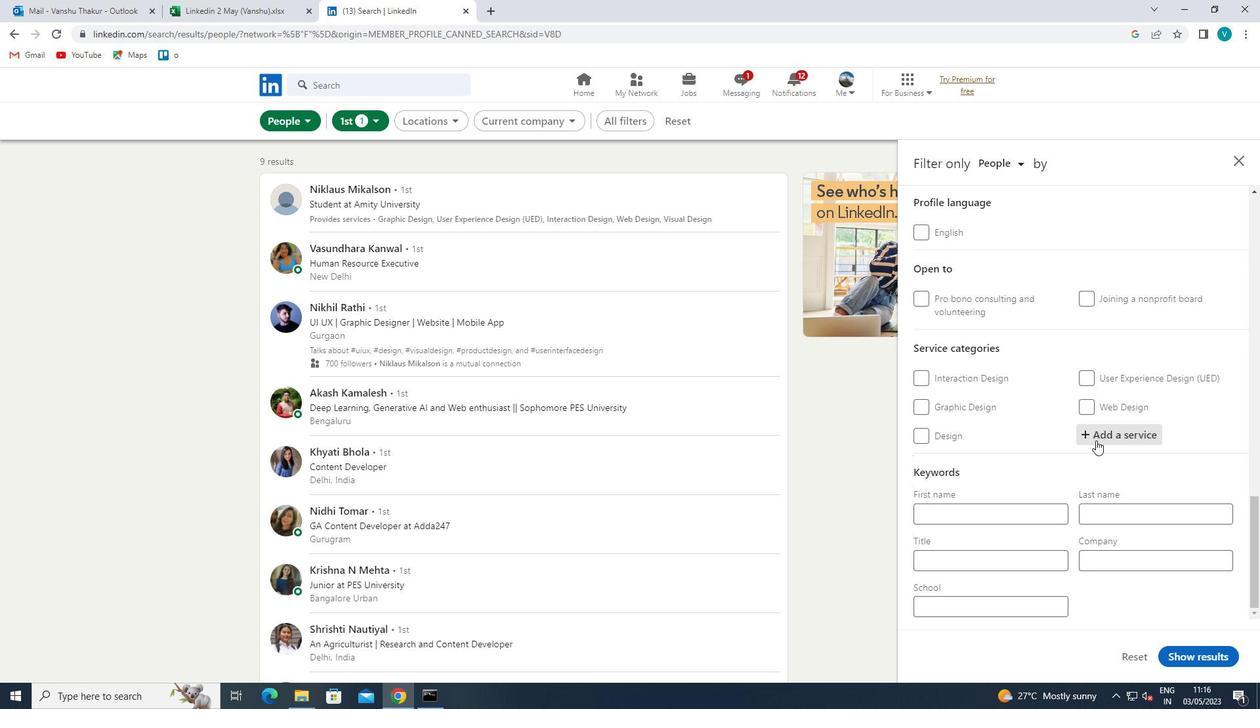 
Action: Key pressed <Key.shift>PROJECT
Screenshot: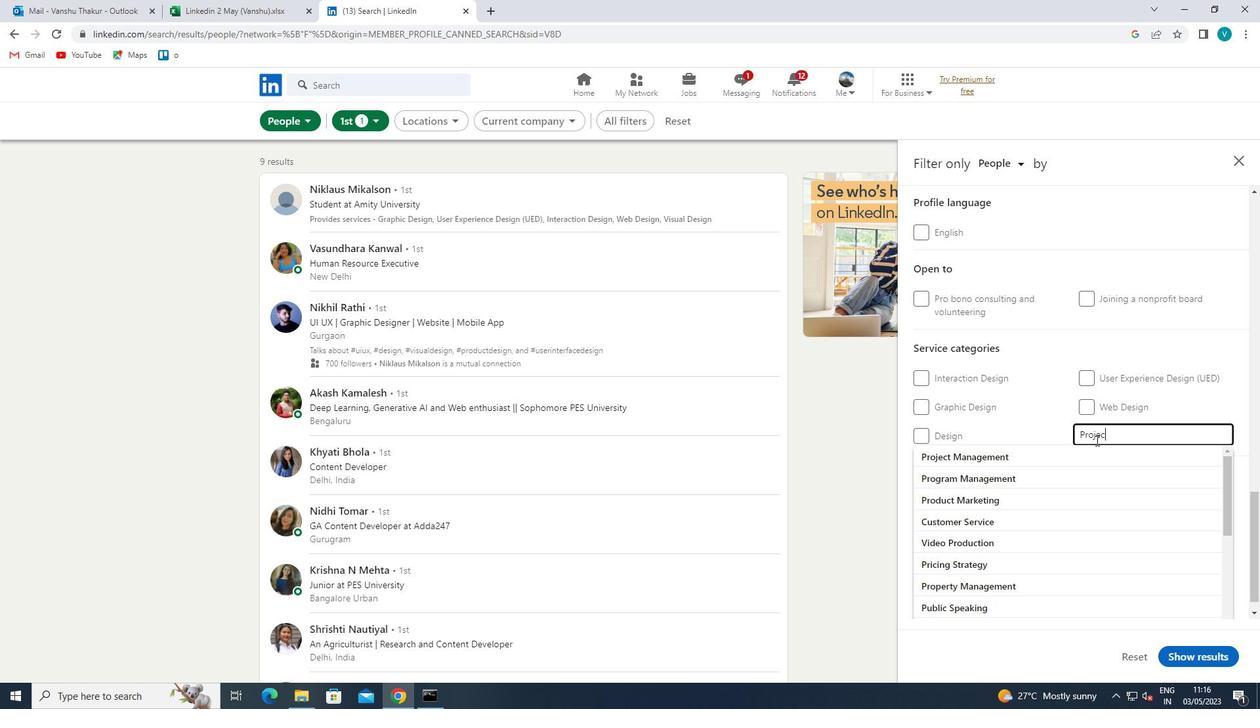 
Action: Mouse moved to (1111, 451)
Screenshot: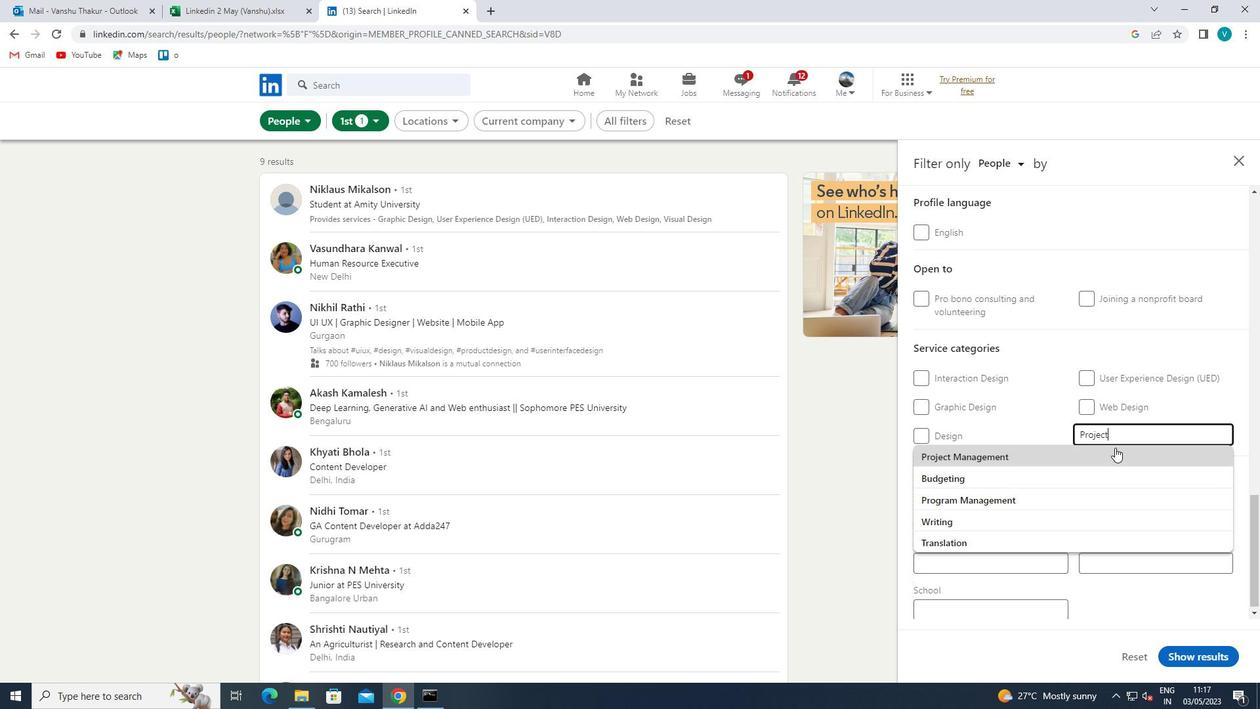 
Action: Mouse pressed left at (1111, 451)
Screenshot: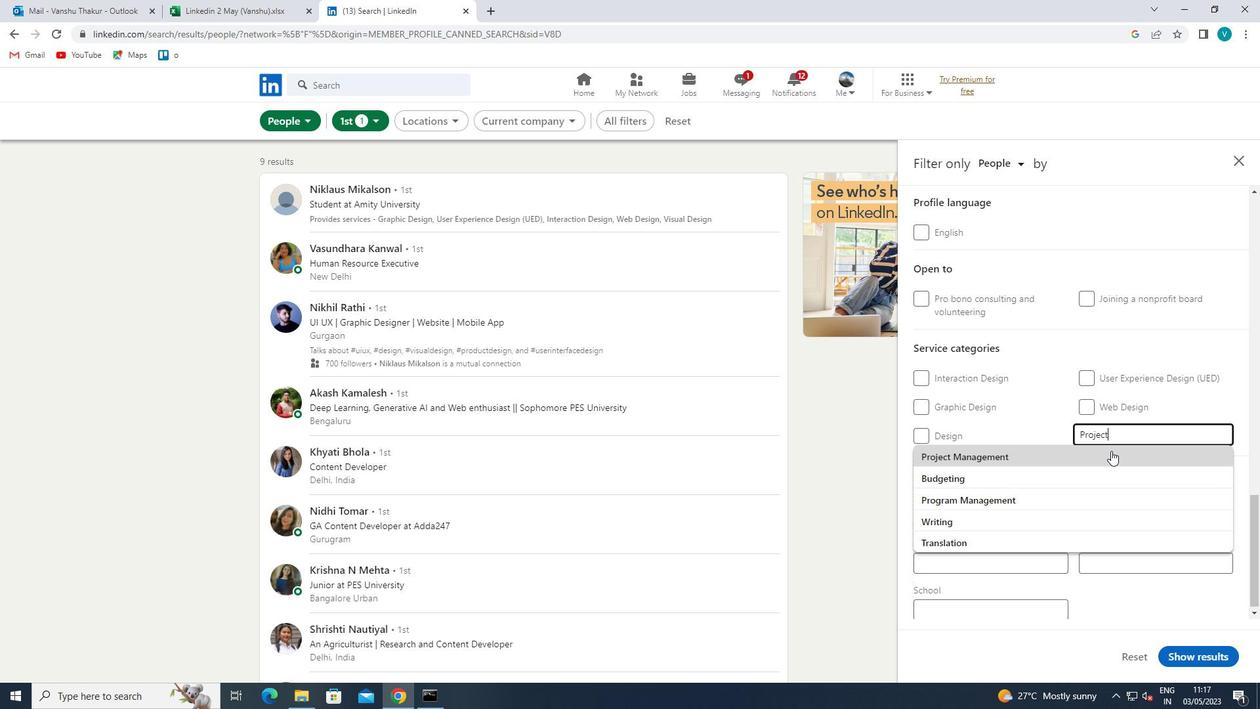 
Action: Mouse scrolled (1111, 450) with delta (0, 0)
Screenshot: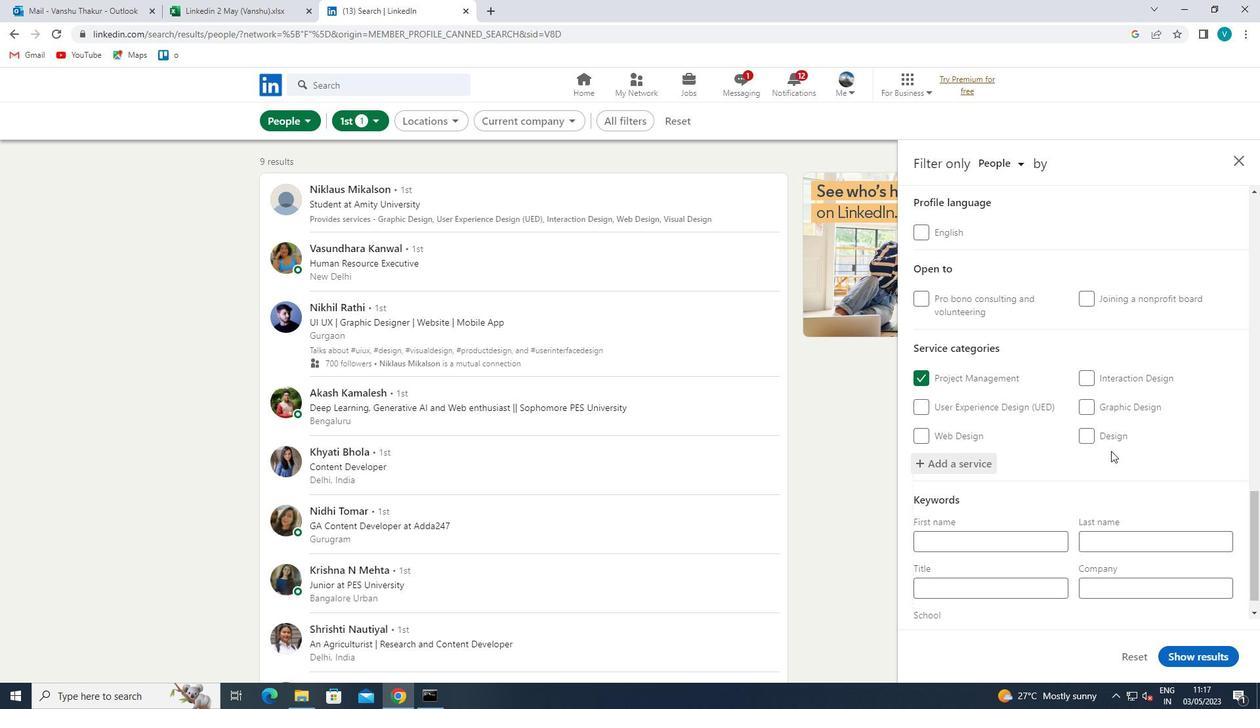 
Action: Mouse scrolled (1111, 450) with delta (0, 0)
Screenshot: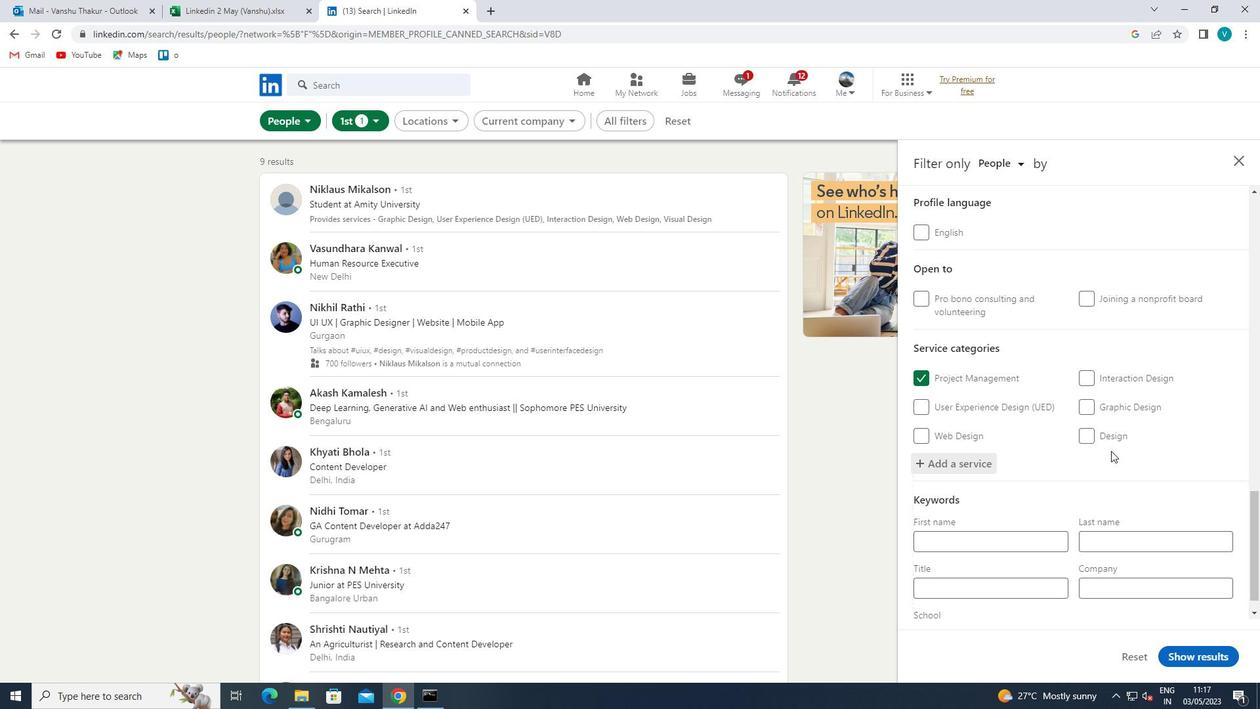 
Action: Mouse scrolled (1111, 450) with delta (0, 0)
Screenshot: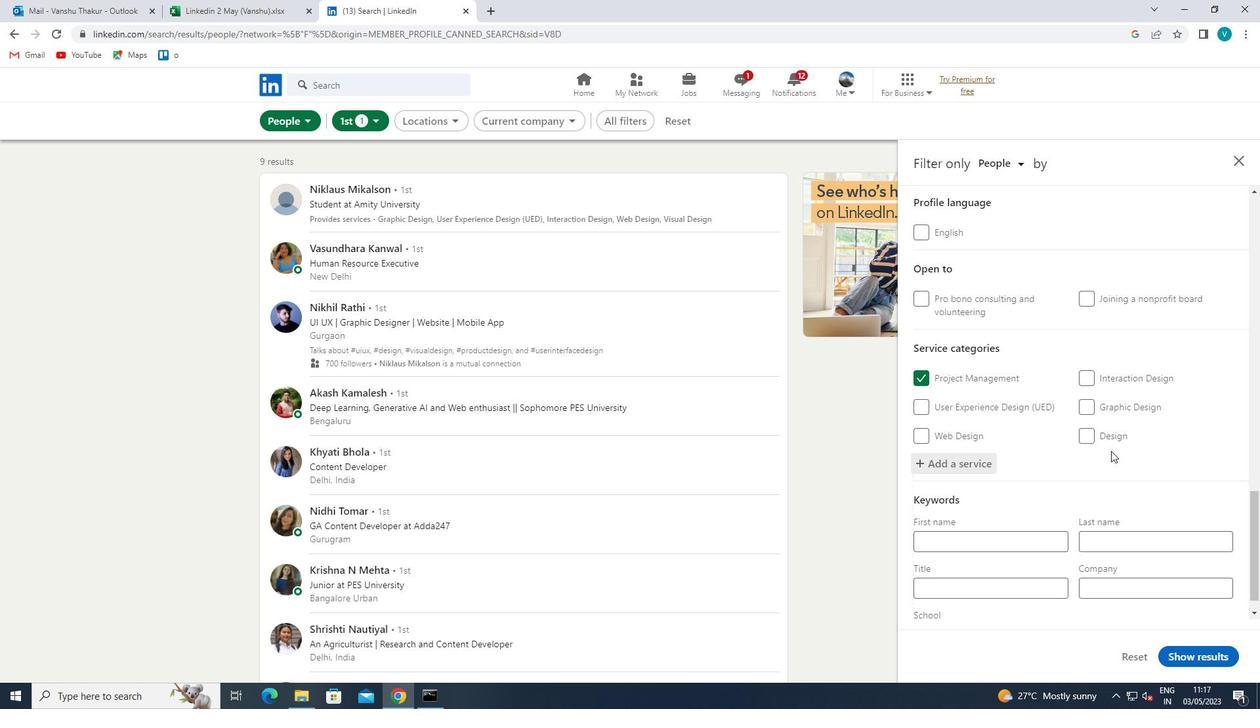 
Action: Mouse moved to (1110, 452)
Screenshot: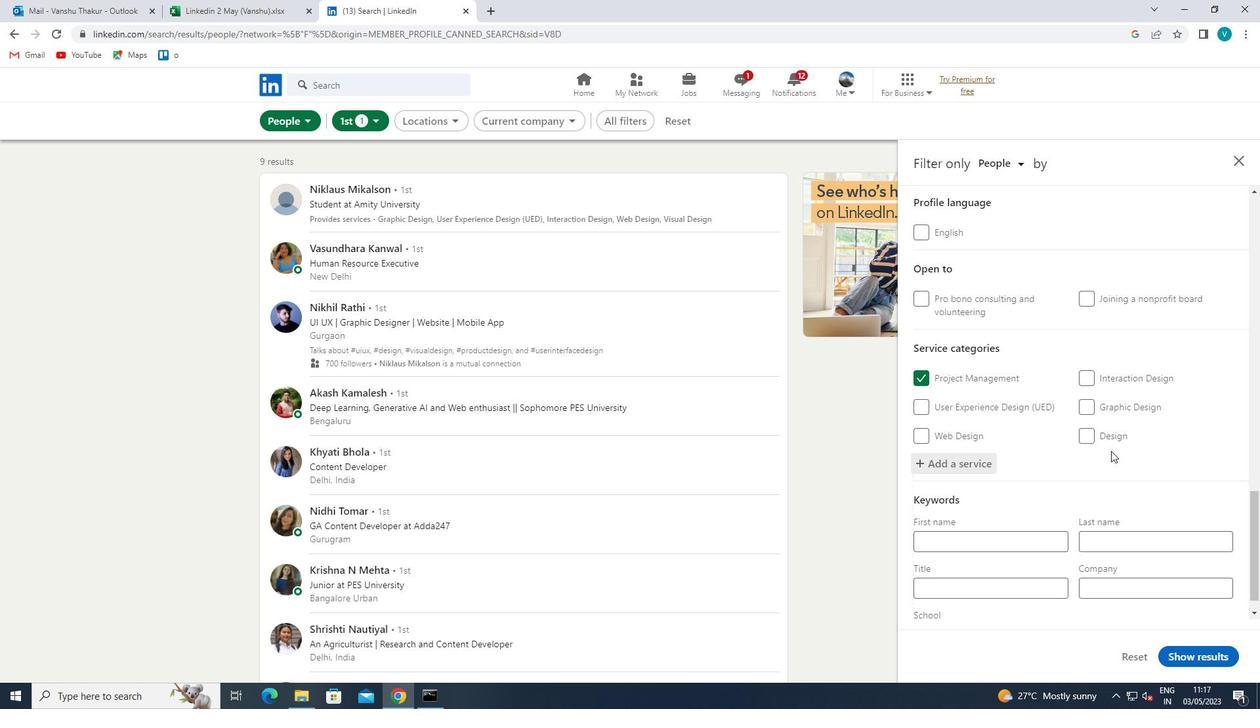 
Action: Mouse scrolled (1110, 451) with delta (0, 0)
Screenshot: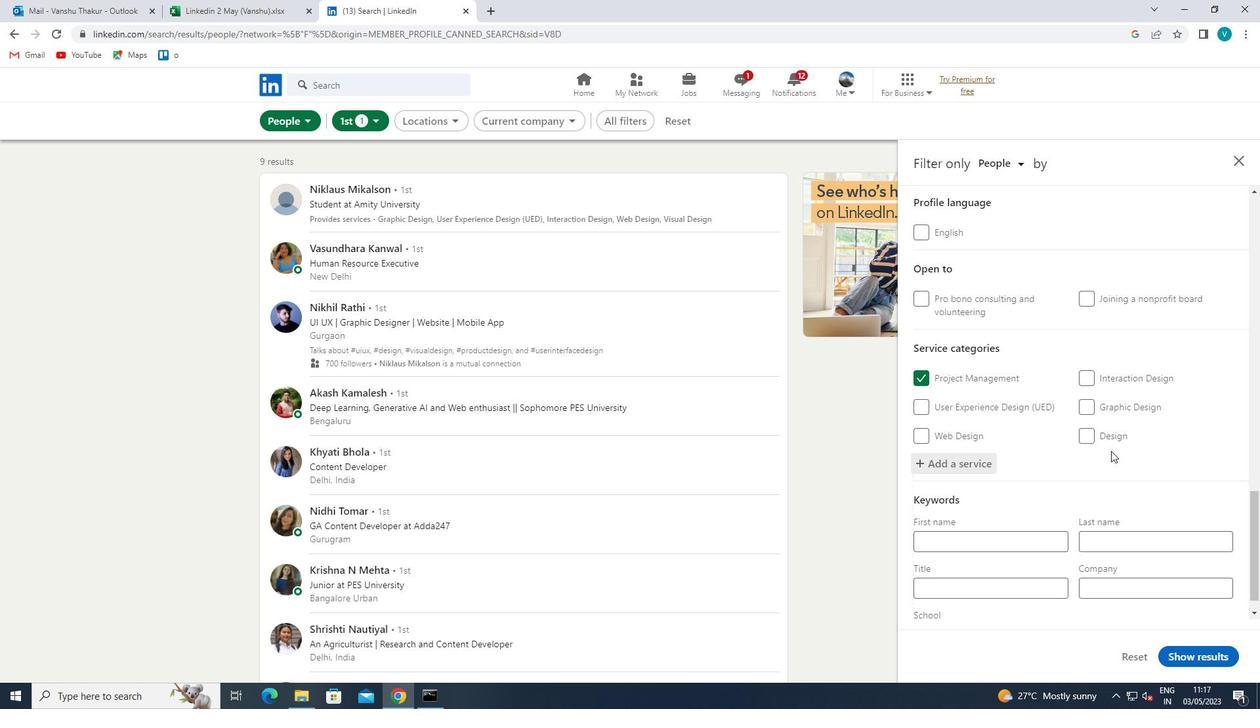 
Action: Mouse moved to (1039, 549)
Screenshot: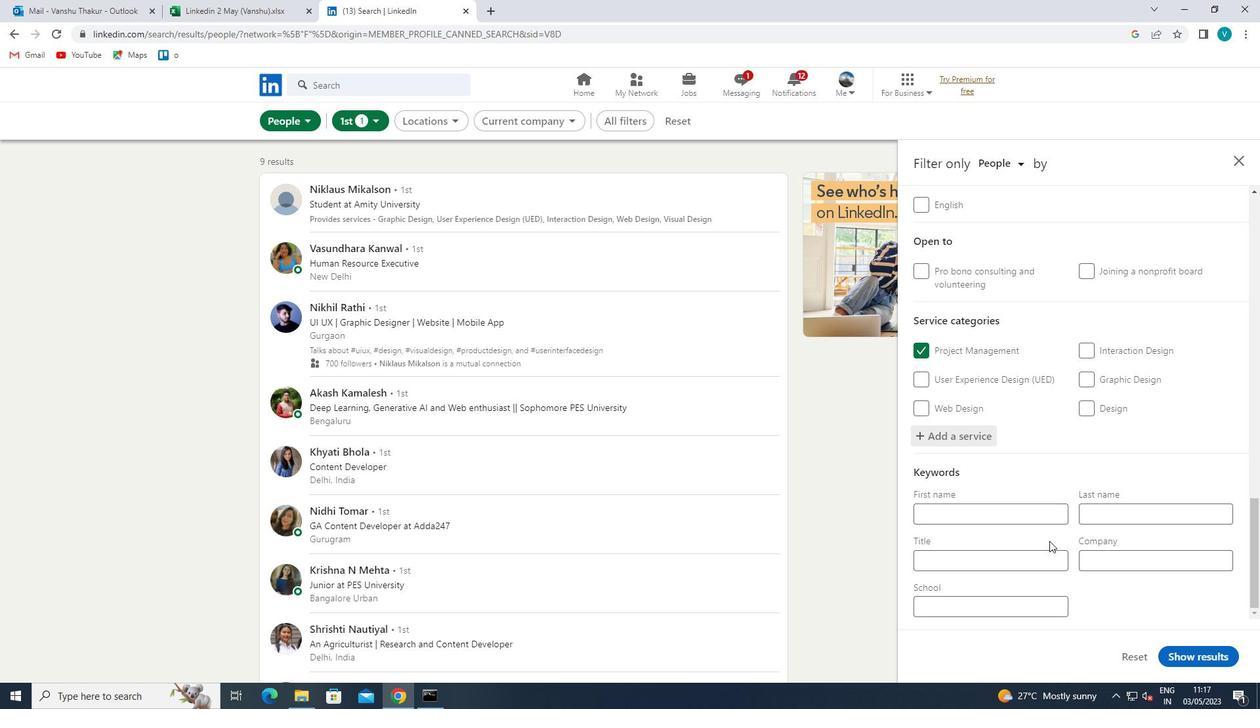 
Action: Mouse pressed left at (1039, 549)
Screenshot: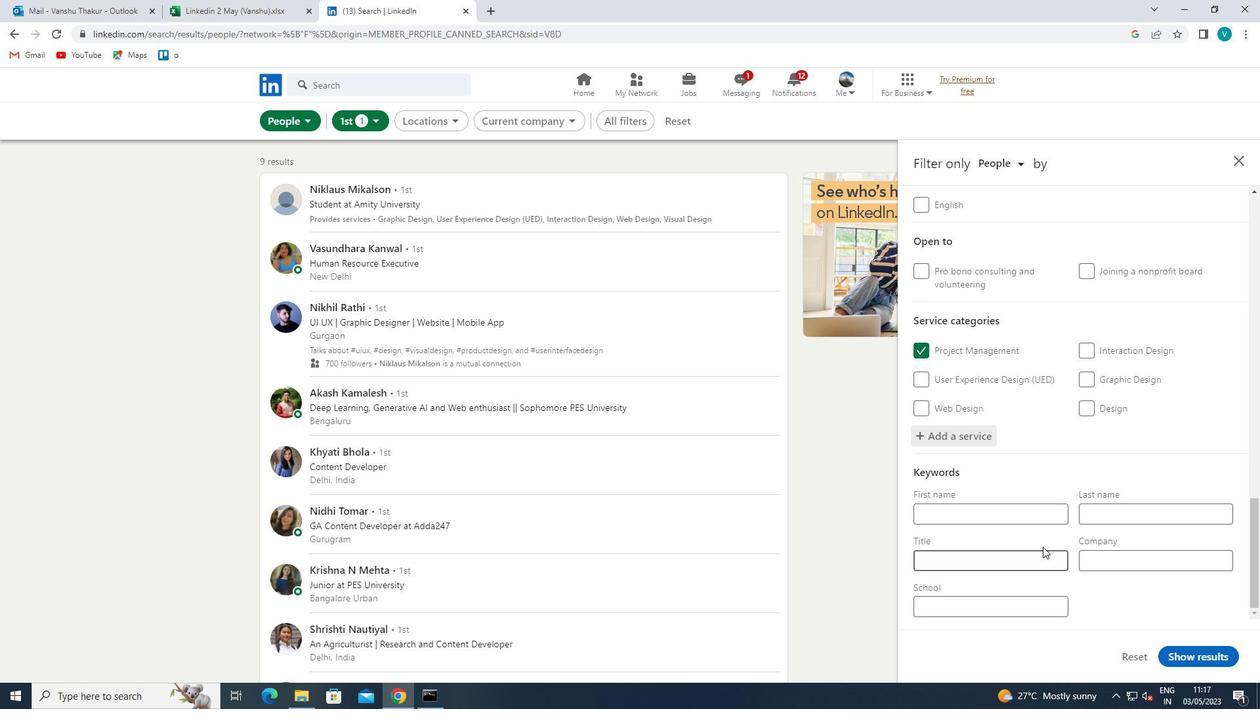 
Action: Mouse moved to (1010, 534)
Screenshot: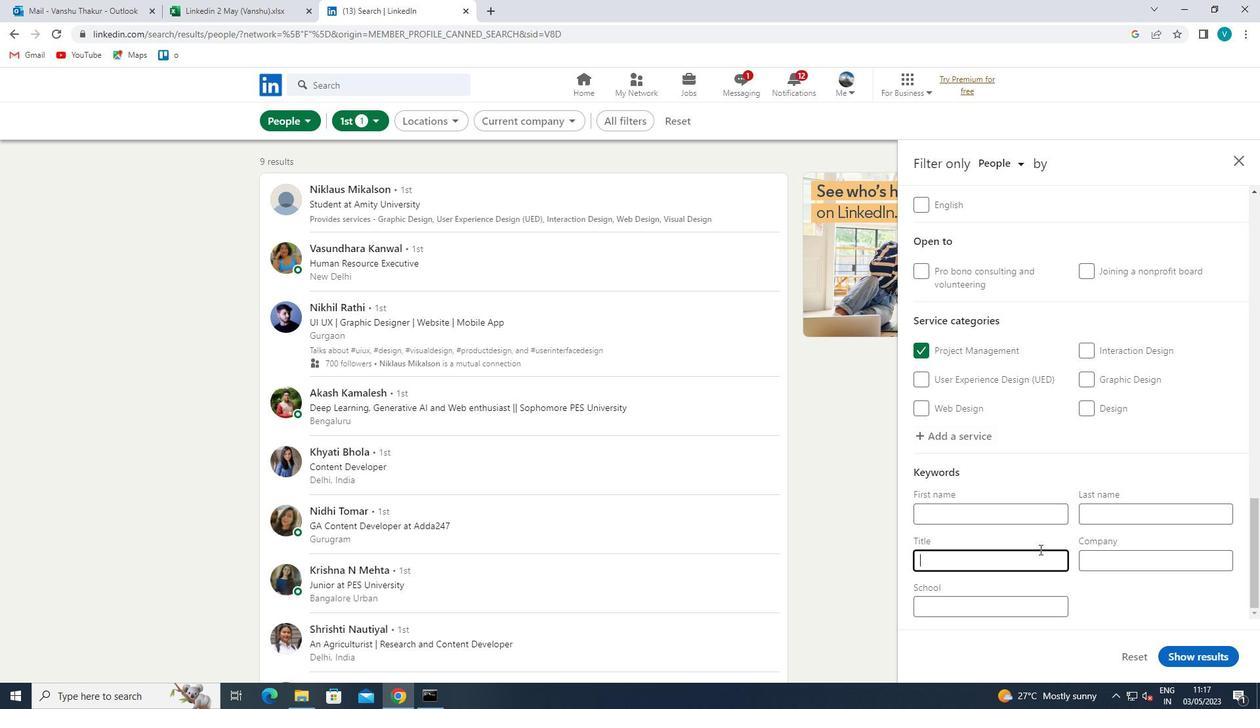 
Action: Key pressed <Key.shift>UP
Screenshot: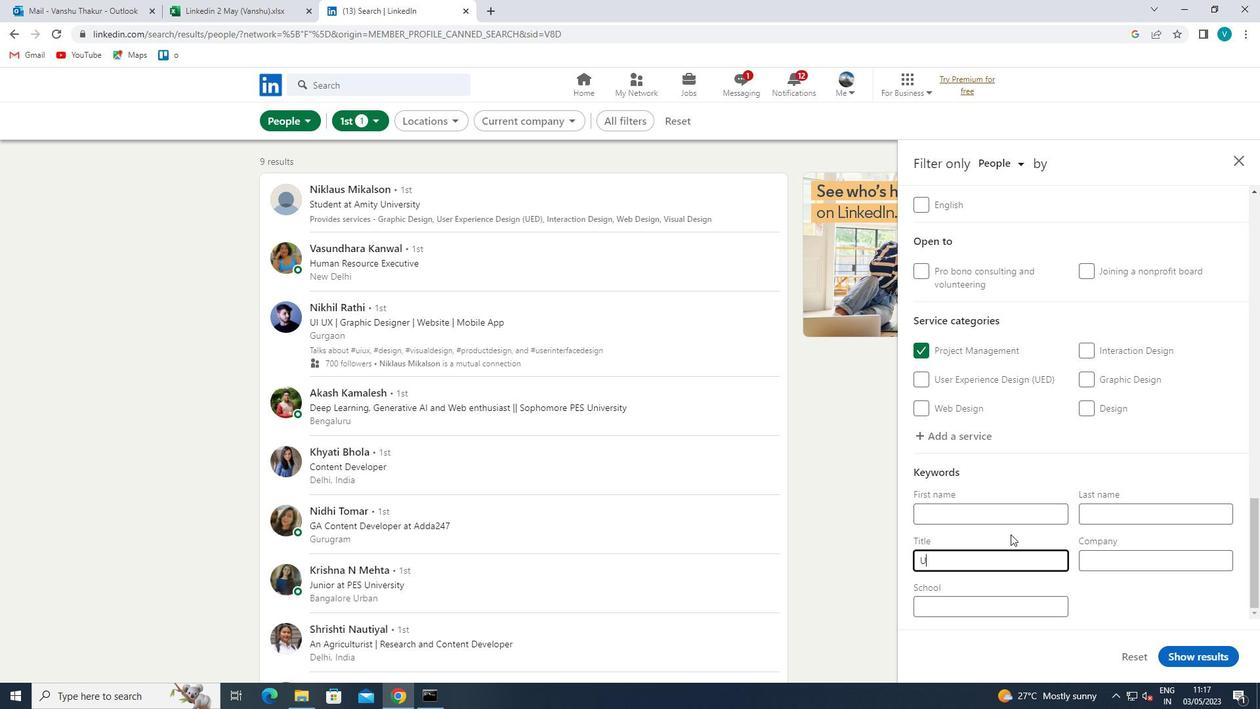 
Action: Mouse moved to (1010, 533)
Screenshot: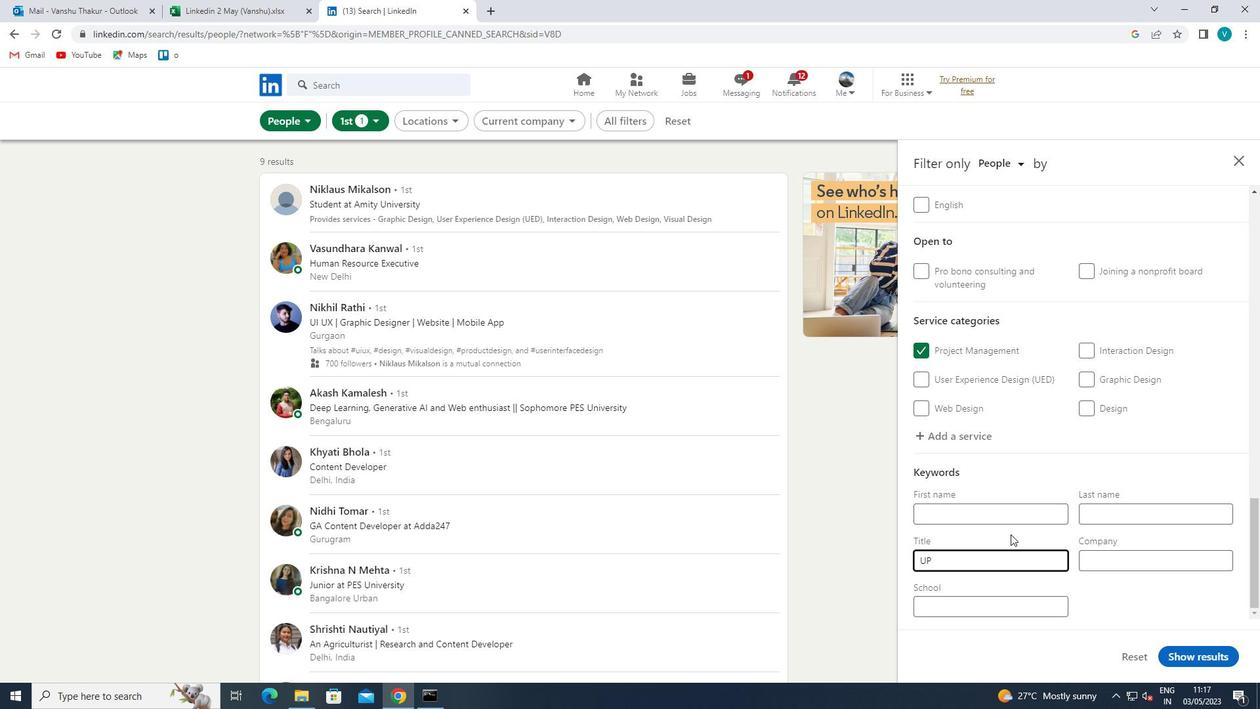 
Action: Key pressed S<Key.space><Key.shift>DRIVER<Key.space>
Screenshot: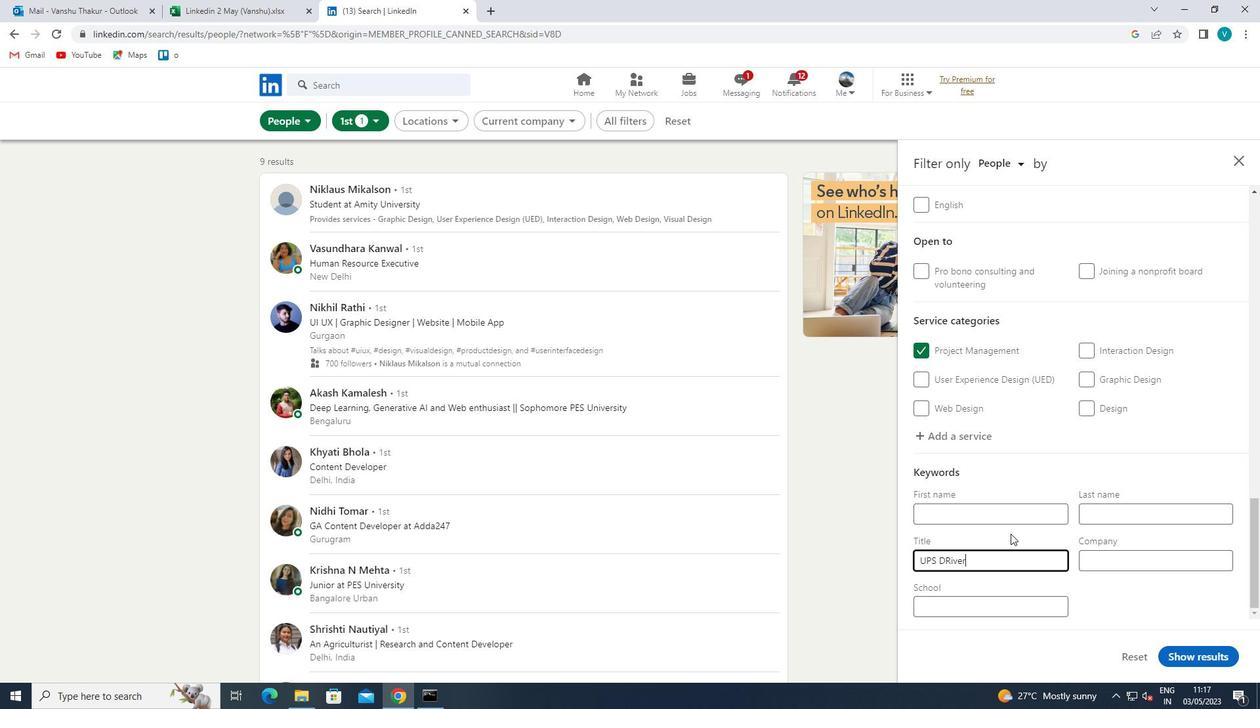 
Action: Mouse moved to (951, 555)
Screenshot: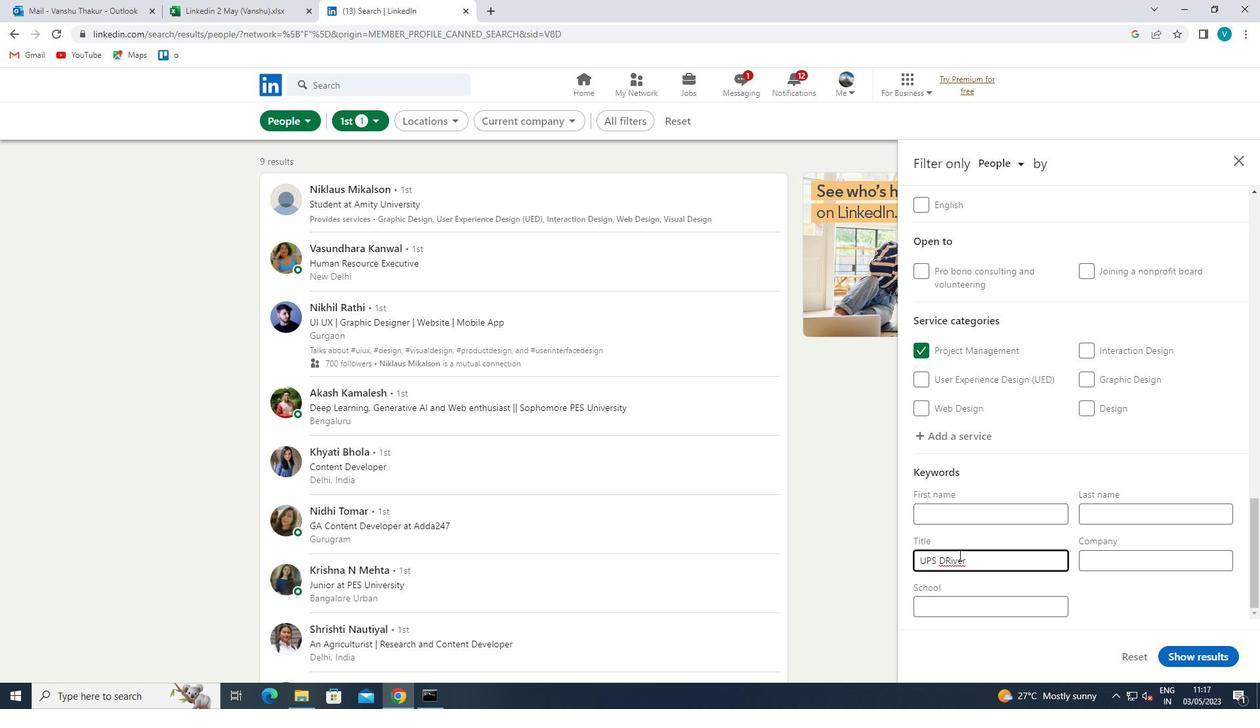 
Action: Mouse pressed left at (951, 555)
Screenshot: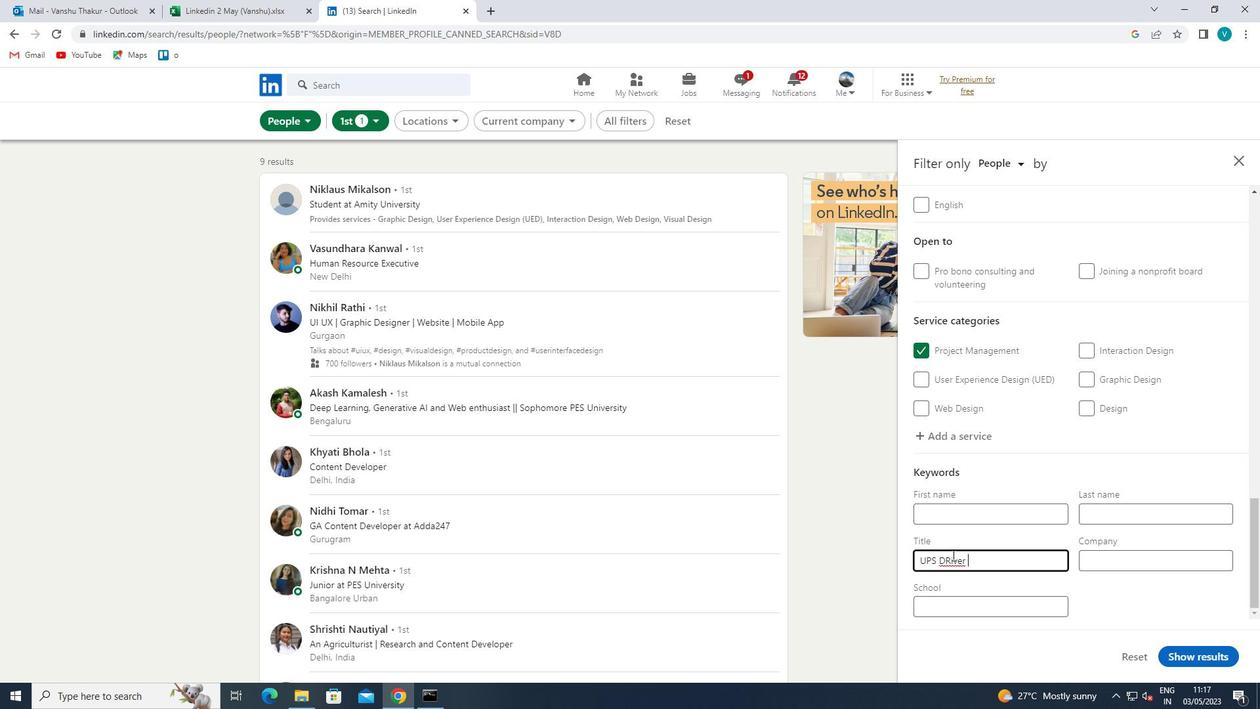 
Action: Mouse moved to (1024, 592)
Screenshot: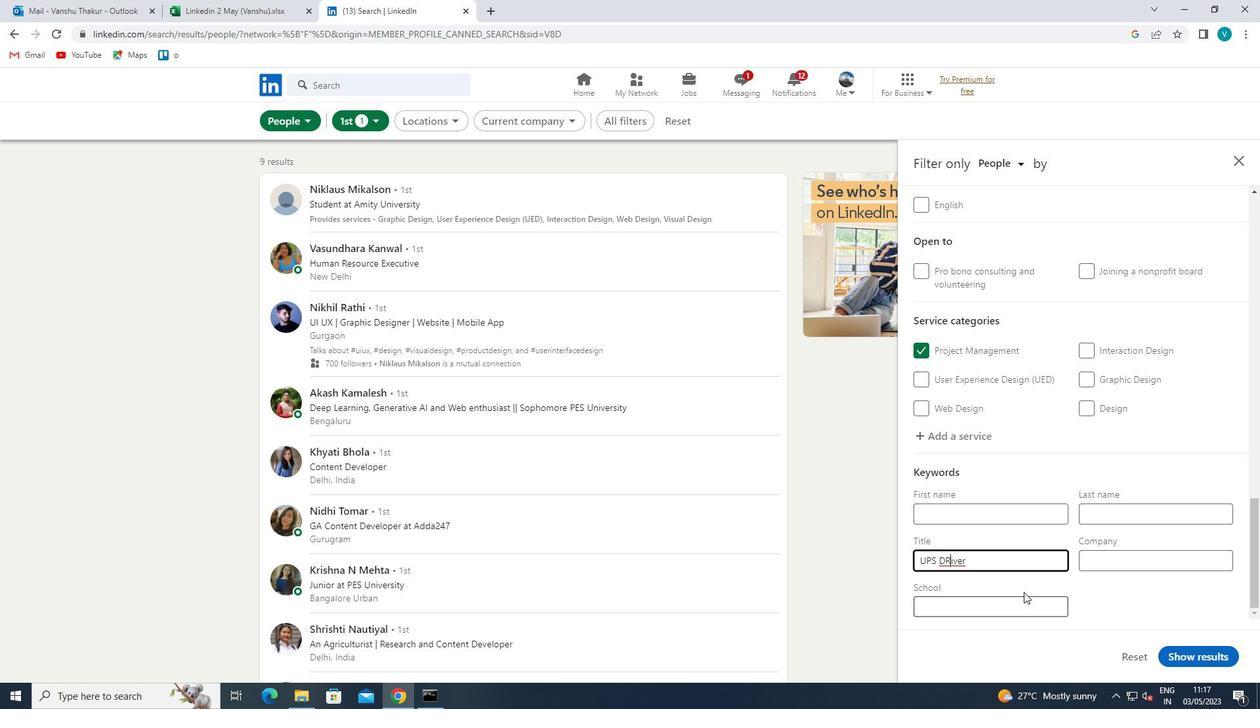 
Action: Key pressed <Key.backspace>R
Screenshot: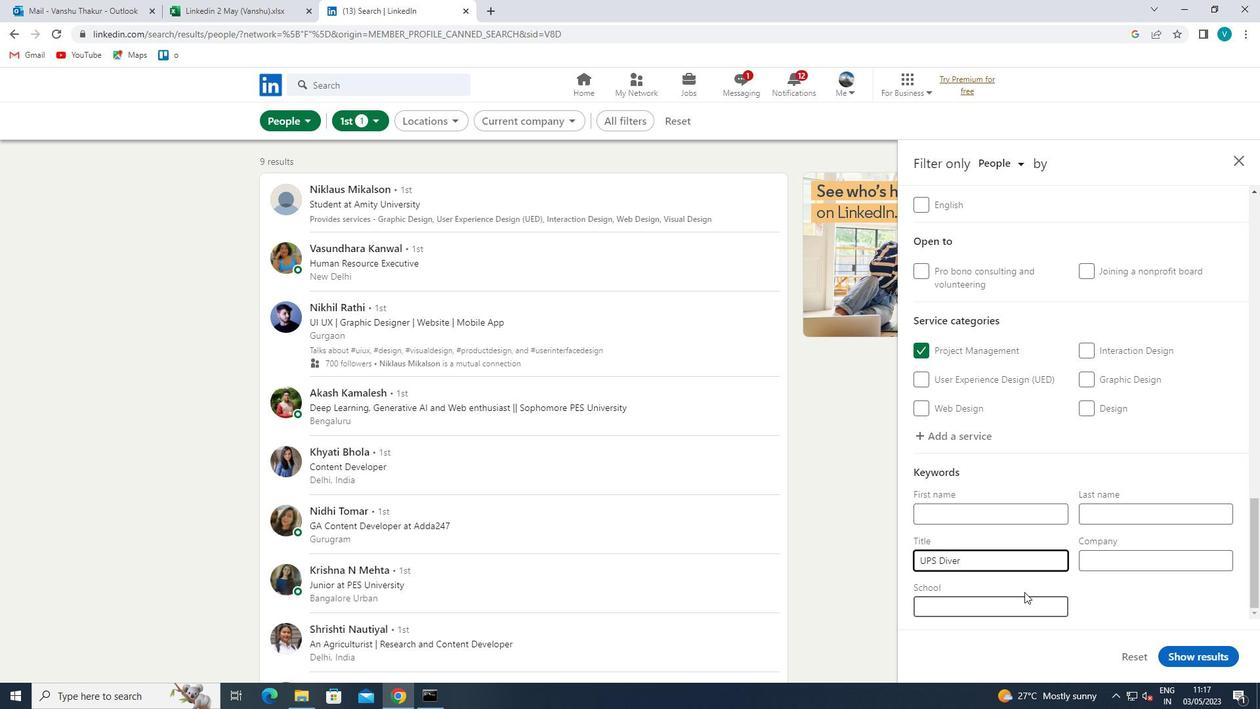 
Action: Mouse moved to (1202, 657)
Screenshot: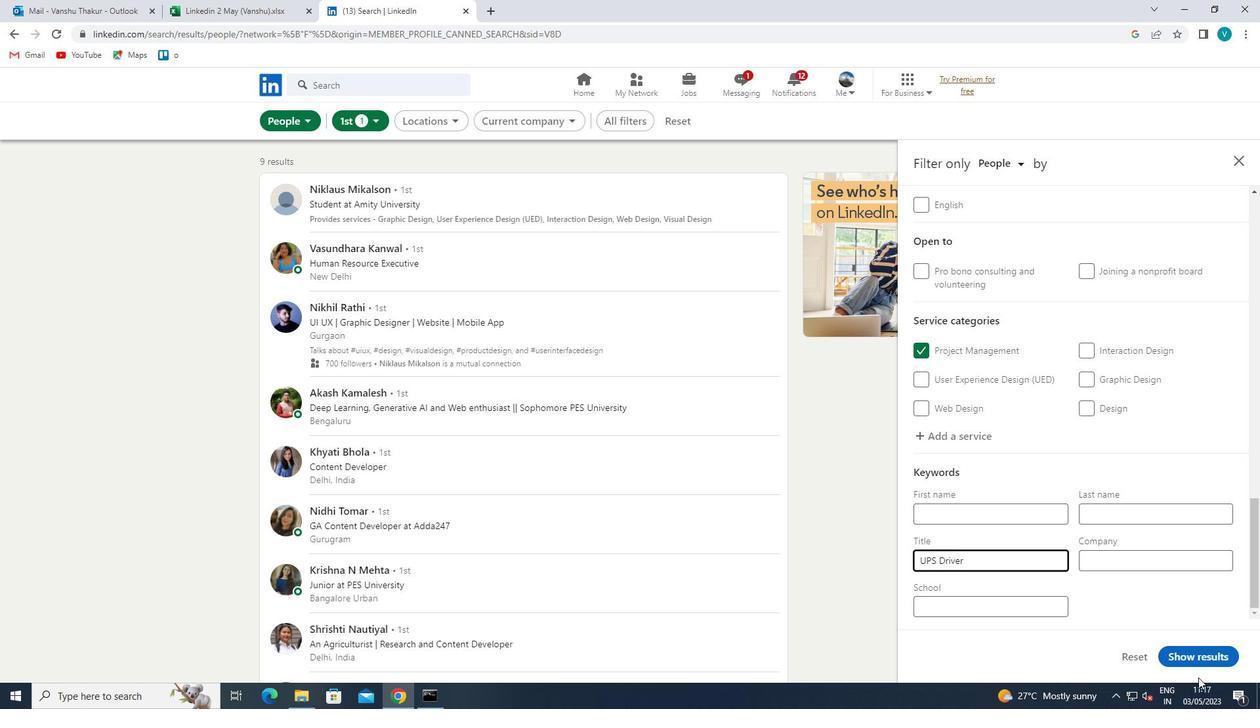 
Action: Mouse pressed left at (1202, 657)
Screenshot: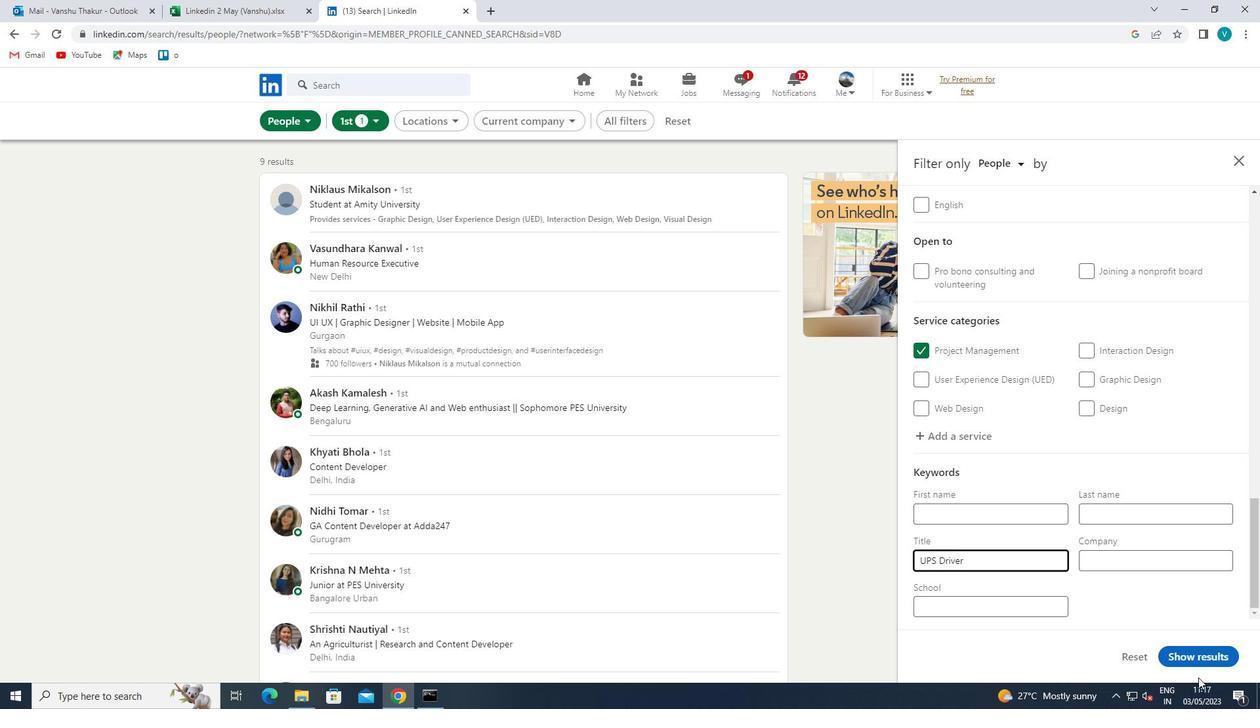 
Action: Mouse moved to (1202, 656)
Screenshot: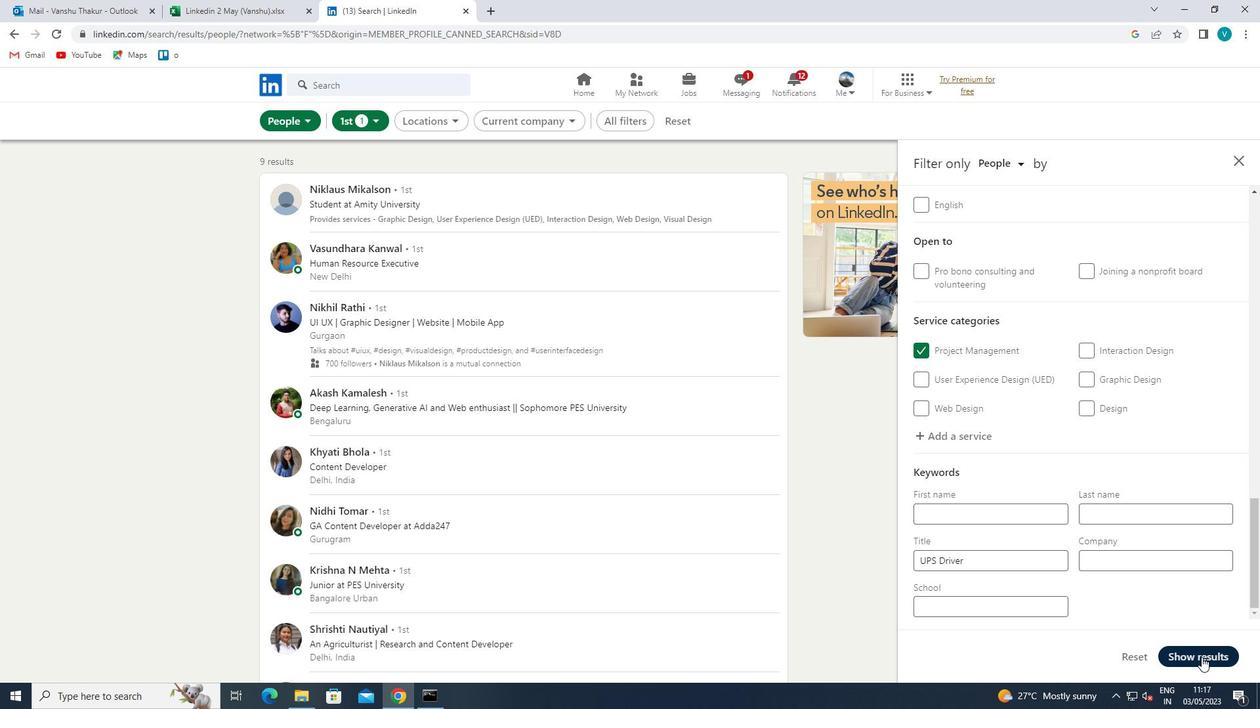 
